 Task: Financial Form Template: Lined Service Invoice.
Action: Mouse moved to (58, 71)
Screenshot: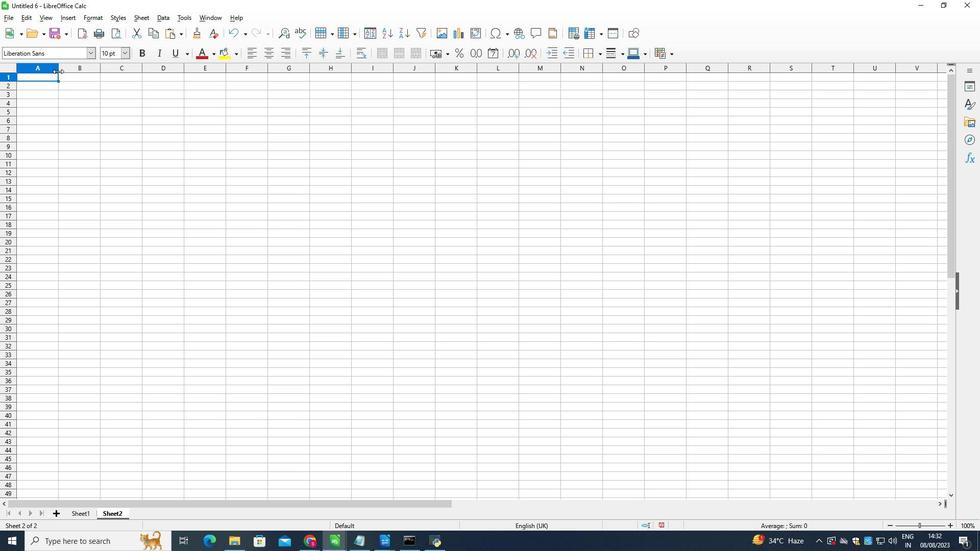 
Action: Mouse pressed left at (58, 71)
Screenshot: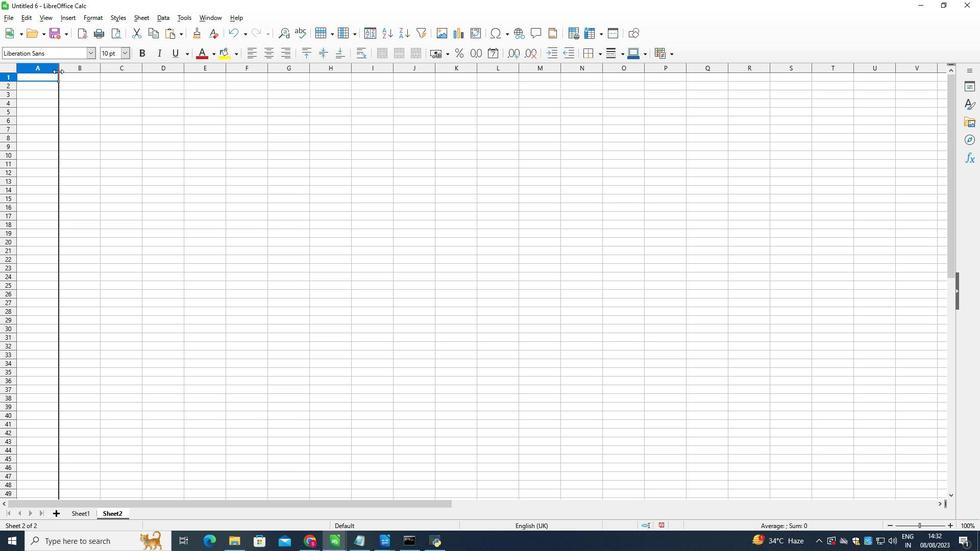 
Action: Mouse moved to (226, 68)
Screenshot: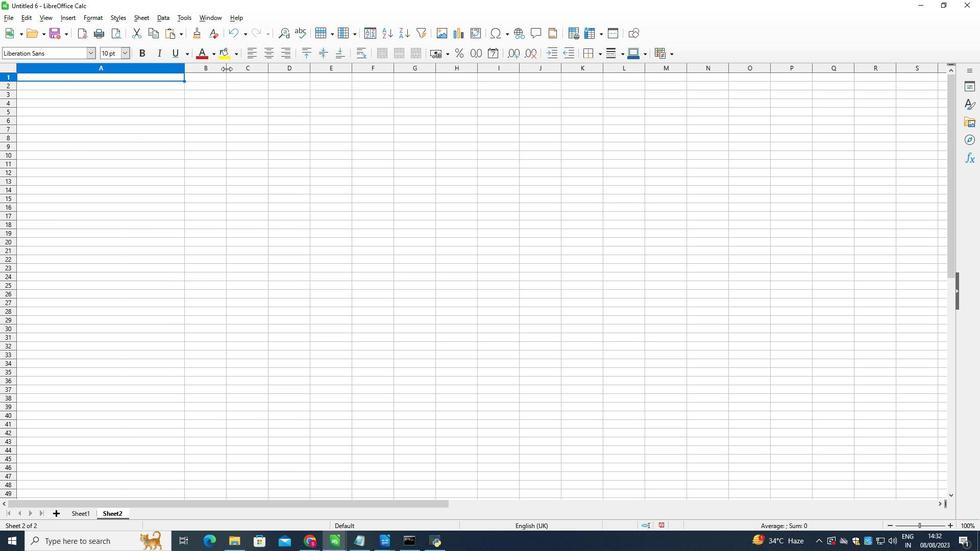 
Action: Mouse pressed left at (226, 68)
Screenshot: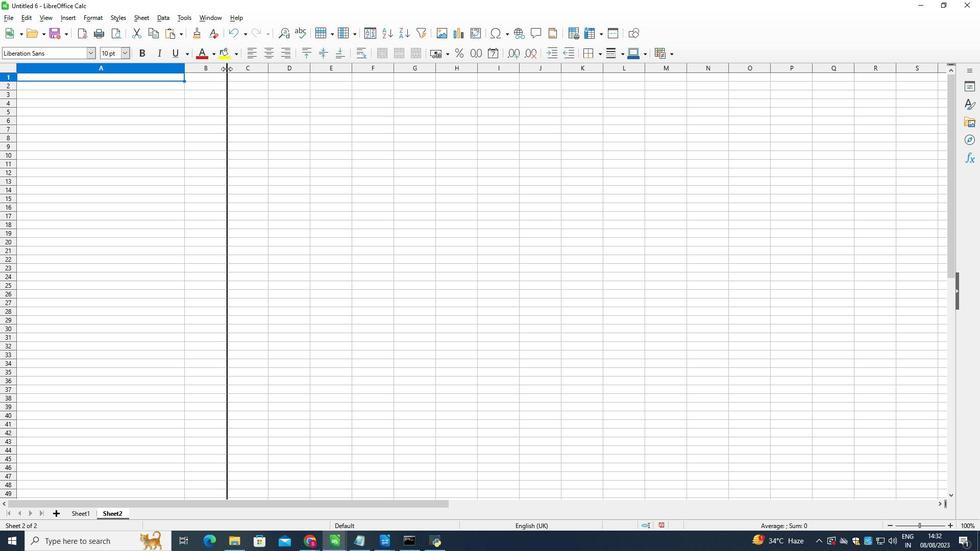
Action: Mouse moved to (273, 64)
Screenshot: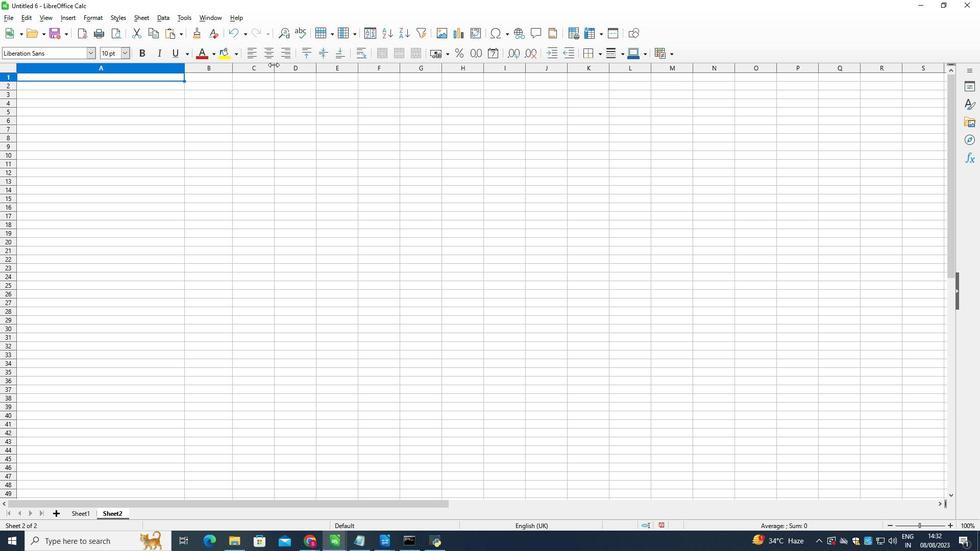 
Action: Mouse pressed left at (273, 64)
Screenshot: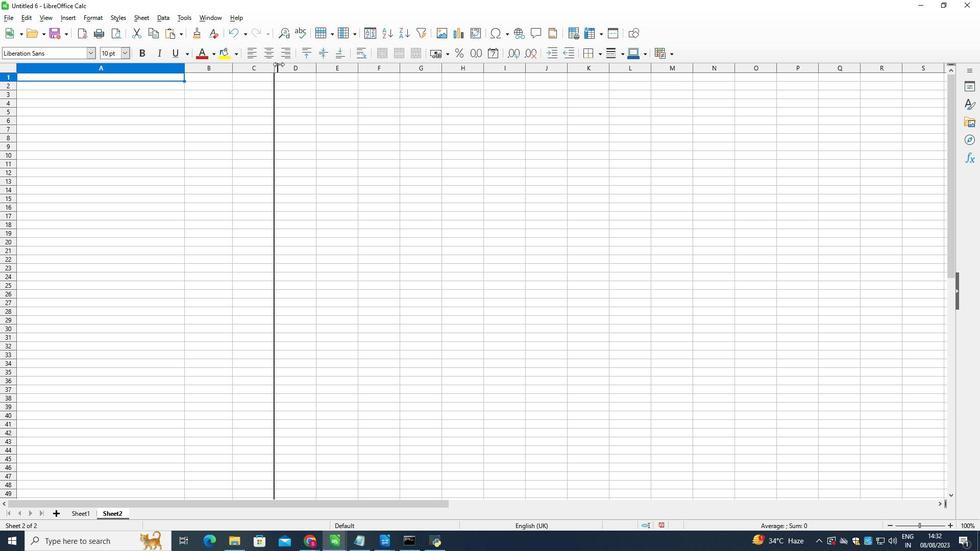 
Action: Mouse moved to (323, 67)
Screenshot: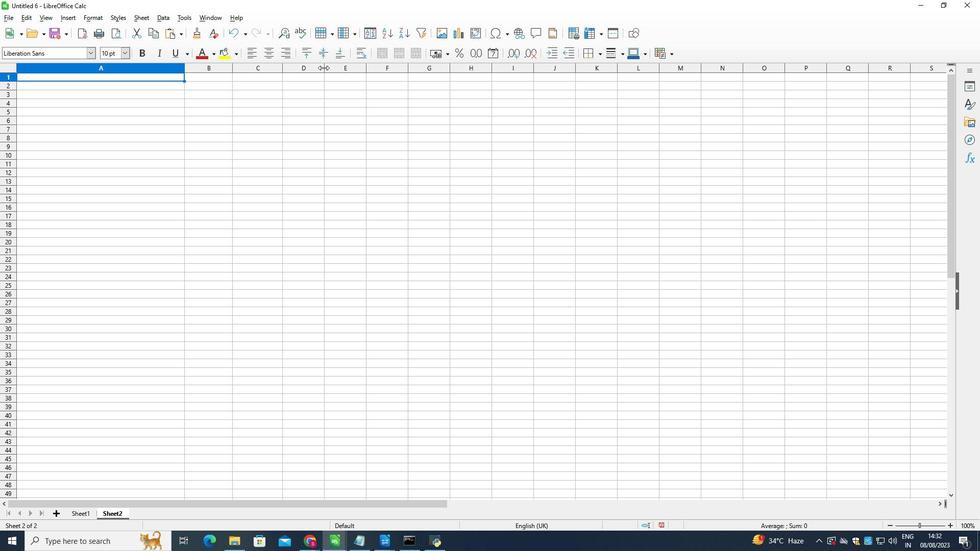 
Action: Mouse pressed left at (323, 67)
Screenshot: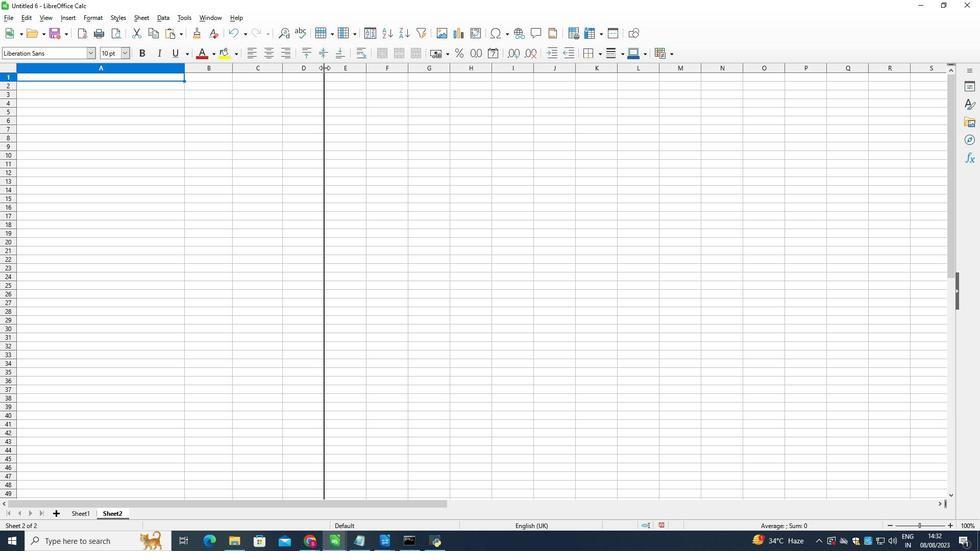 
Action: Mouse moved to (91, 124)
Screenshot: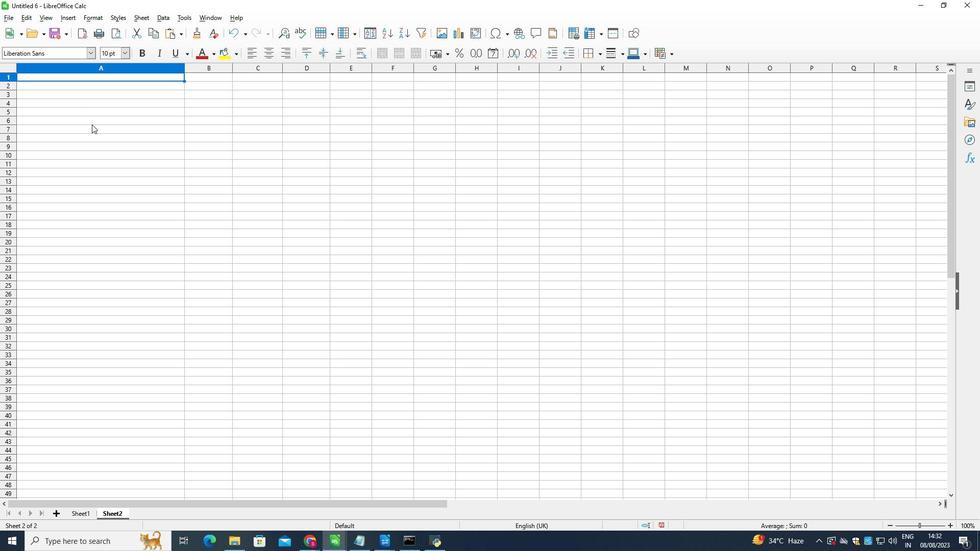 
Action: Mouse pressed left at (91, 124)
Screenshot: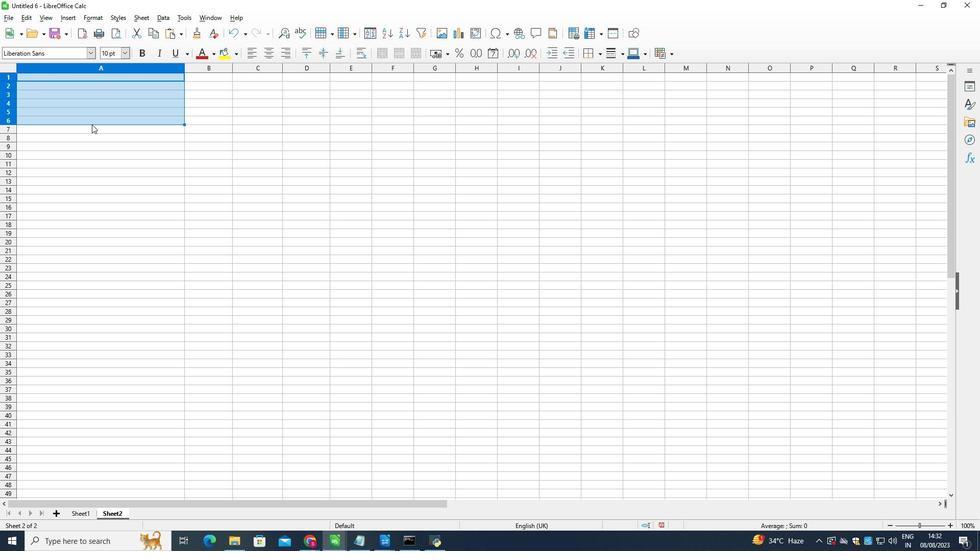 
Action: Mouse moved to (198, 150)
Screenshot: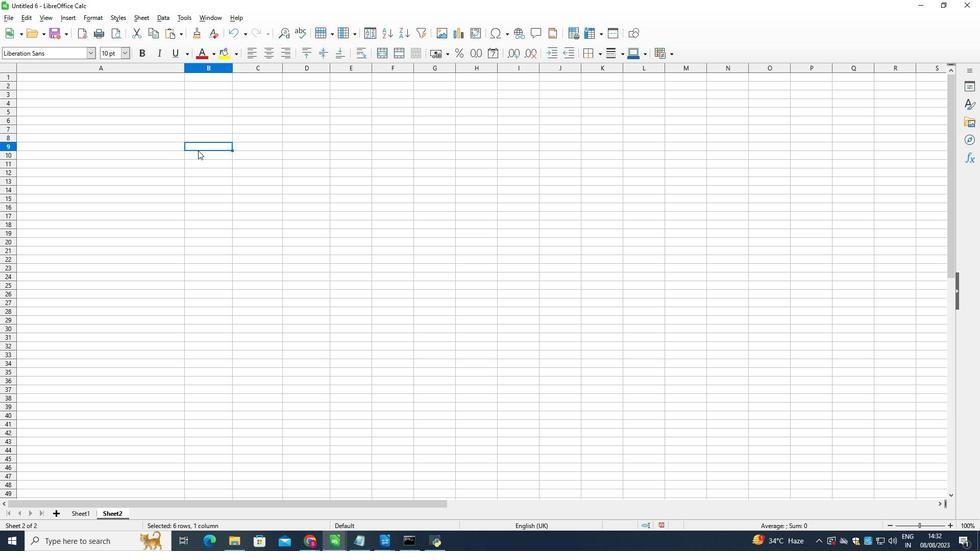 
Action: Mouse pressed right at (198, 150)
Screenshot: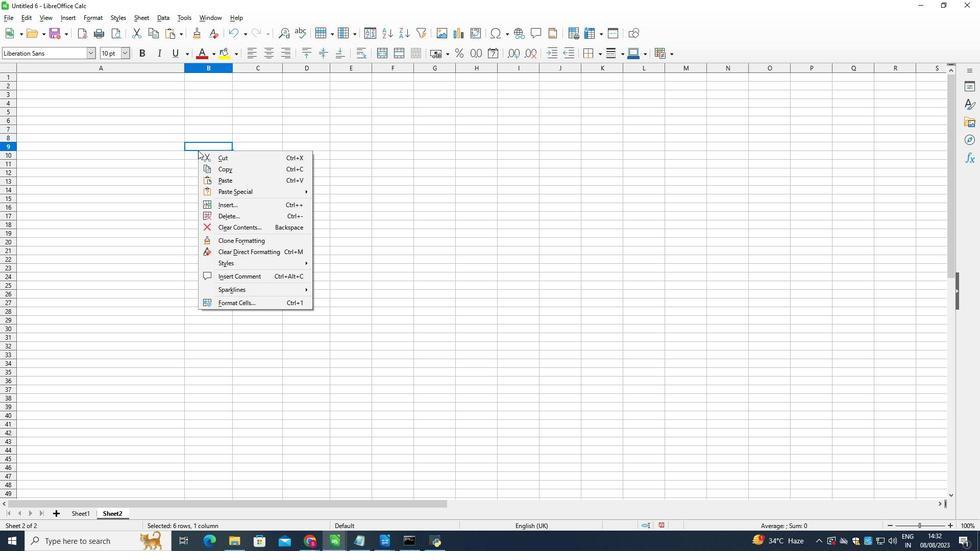 
Action: Mouse moved to (123, 116)
Screenshot: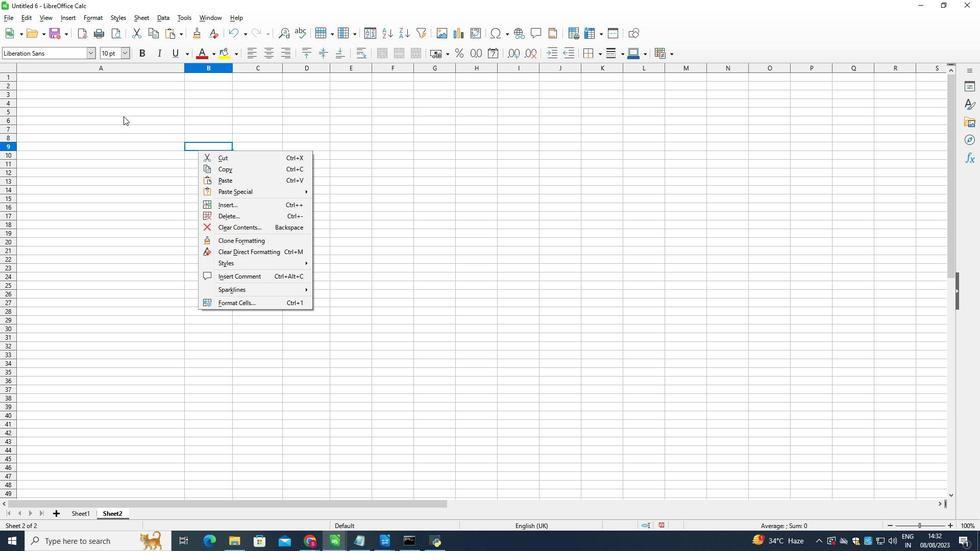
Action: Mouse pressed left at (123, 116)
Screenshot: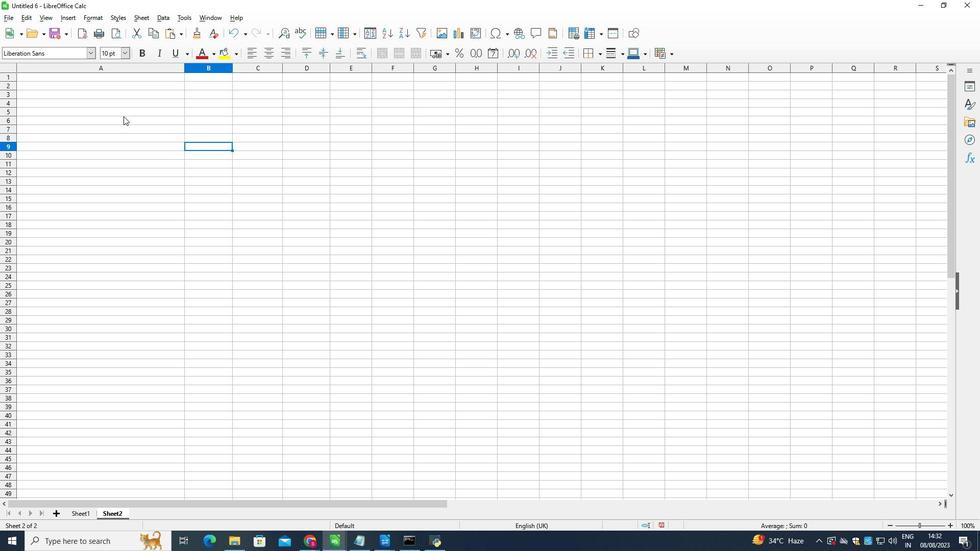 
Action: Mouse moved to (146, 76)
Screenshot: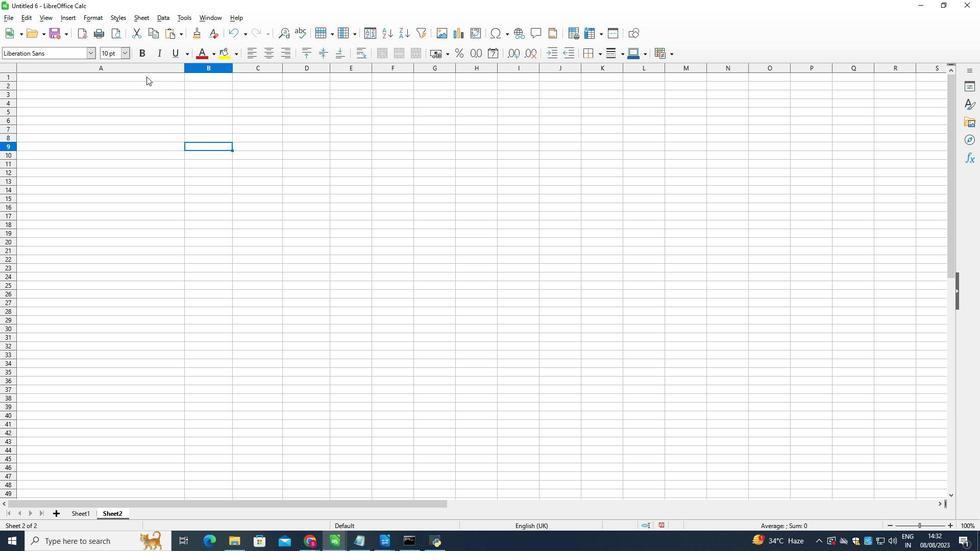 
Action: Mouse pressed left at (146, 76)
Screenshot: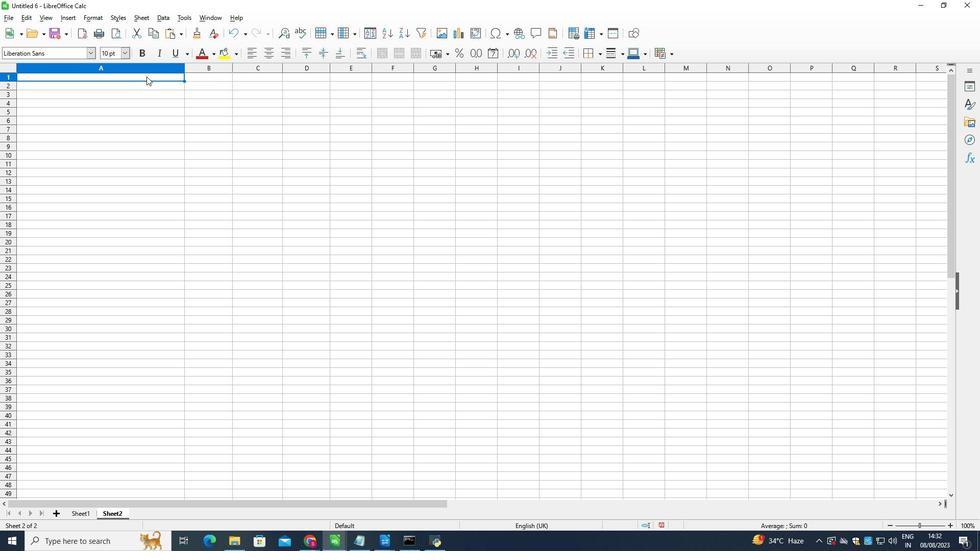 
Action: Mouse moved to (400, 53)
Screenshot: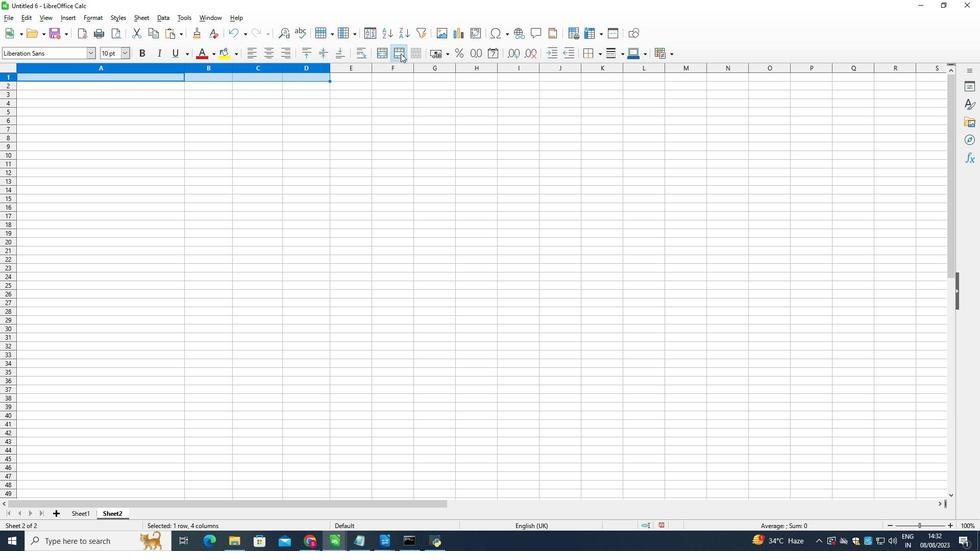 
Action: Mouse pressed left at (400, 53)
Screenshot: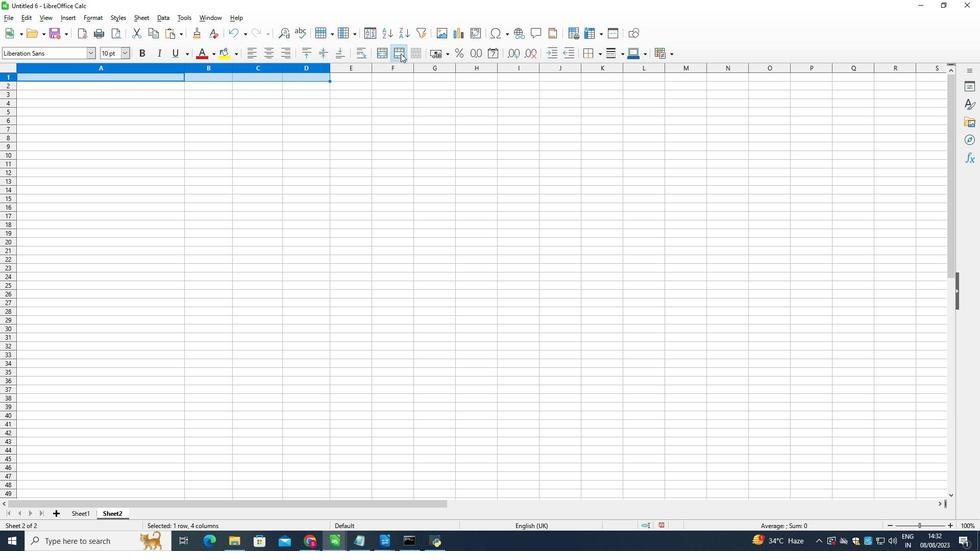 
Action: Mouse moved to (11, 81)
Screenshot: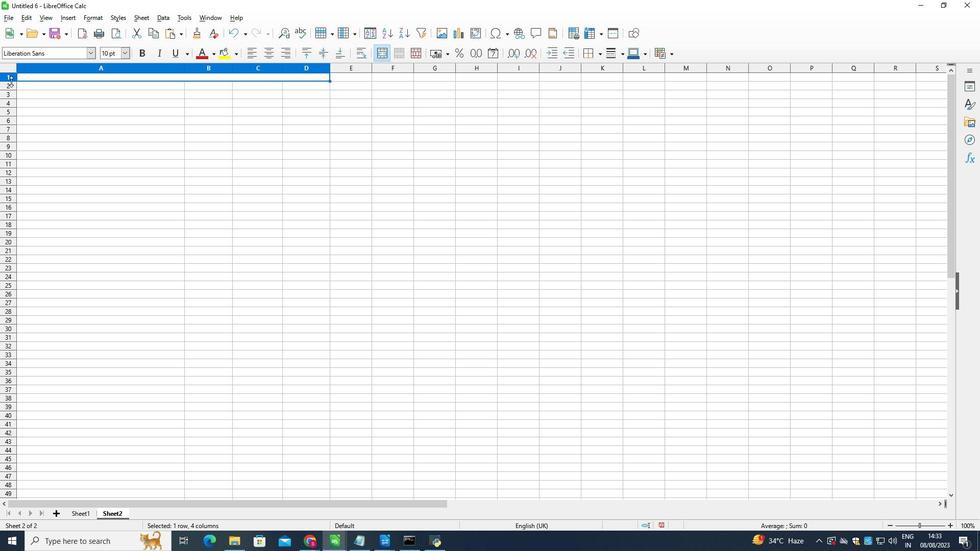 
Action: Mouse pressed left at (11, 81)
Screenshot: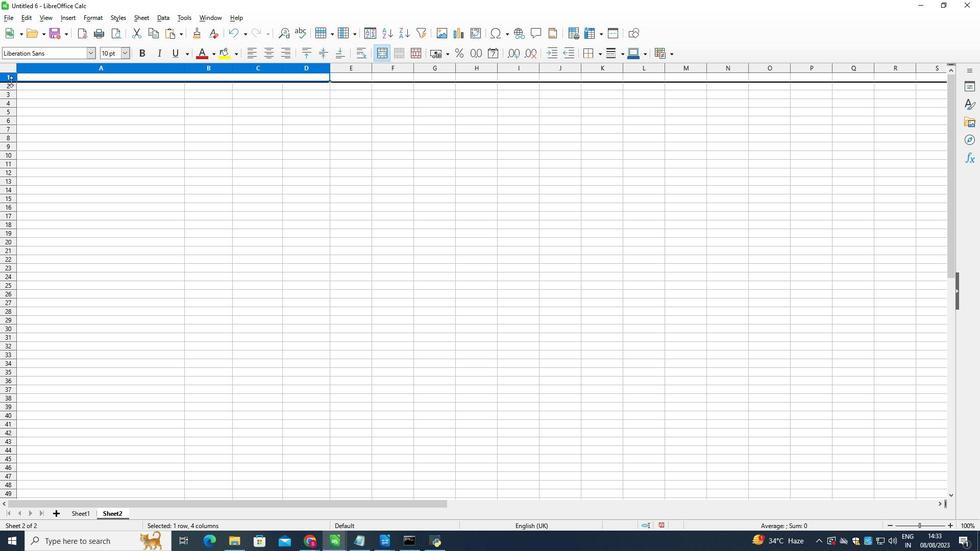
Action: Mouse moved to (187, 89)
Screenshot: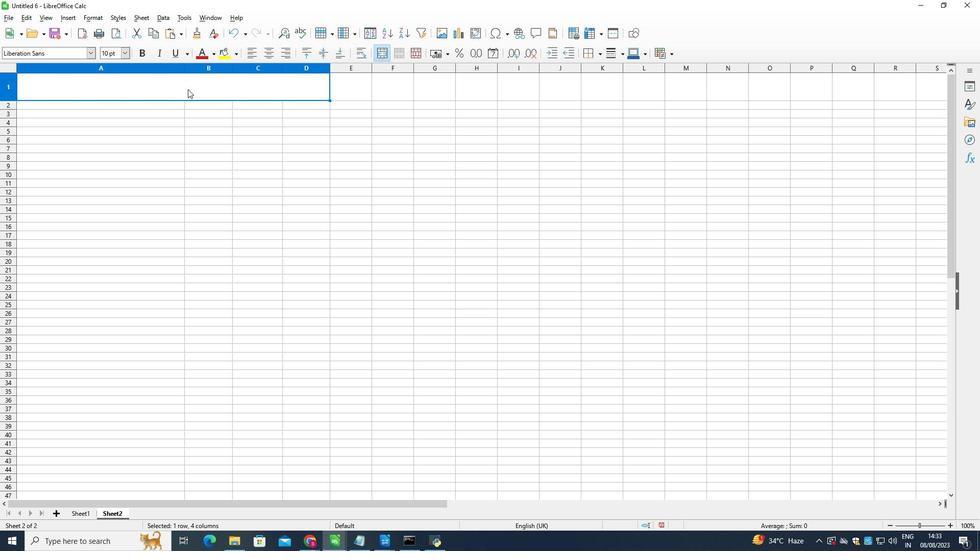 
Action: Mouse pressed left at (187, 89)
Screenshot: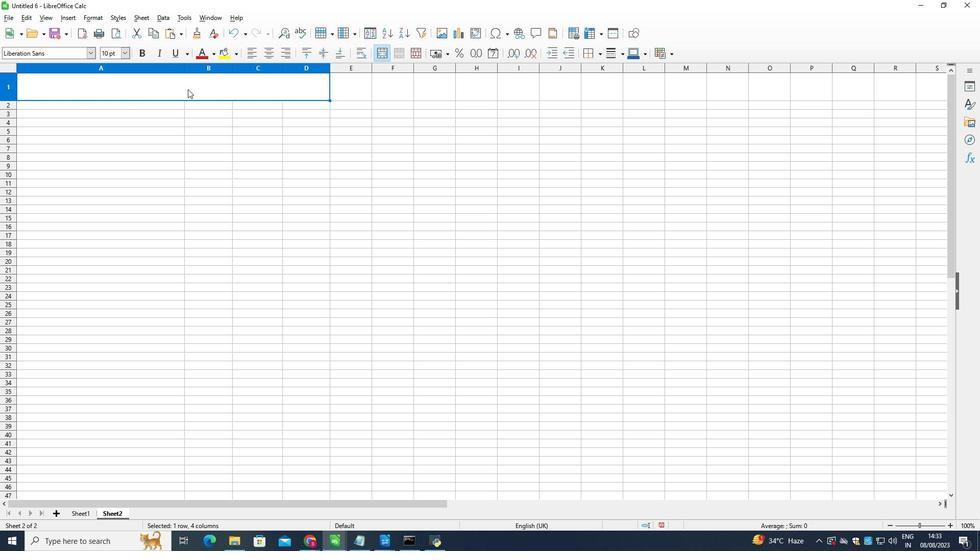 
Action: Mouse moved to (126, 53)
Screenshot: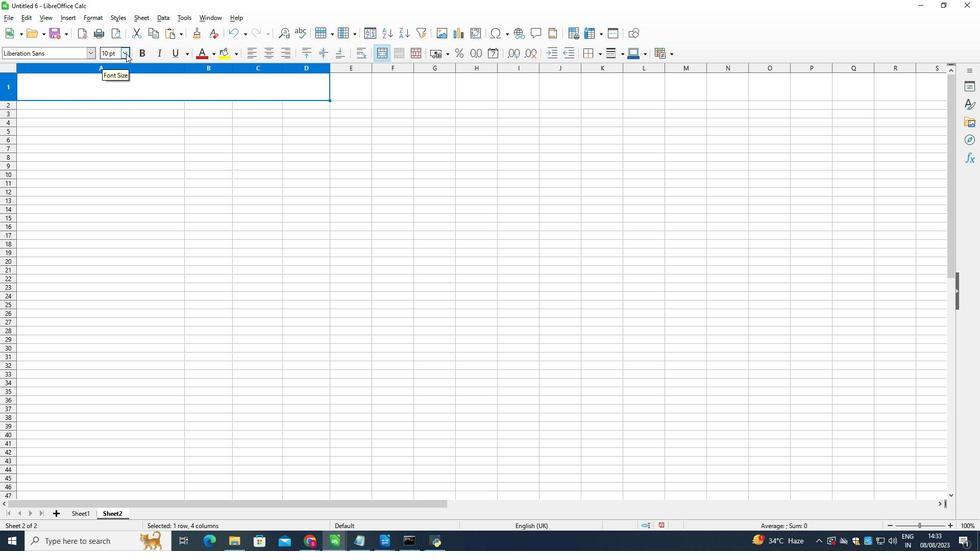 
Action: Mouse pressed left at (126, 53)
Screenshot: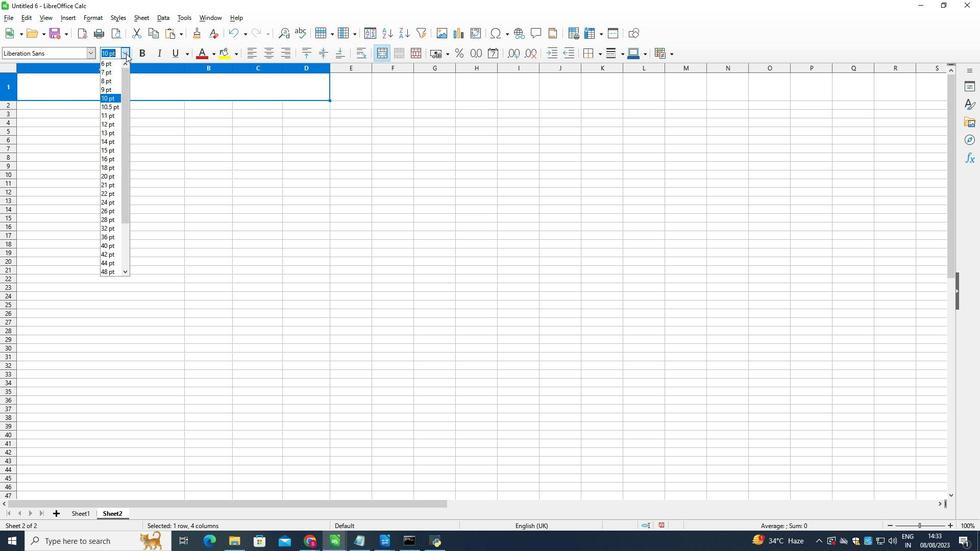 
Action: Mouse moved to (113, 161)
Screenshot: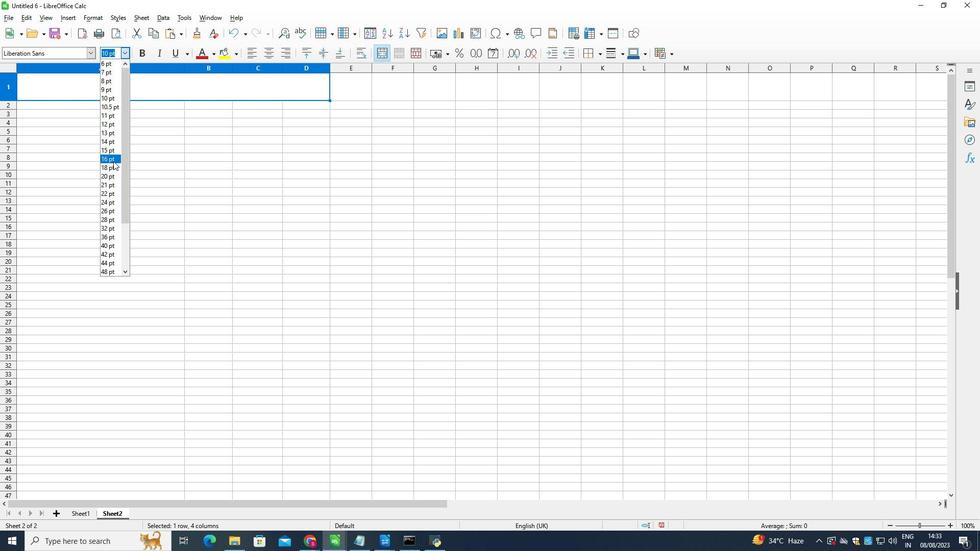 
Action: Mouse pressed left at (113, 161)
Screenshot: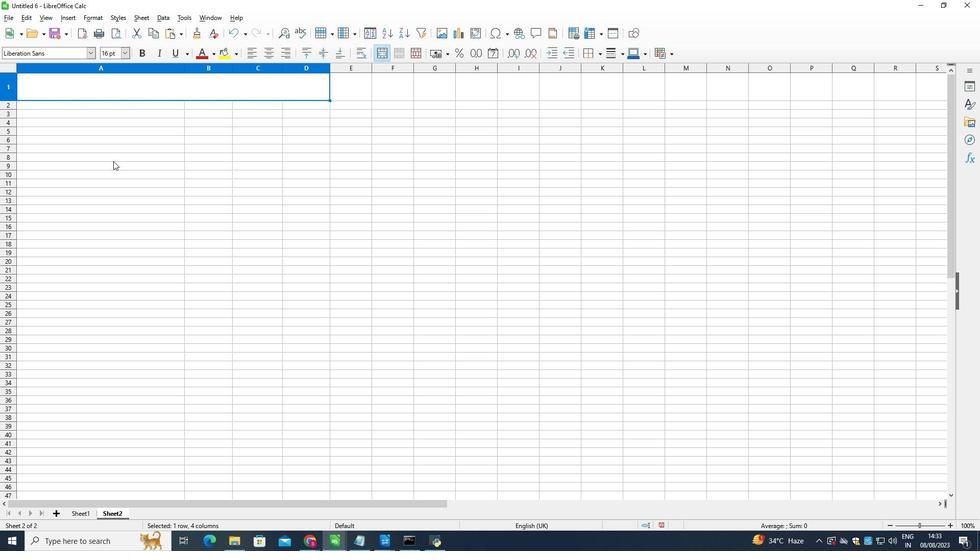 
Action: Key pressed <Key.shift>I<Key.shift>NVOICE
Screenshot: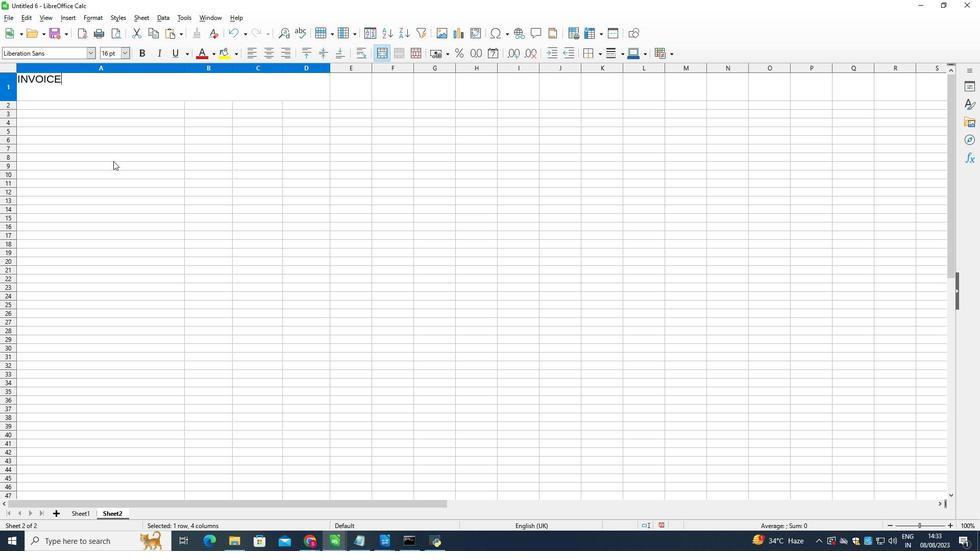 
Action: Mouse moved to (117, 156)
Screenshot: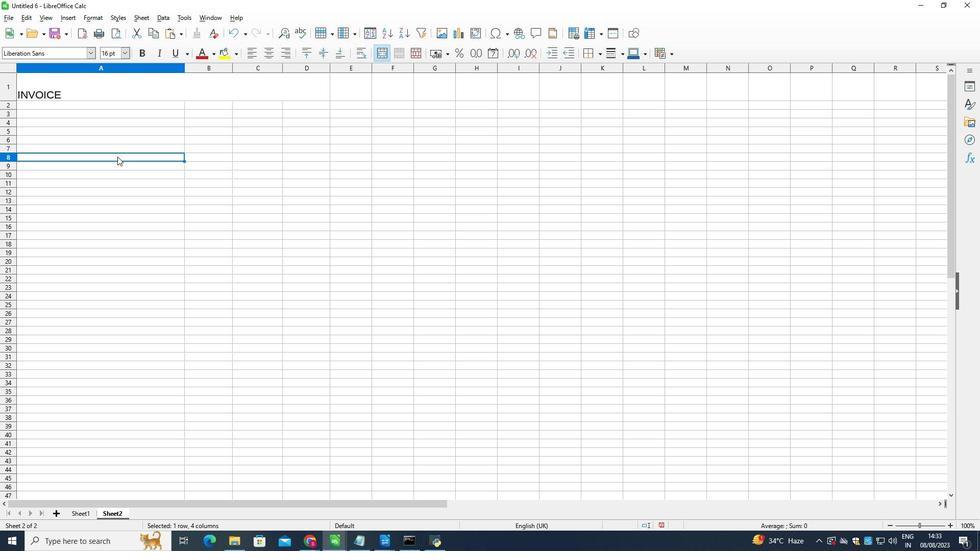 
Action: Mouse pressed left at (117, 156)
Screenshot: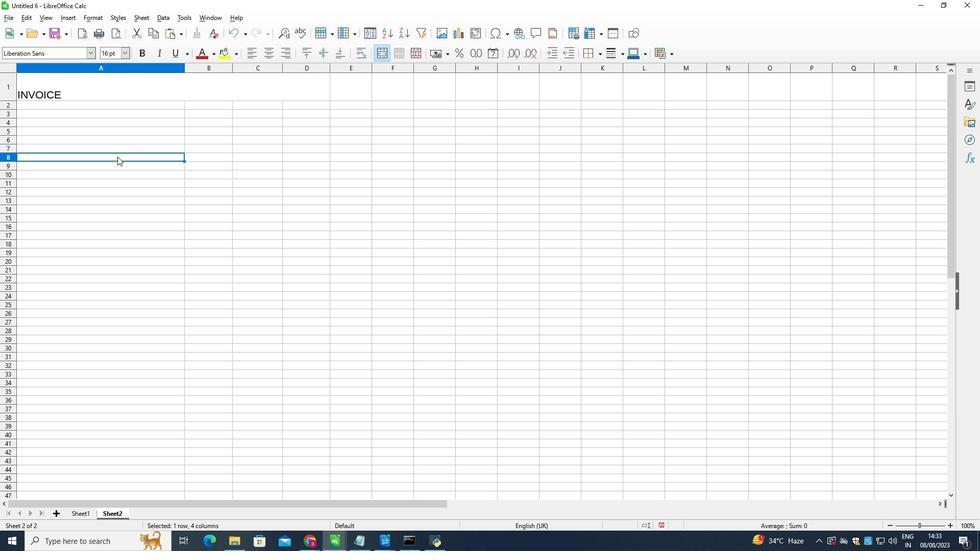 
Action: Mouse moved to (111, 83)
Screenshot: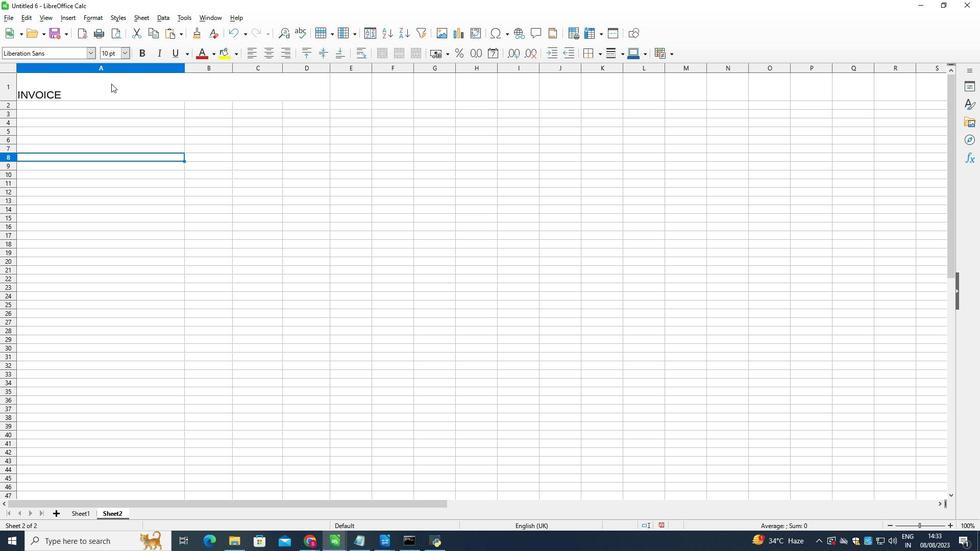 
Action: Mouse pressed left at (111, 83)
Screenshot: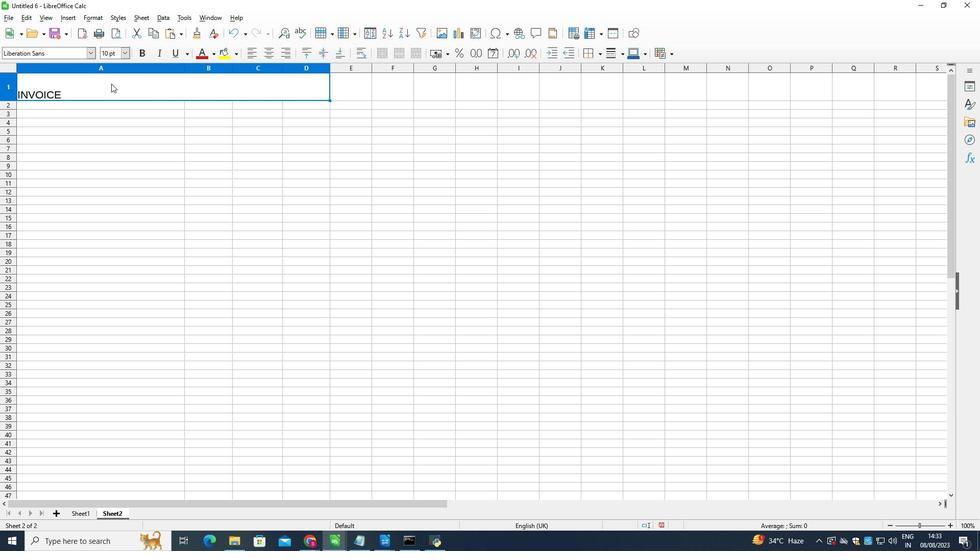 
Action: Mouse moved to (264, 48)
Screenshot: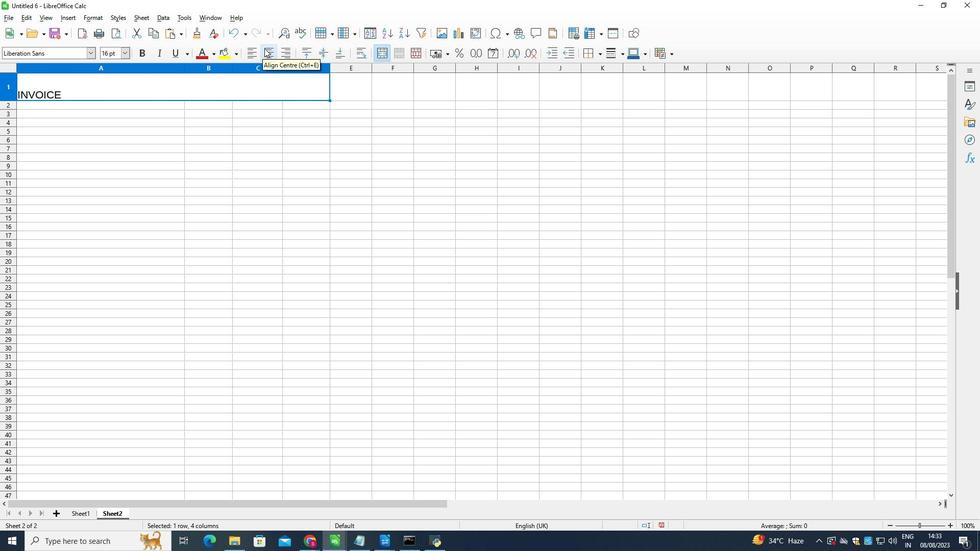 
Action: Mouse pressed left at (264, 48)
Screenshot: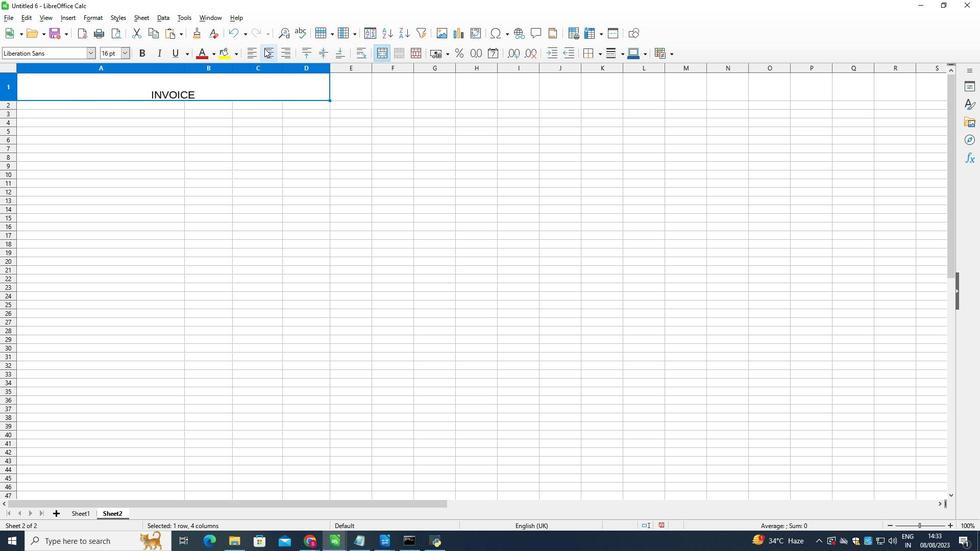 
Action: Mouse moved to (325, 52)
Screenshot: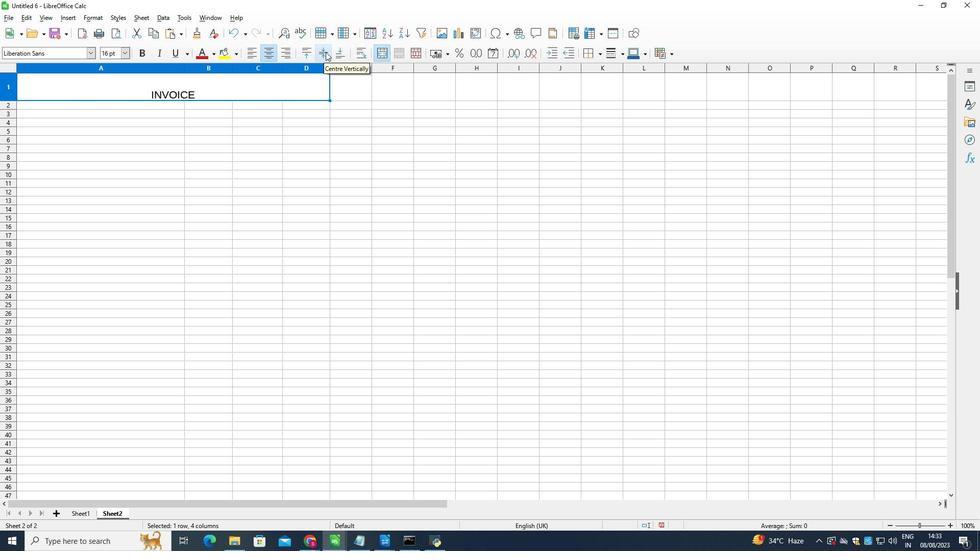 
Action: Mouse pressed left at (325, 52)
Screenshot: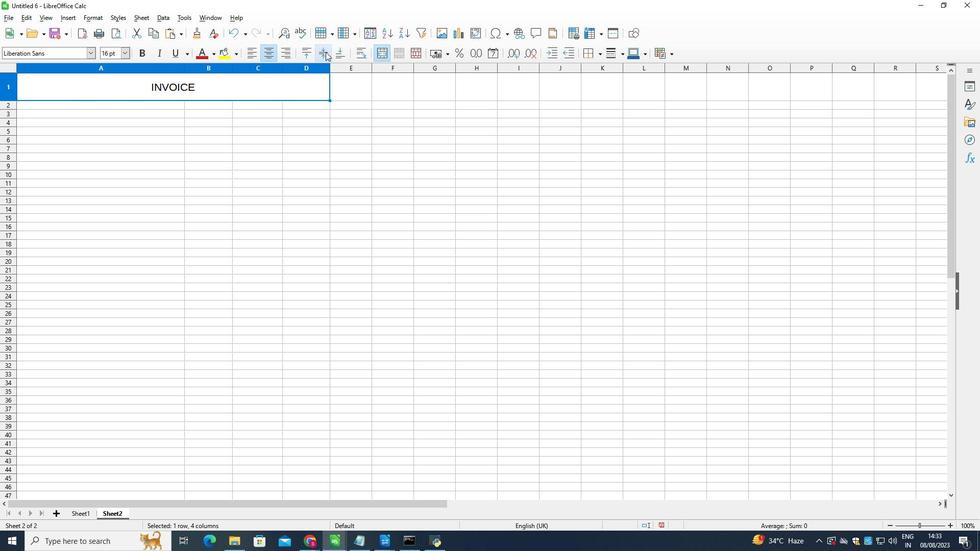 
Action: Mouse moved to (147, 85)
Screenshot: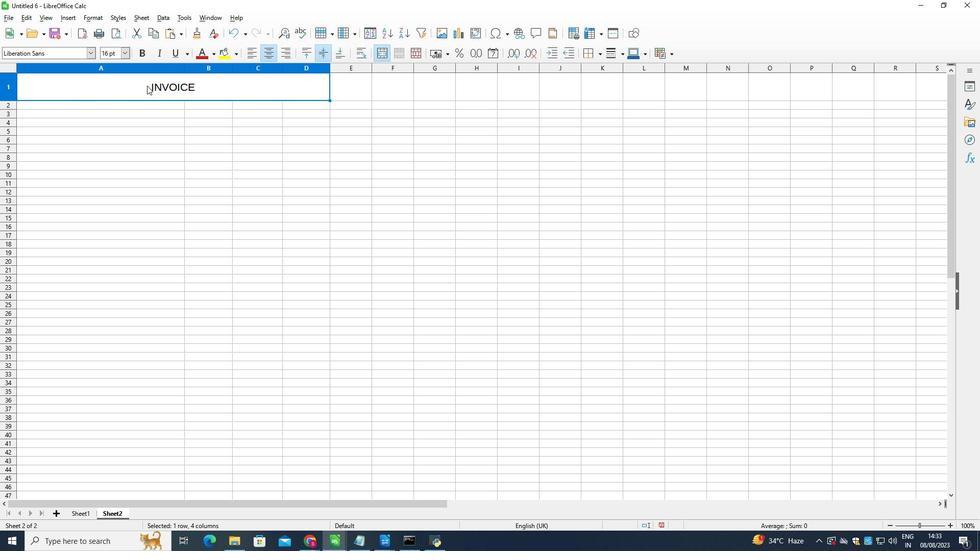 
Action: Mouse pressed left at (147, 85)
Screenshot: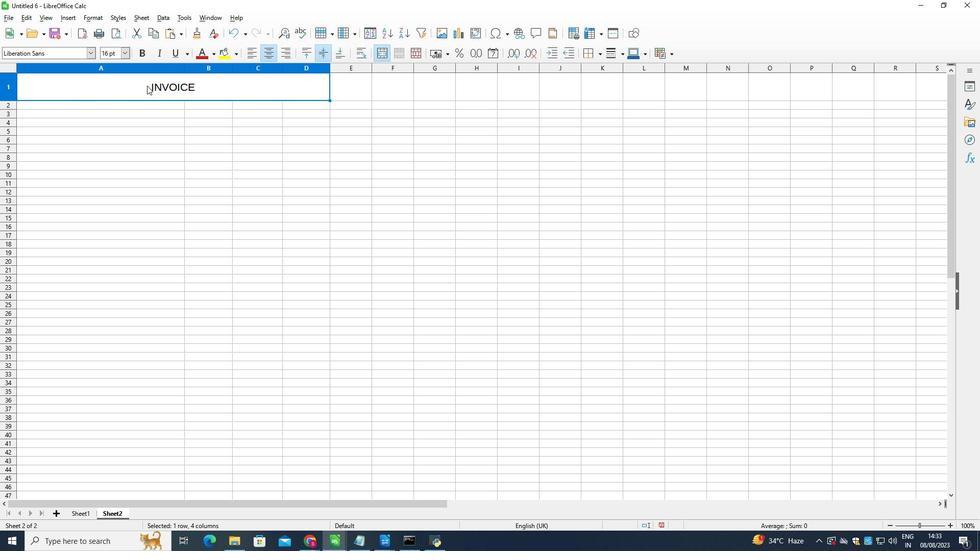 
Action: Mouse pressed left at (147, 85)
Screenshot: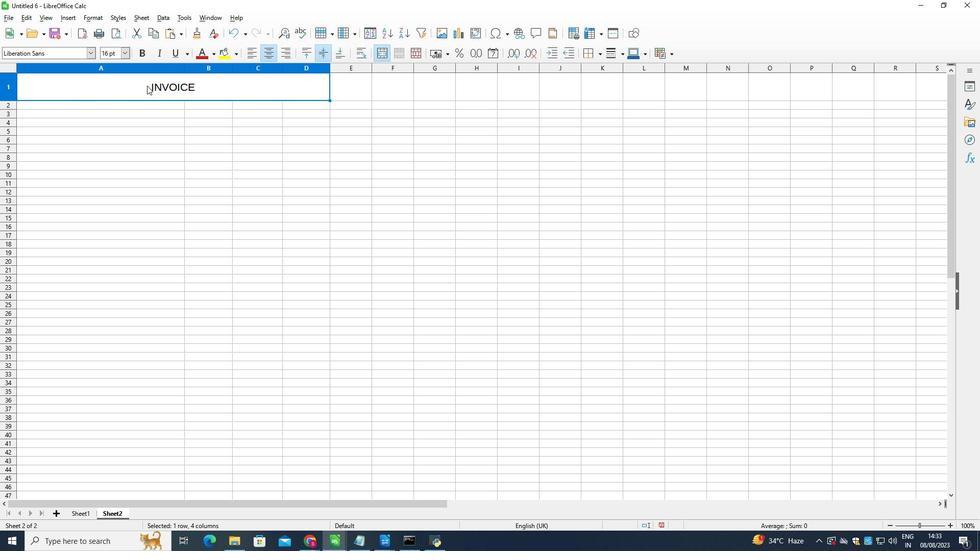 
Action: Mouse moved to (147, 82)
Screenshot: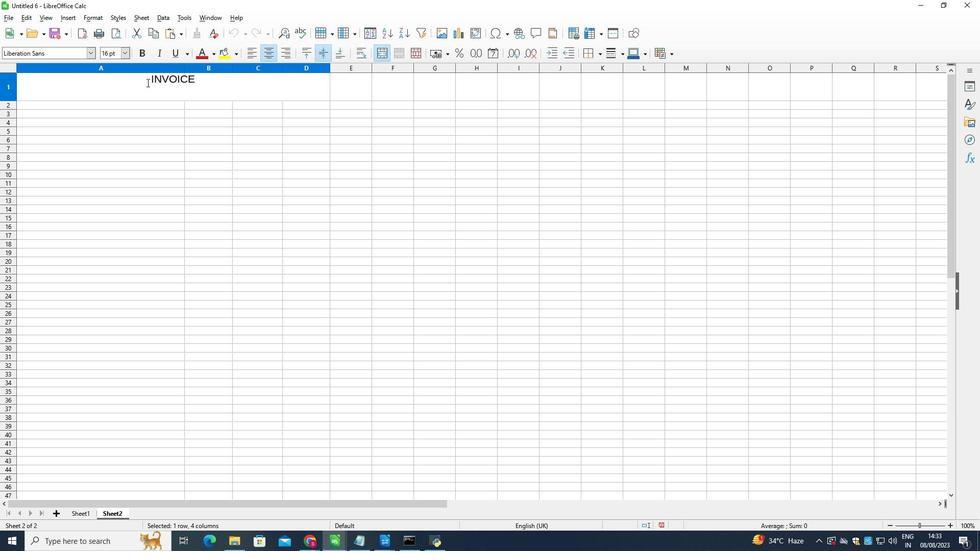 
Action: Mouse pressed left at (147, 82)
Screenshot: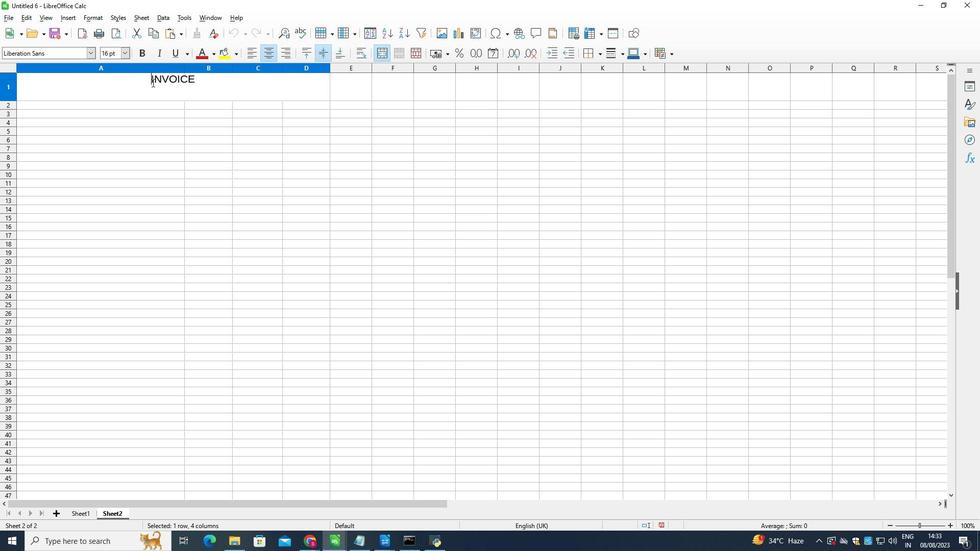 
Action: Mouse moved to (125, 52)
Screenshot: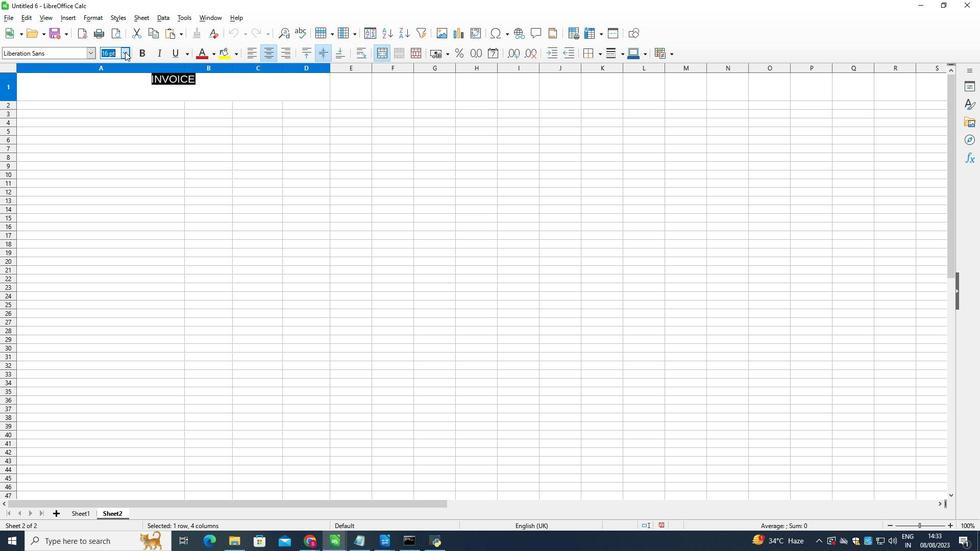 
Action: Mouse pressed left at (125, 52)
Screenshot: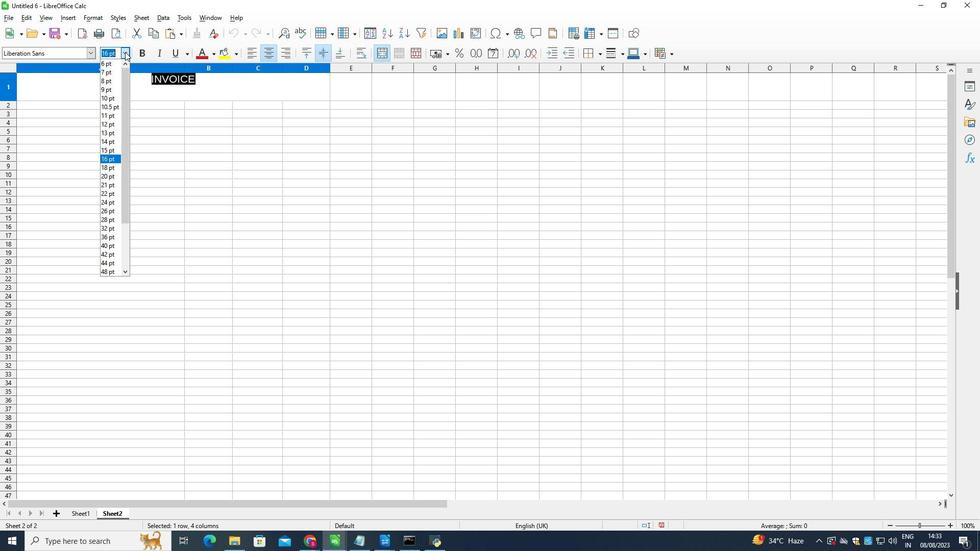 
Action: Mouse moved to (105, 176)
Screenshot: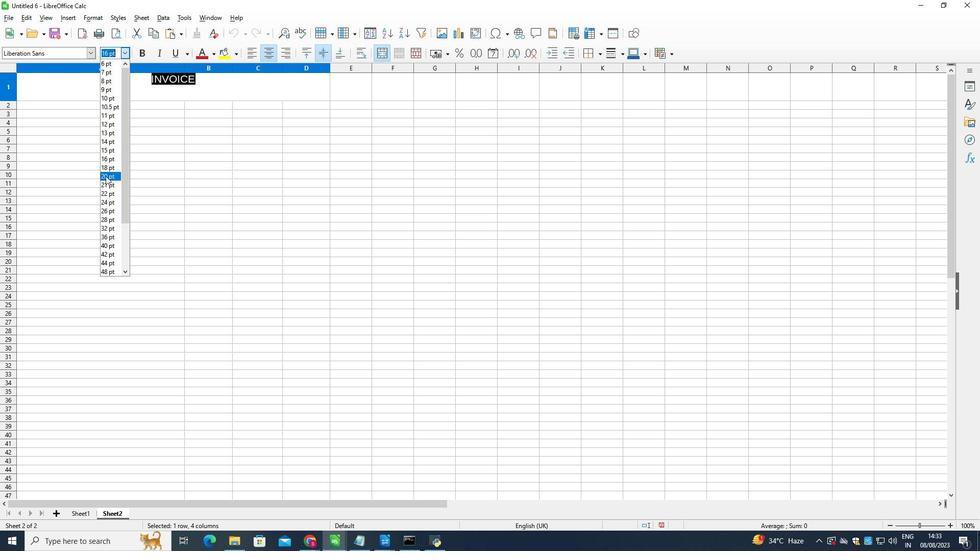 
Action: Mouse pressed left at (105, 176)
Screenshot: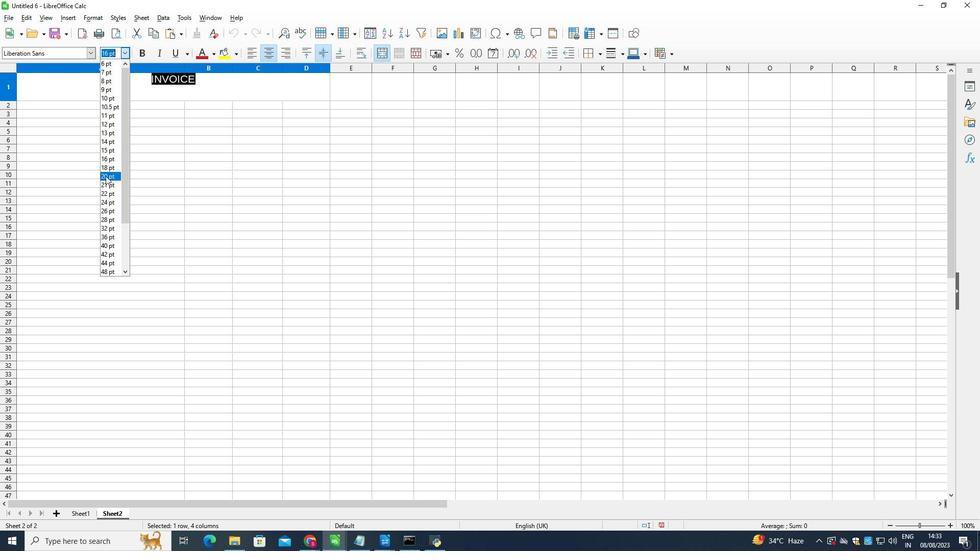 
Action: Mouse moved to (159, 159)
Screenshot: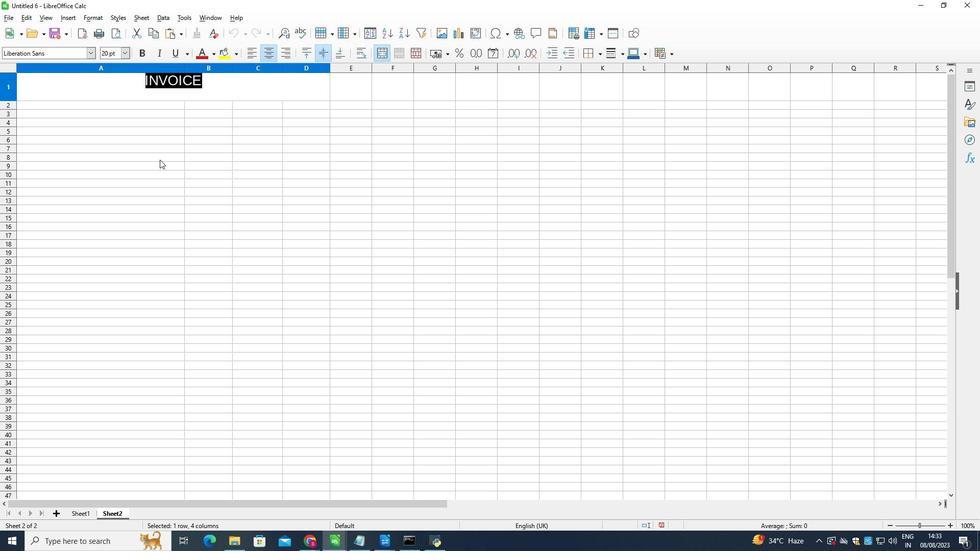 
Action: Mouse pressed left at (159, 159)
Screenshot: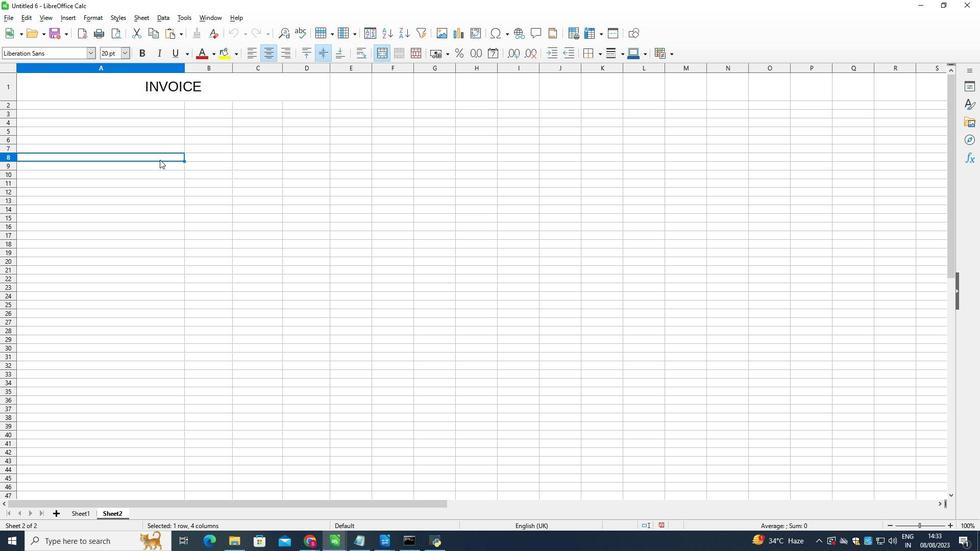 
Action: Mouse moved to (63, 104)
Screenshot: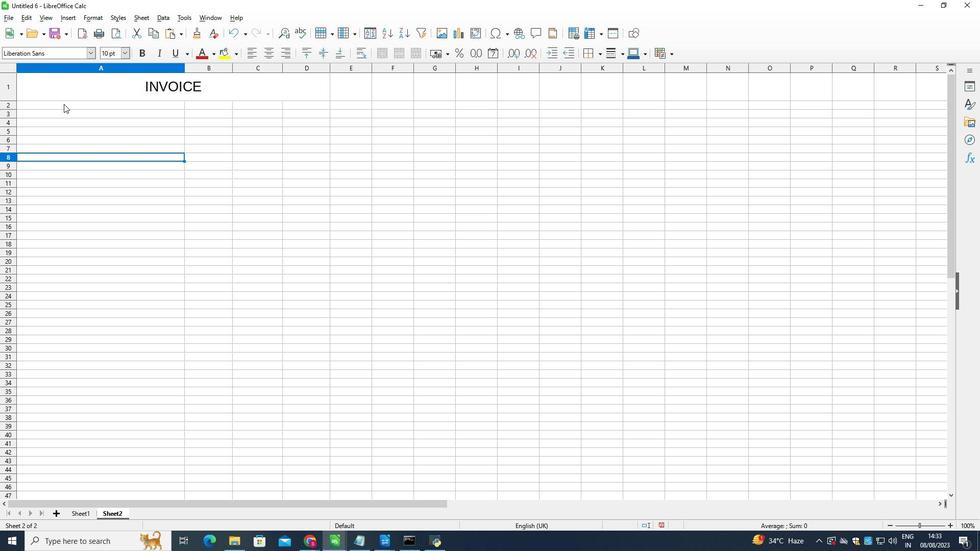
Action: Mouse pressed left at (63, 104)
Screenshot: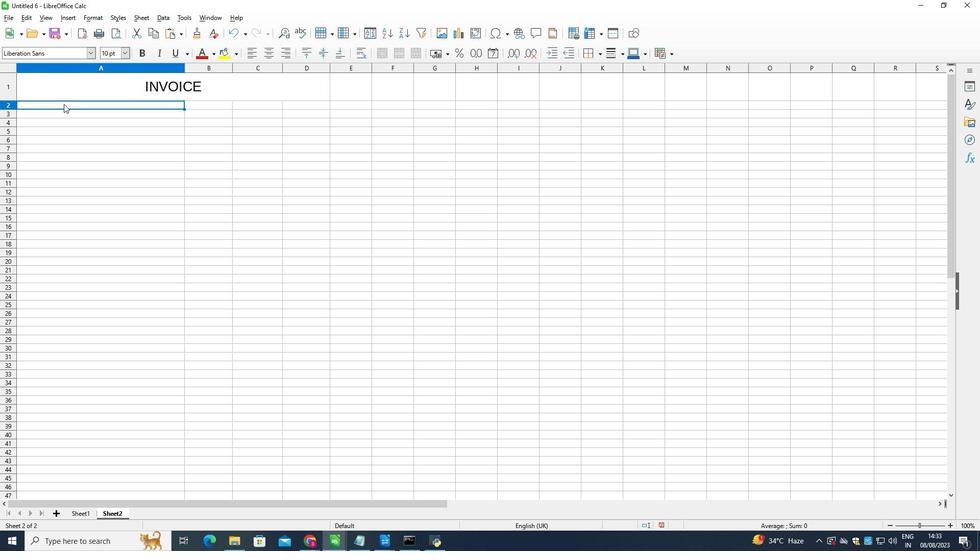 
Action: Mouse moved to (123, 51)
Screenshot: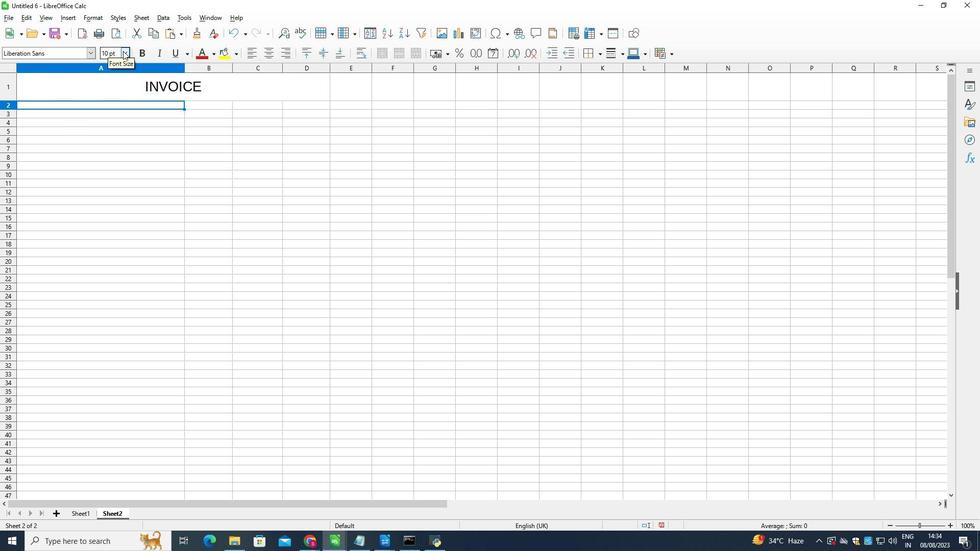 
Action: Mouse pressed left at (123, 51)
Screenshot: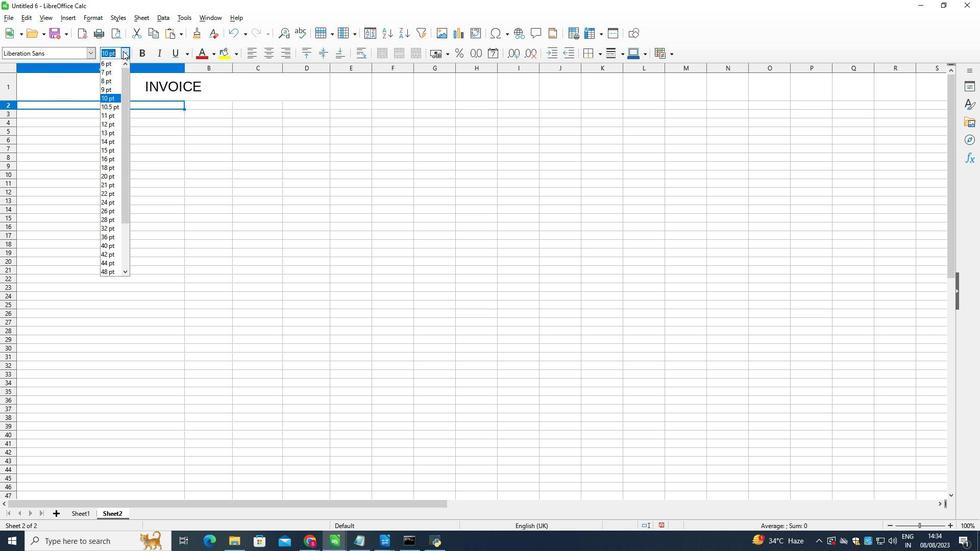 
Action: Mouse moved to (108, 123)
Screenshot: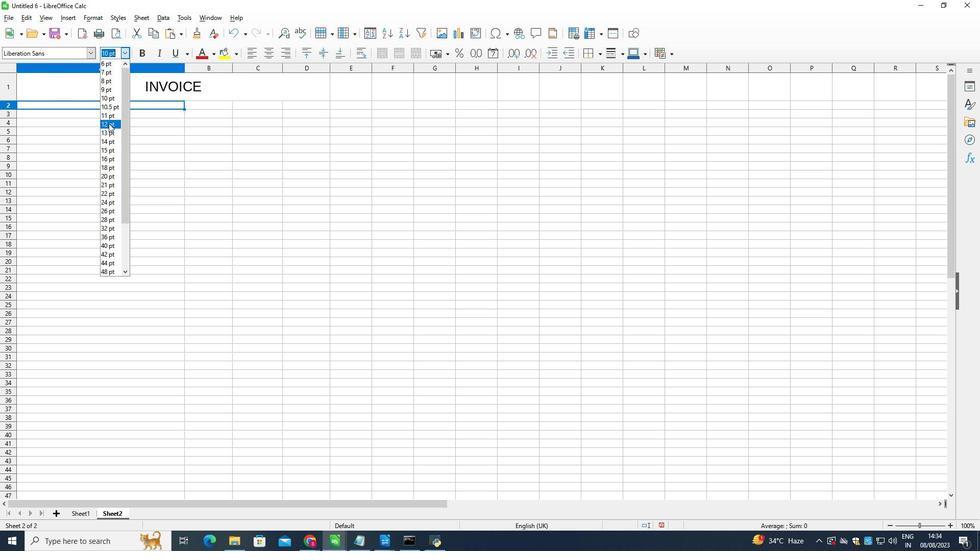 
Action: Mouse pressed left at (108, 123)
Screenshot: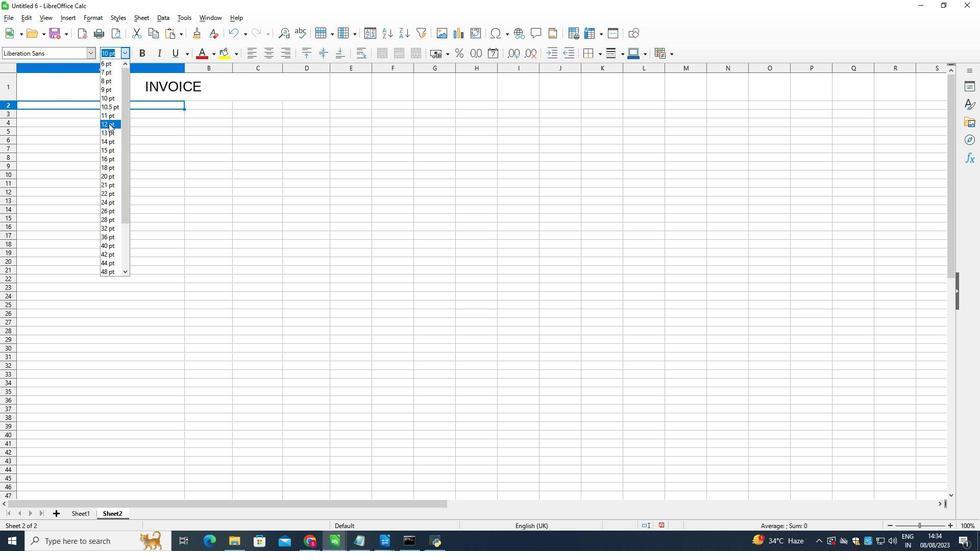 
Action: Mouse moved to (109, 122)
Screenshot: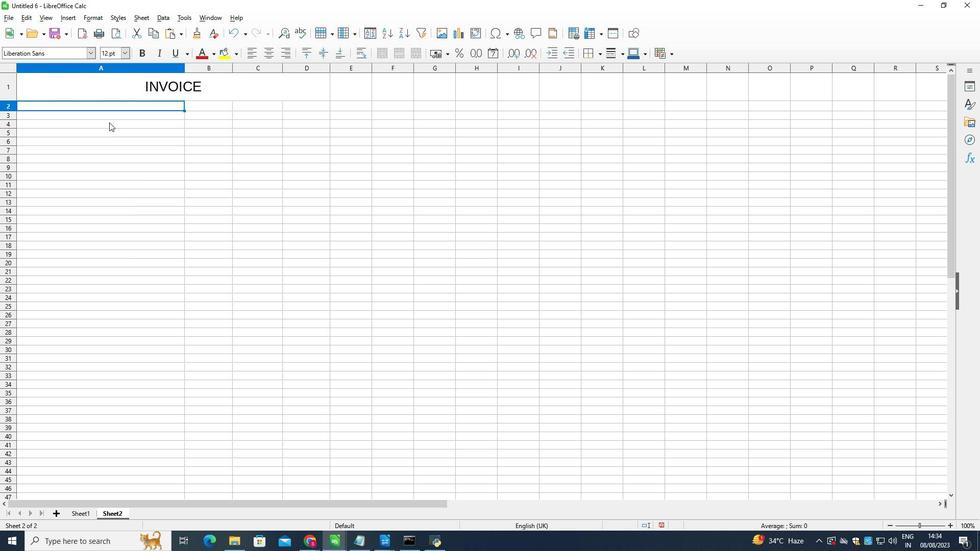 
Action: Key pressed <Key.shift_r><Key.shift_r><Key.shift_r><Key.shift_r><Key.shift_r><Key.shift_r><Key.shift_r><Key.shift_r><Key.shift_r><Key.shift_r><Key.shift_r><Key.shift_r><Key.shift_r>(<Key.backspace>[<Key.shift>Company<Key.space><Key.shift>Name]
Screenshot: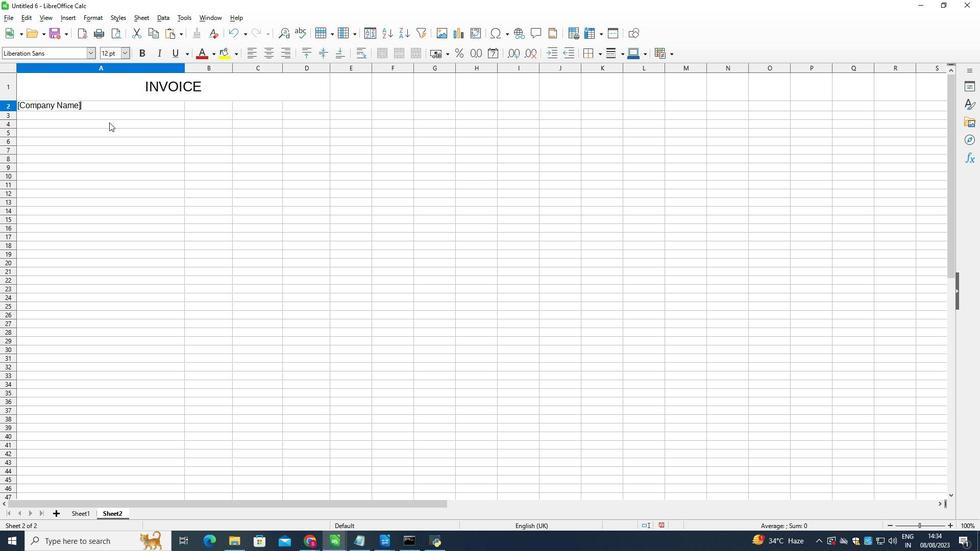 
Action: Mouse moved to (51, 116)
Screenshot: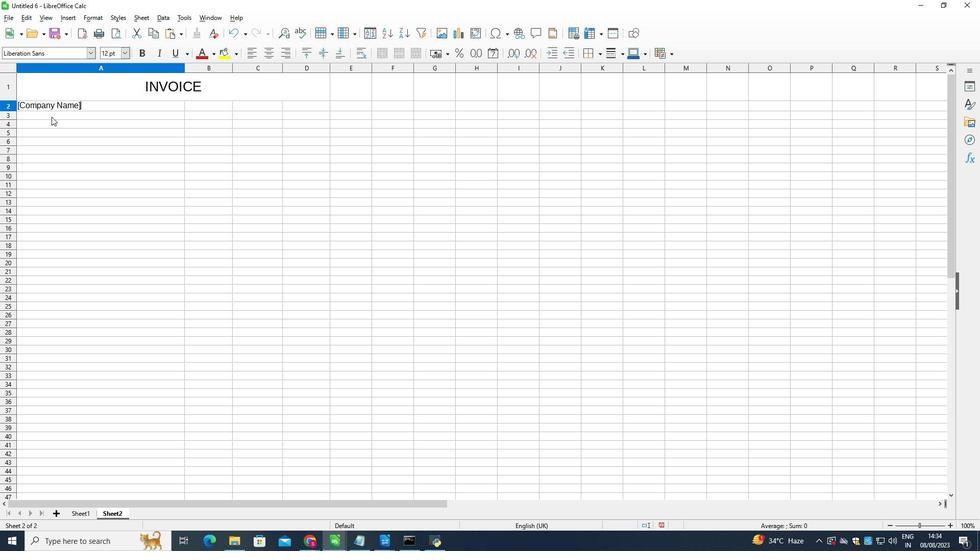 
Action: Mouse pressed left at (51, 116)
Screenshot: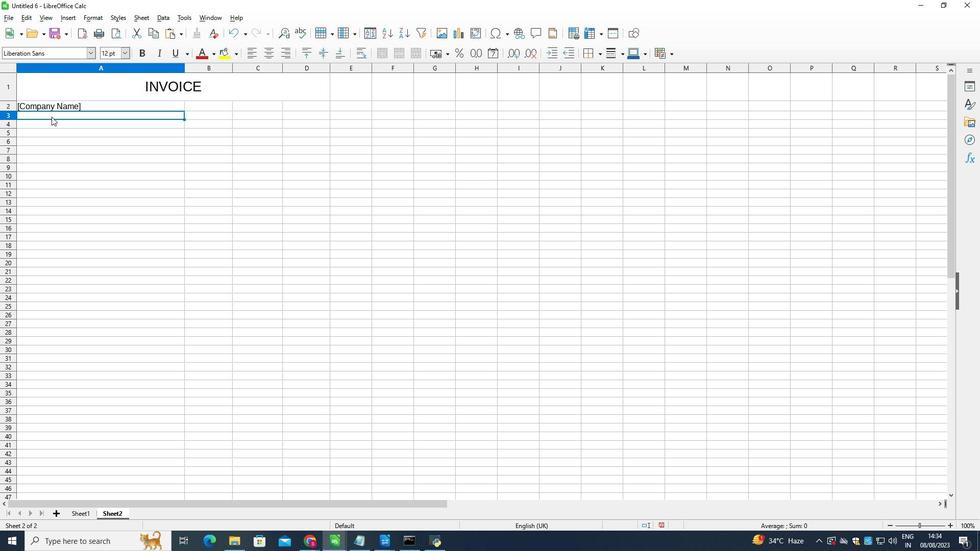 
Action: Mouse moved to (125, 52)
Screenshot: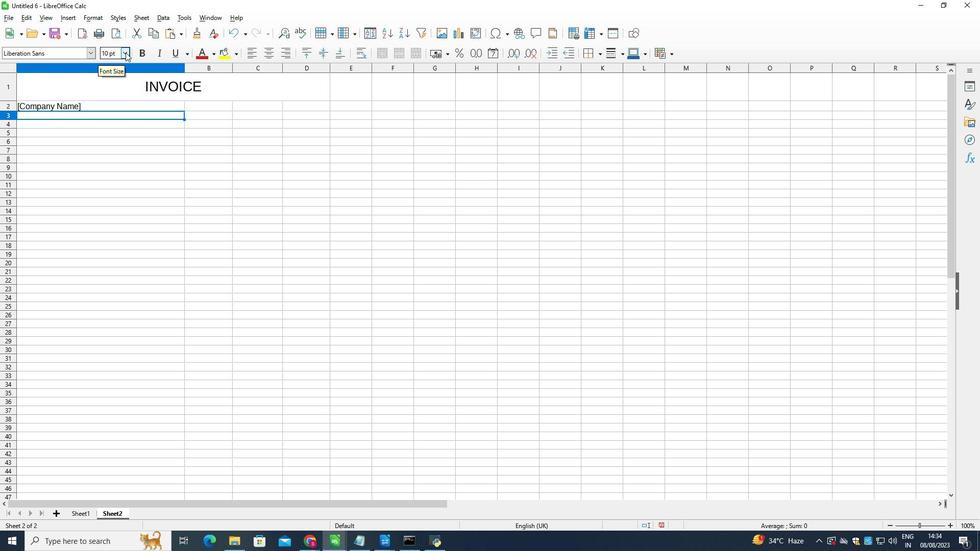 
Action: Mouse pressed left at (125, 52)
Screenshot: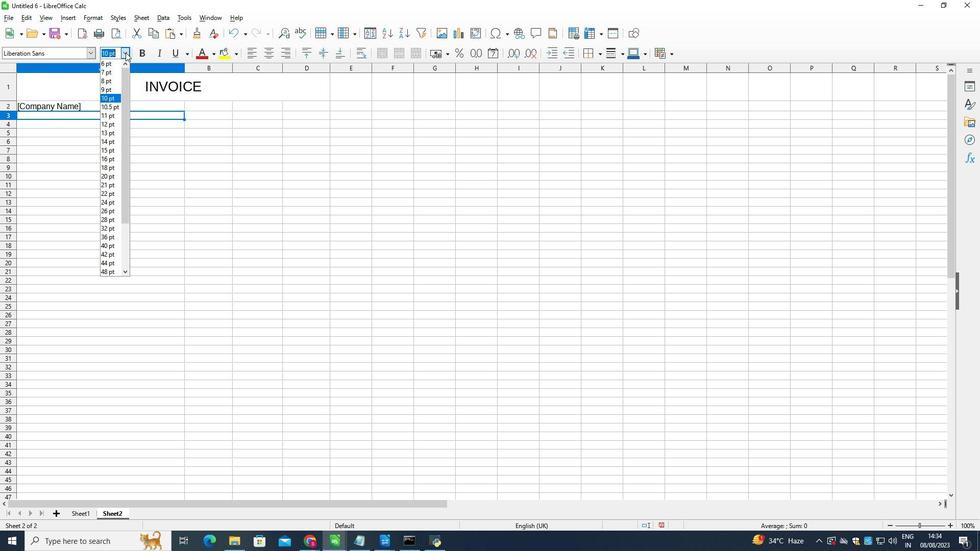 
Action: Mouse moved to (112, 123)
Screenshot: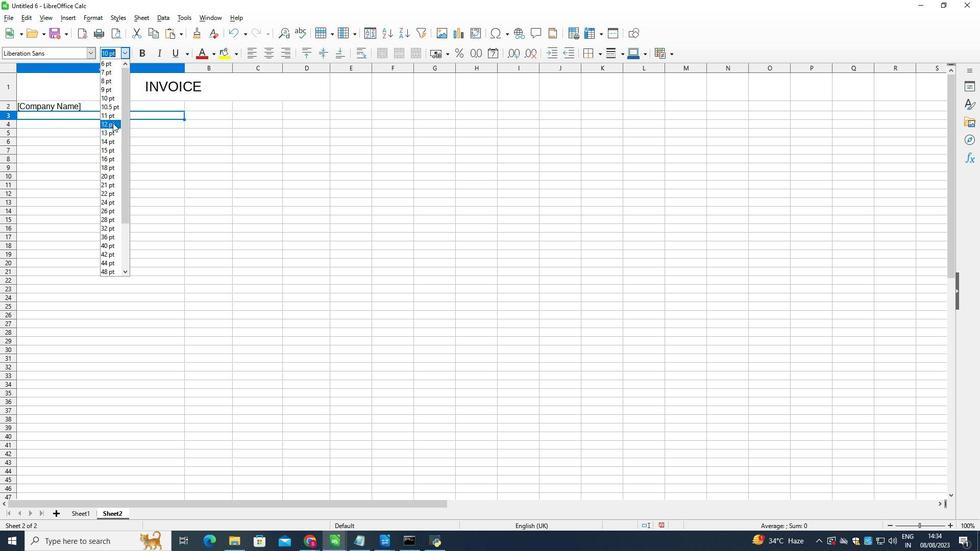 
Action: Mouse pressed left at (112, 123)
Screenshot: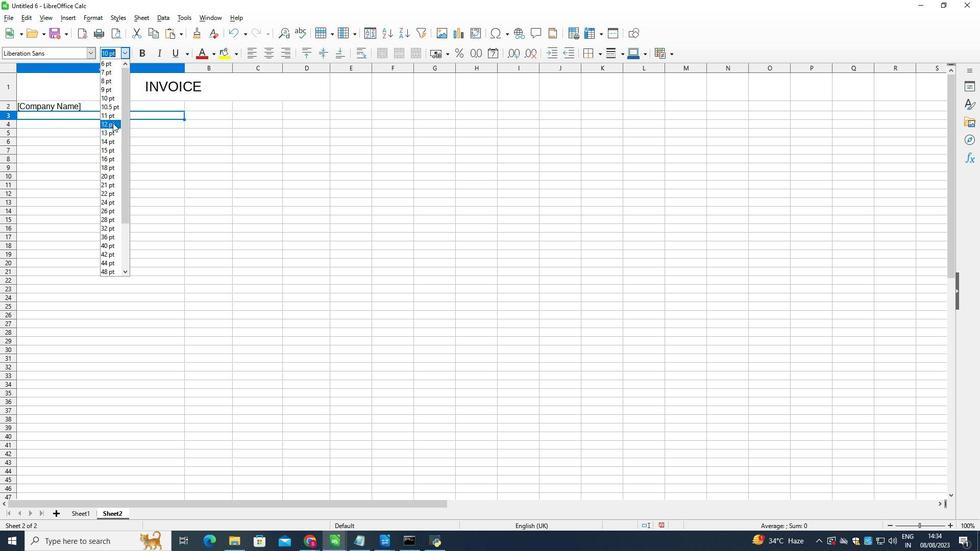 
Action: Key pressed [<Key.shift>Address]<Key.enter>
Screenshot: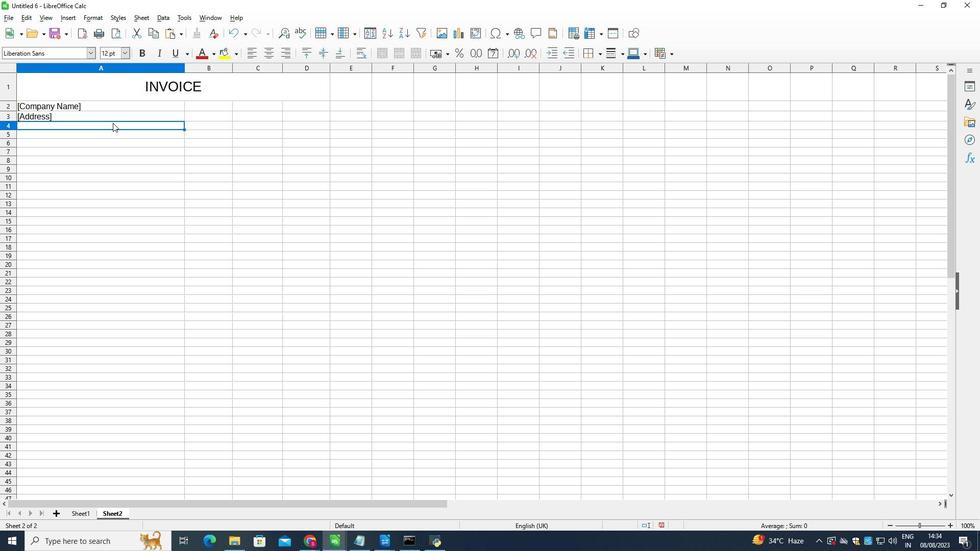 
Action: Mouse moved to (121, 46)
Screenshot: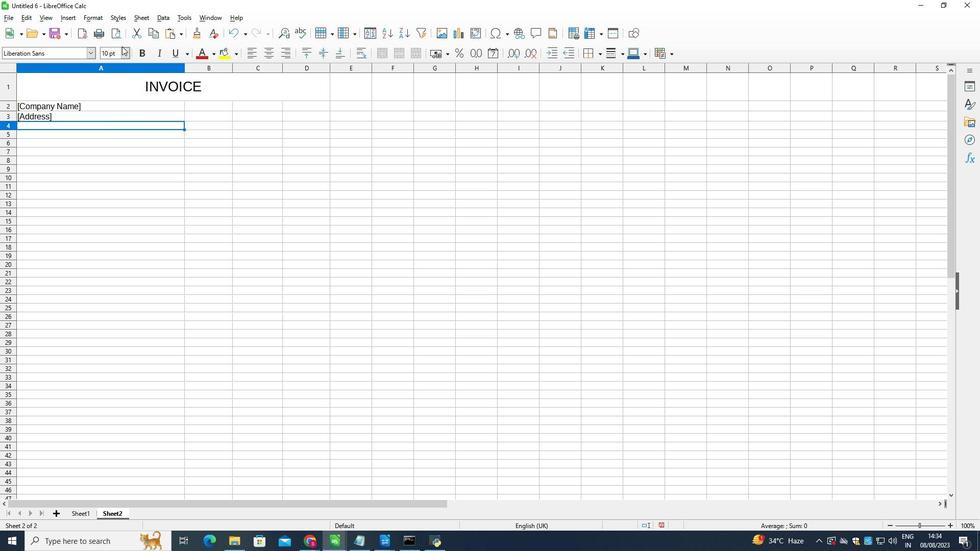
Action: Mouse pressed left at (121, 46)
Screenshot: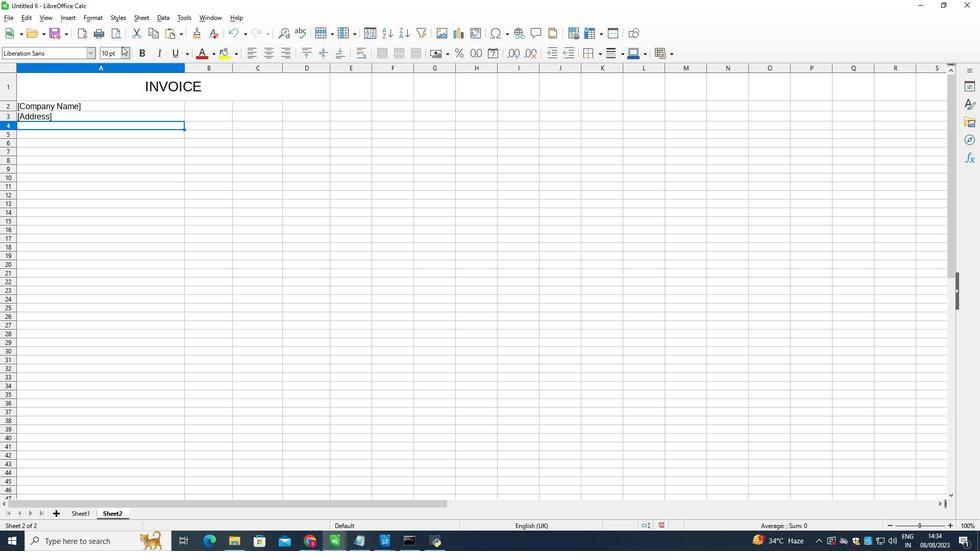 
Action: Mouse moved to (125, 53)
Screenshot: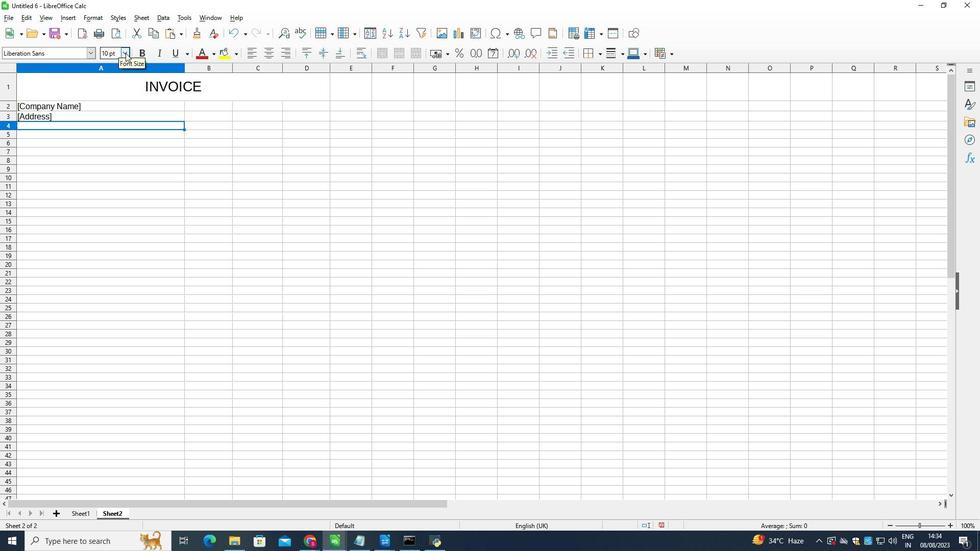 
Action: Mouse pressed left at (125, 53)
Screenshot: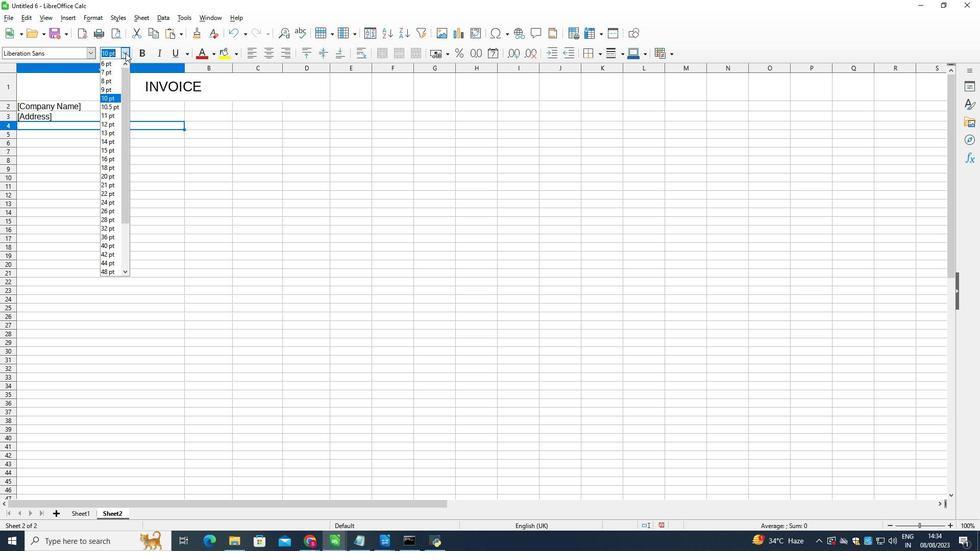 
Action: Mouse moved to (109, 122)
Screenshot: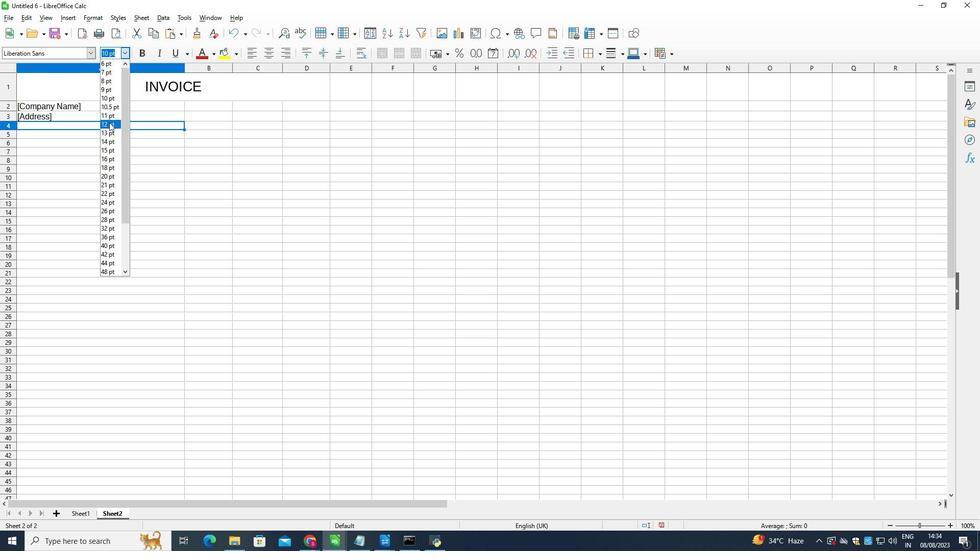 
Action: Mouse pressed left at (109, 122)
Screenshot: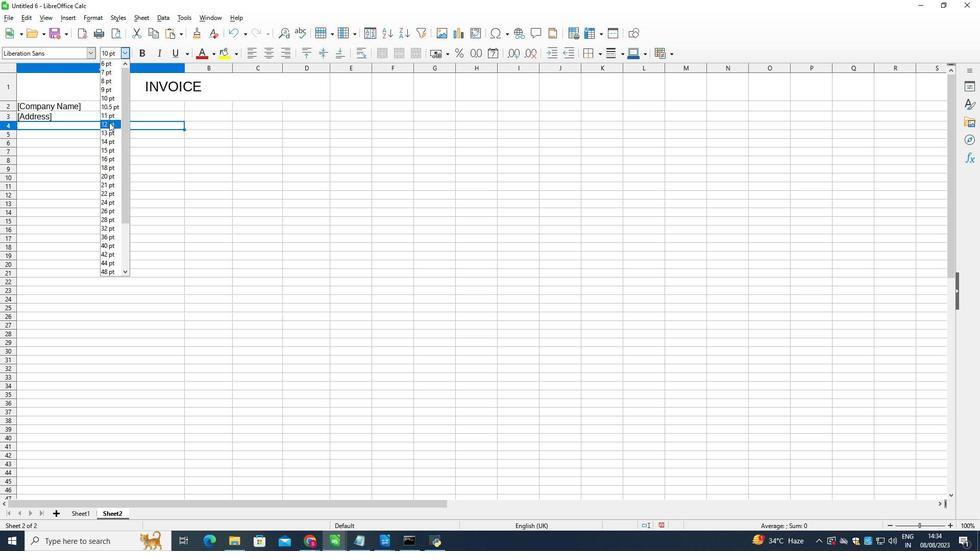 
Action: Key pressed [<Key.shift>Phone]
Screenshot: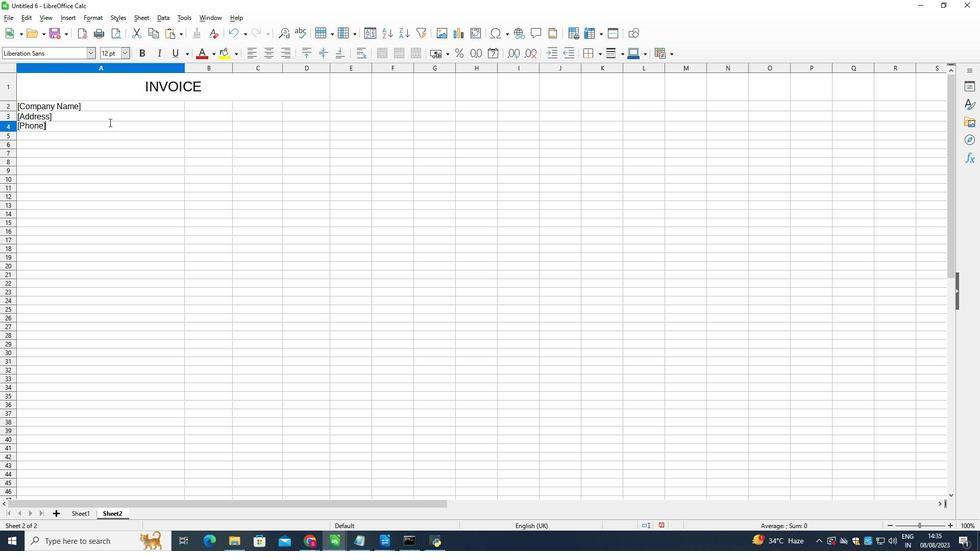 
Action: Mouse moved to (213, 106)
Screenshot: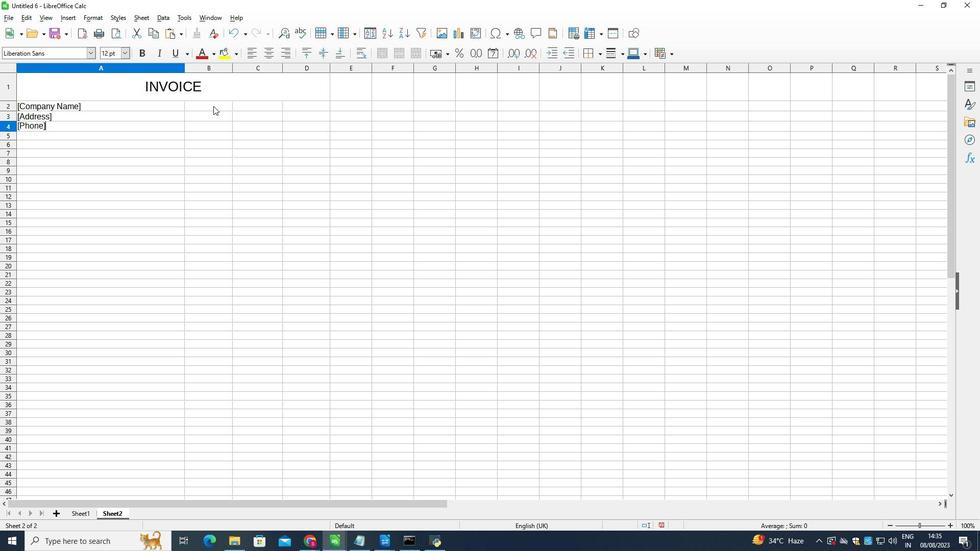 
Action: Mouse pressed left at (213, 106)
Screenshot: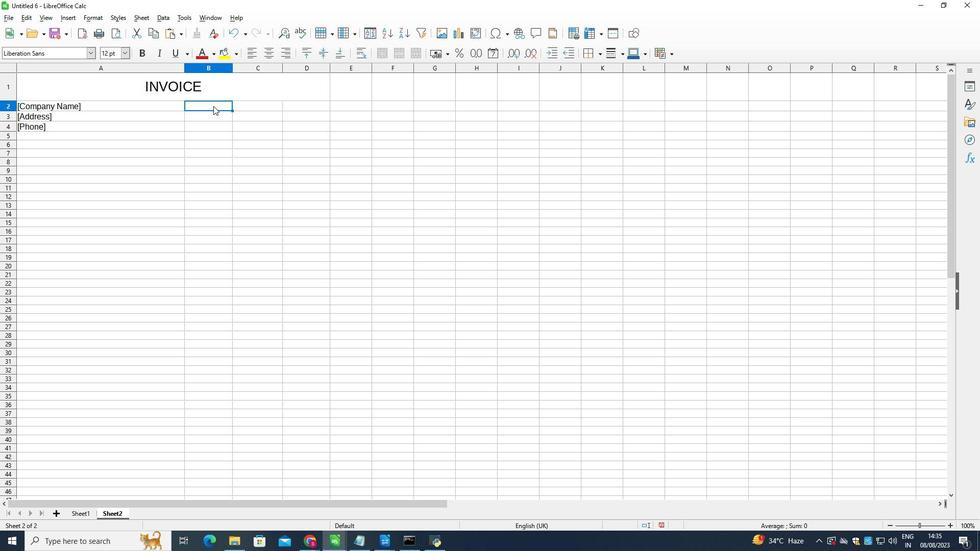 
Action: Mouse moved to (400, 49)
Screenshot: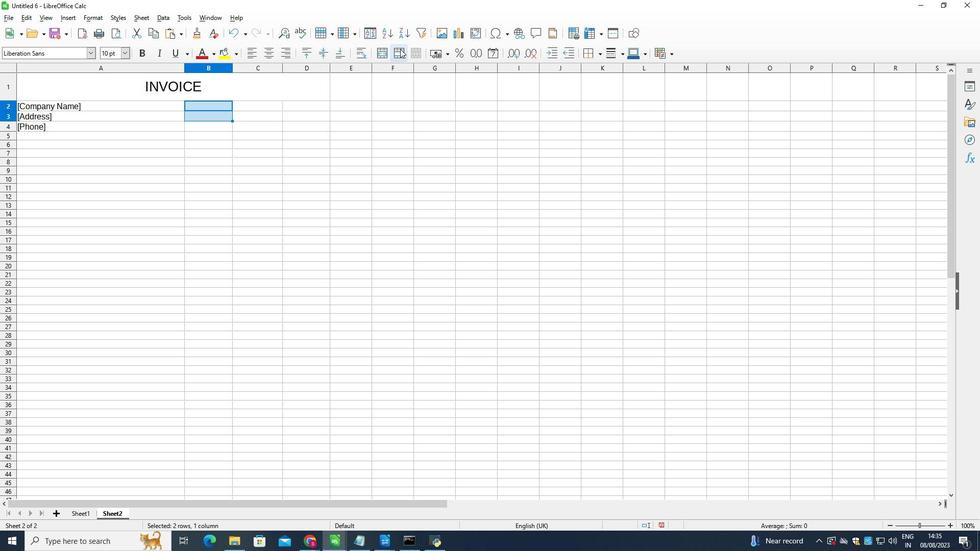 
Action: Mouse pressed left at (400, 49)
Screenshot: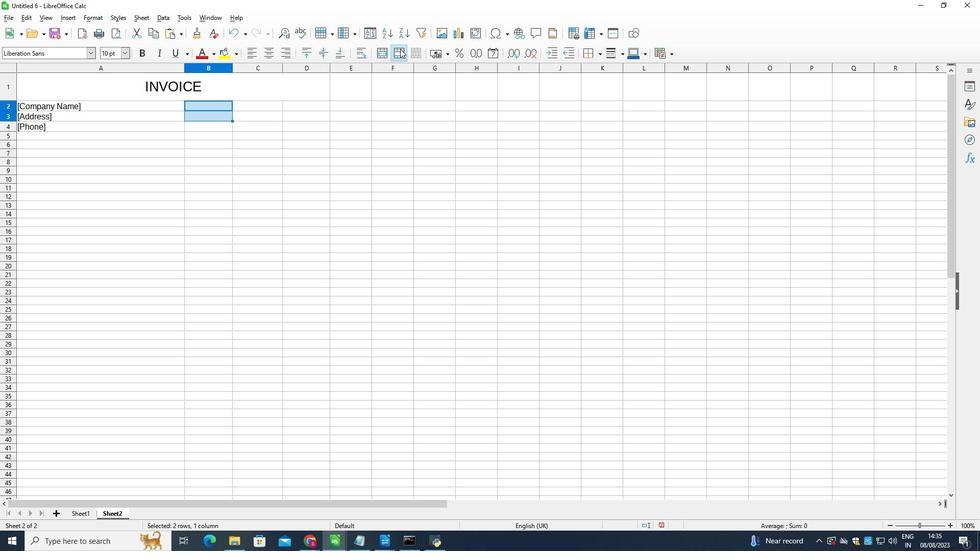 
Action: Mouse moved to (123, 49)
Screenshot: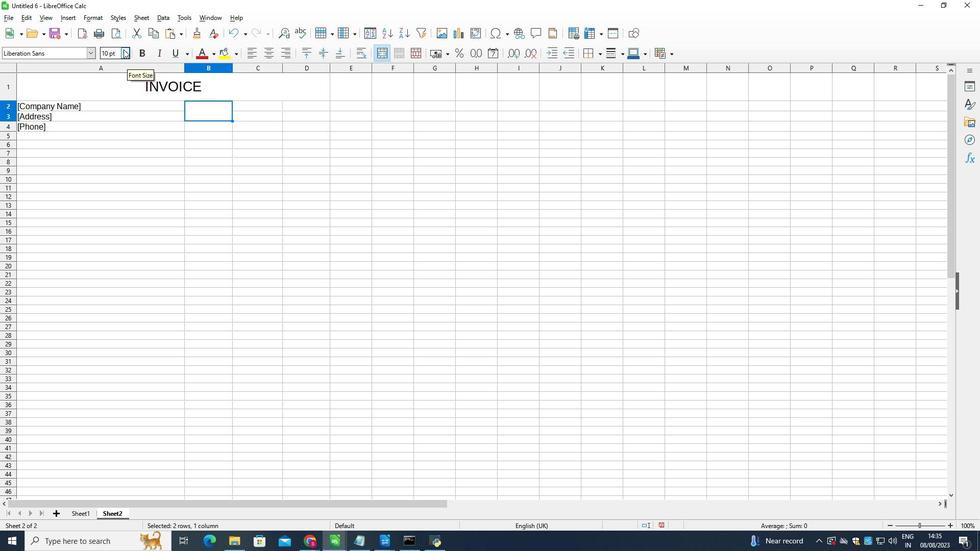 
Action: Mouse pressed left at (123, 49)
Screenshot: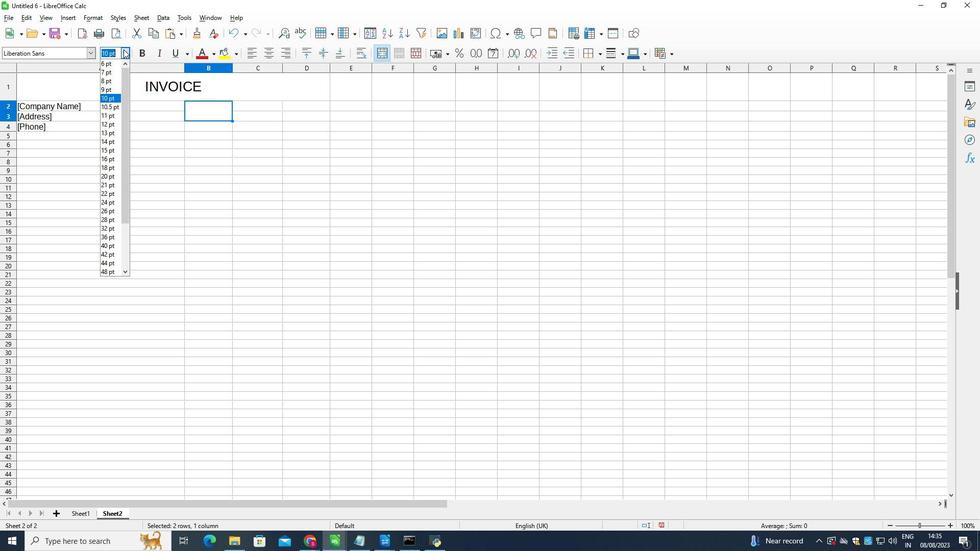 
Action: Mouse moved to (113, 127)
Screenshot: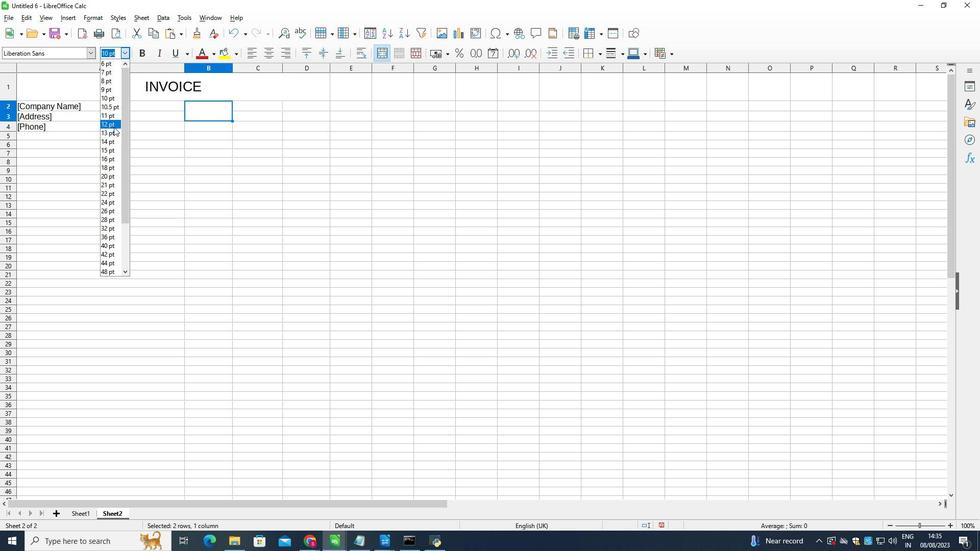 
Action: Mouse pressed left at (113, 127)
Screenshot: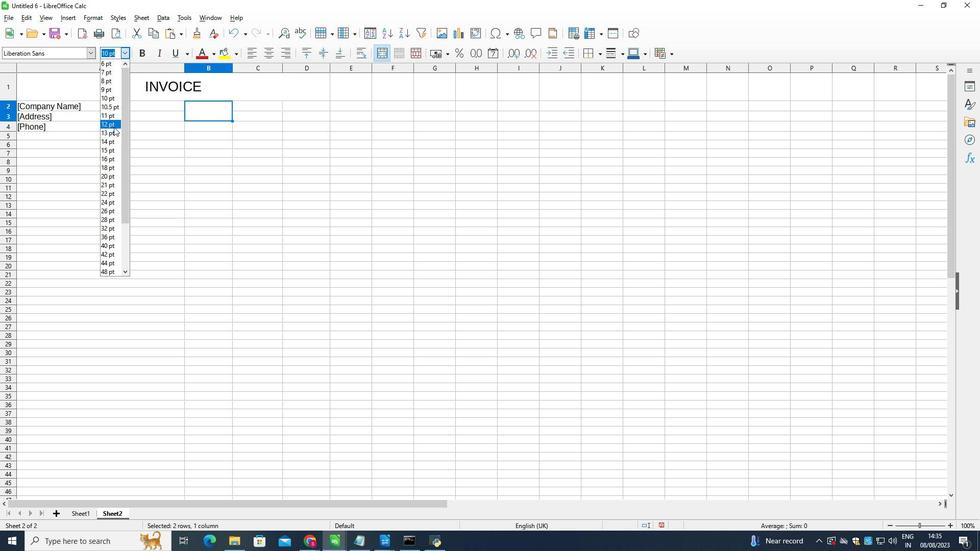 
Action: Key pressed <Key.shift>Invoice<Key.space><Key.shift>No.
Screenshot: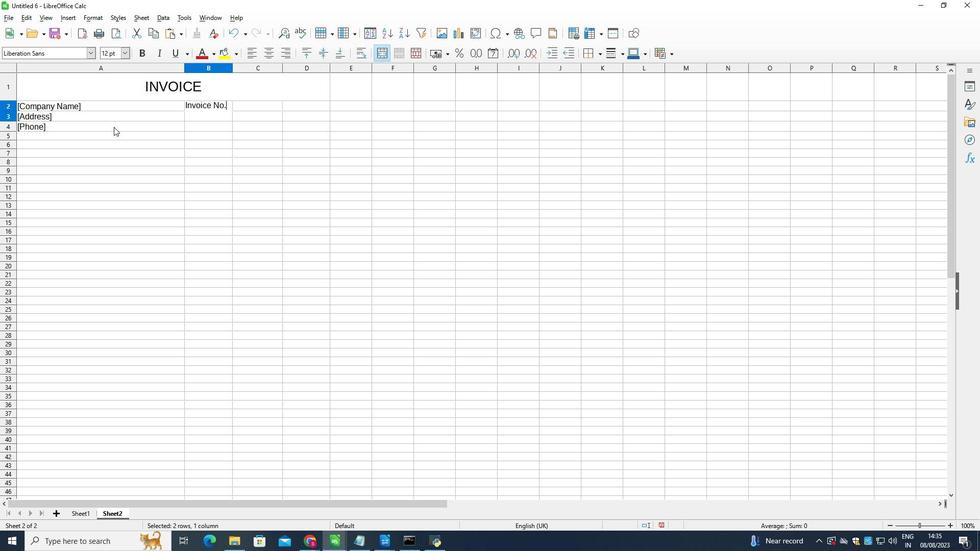 
Action: Mouse moved to (216, 132)
Screenshot: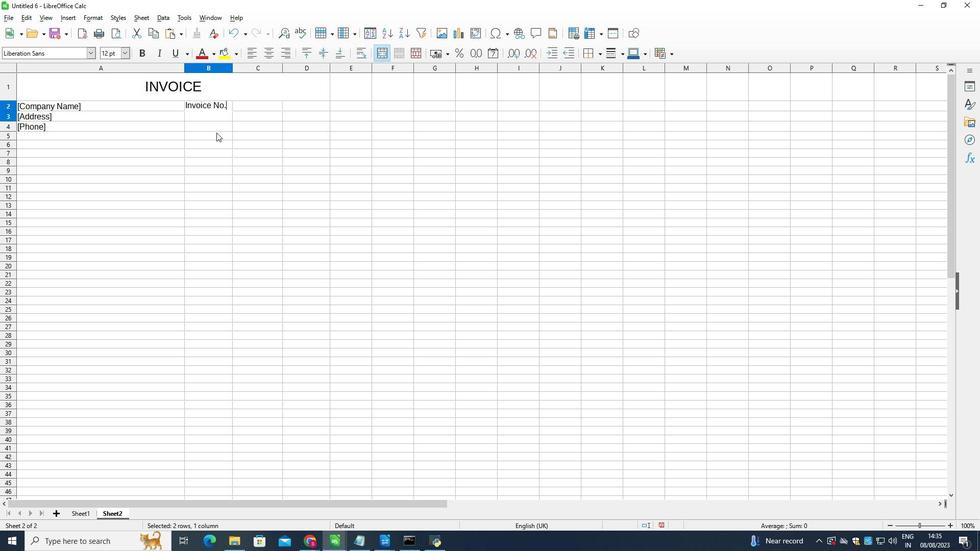 
Action: Mouse pressed left at (216, 132)
Screenshot: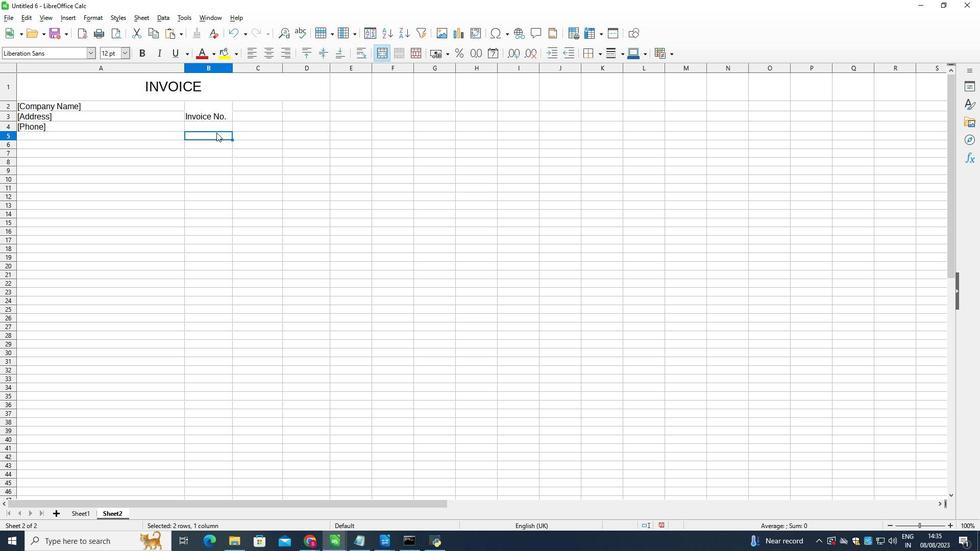 
Action: Mouse moved to (241, 104)
Screenshot: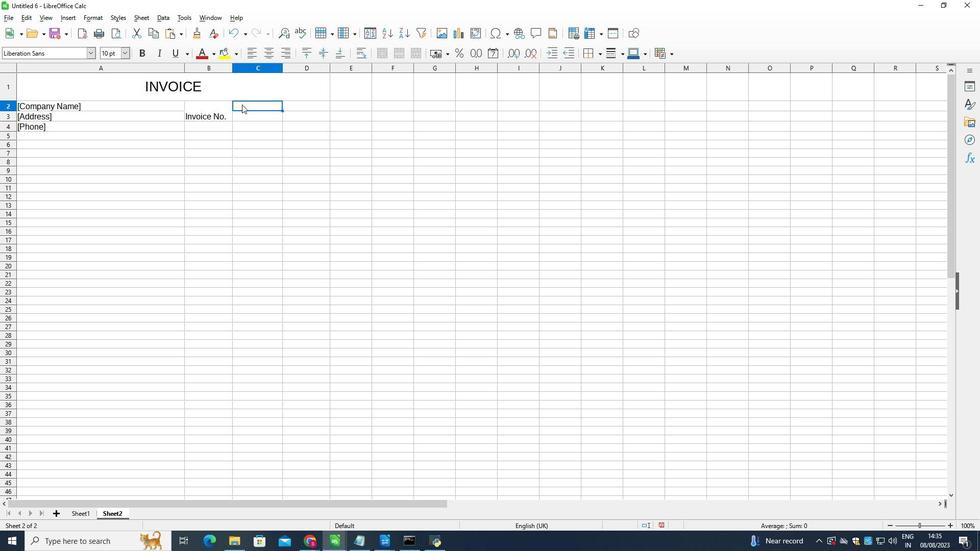 
Action: Mouse pressed left at (241, 104)
Screenshot: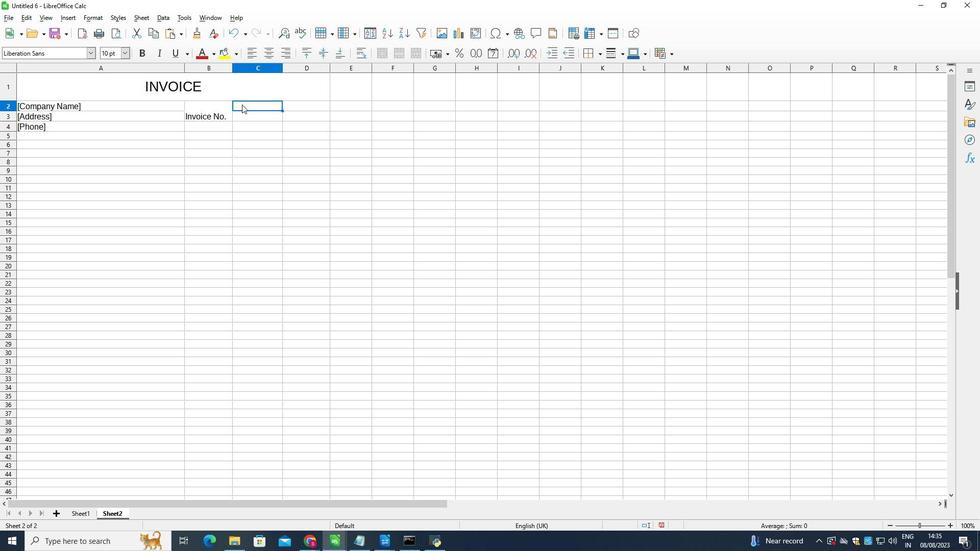 
Action: Mouse moved to (399, 52)
Screenshot: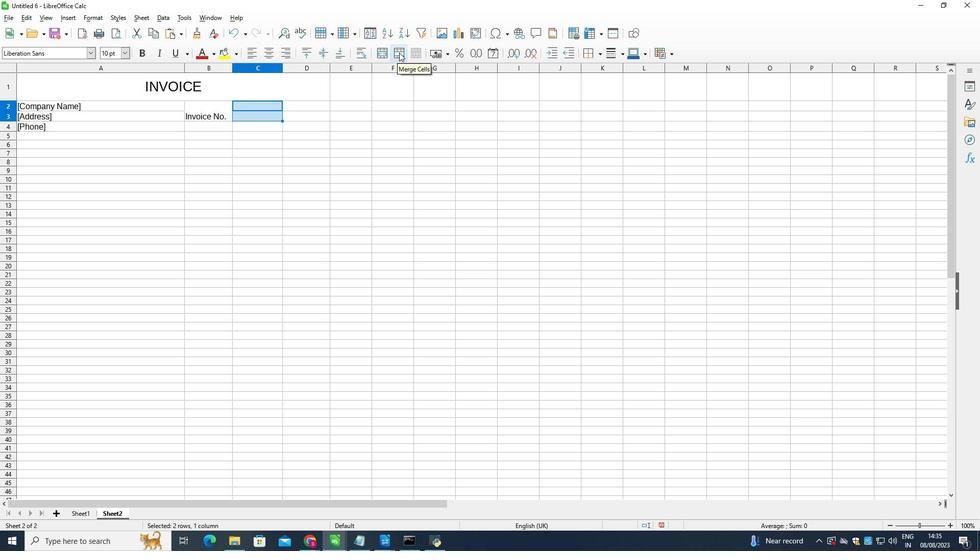 
Action: Mouse pressed left at (399, 52)
Screenshot: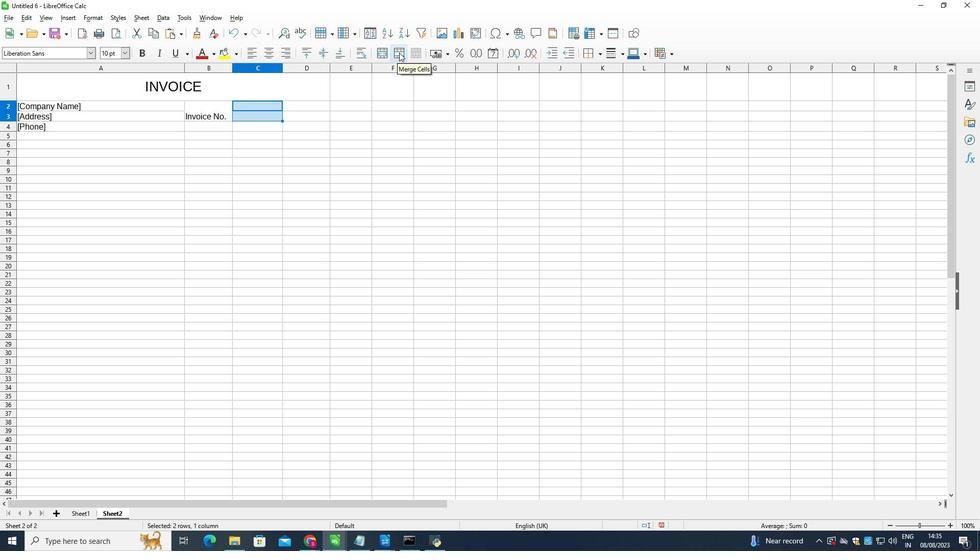 
Action: Mouse moved to (262, 149)
Screenshot: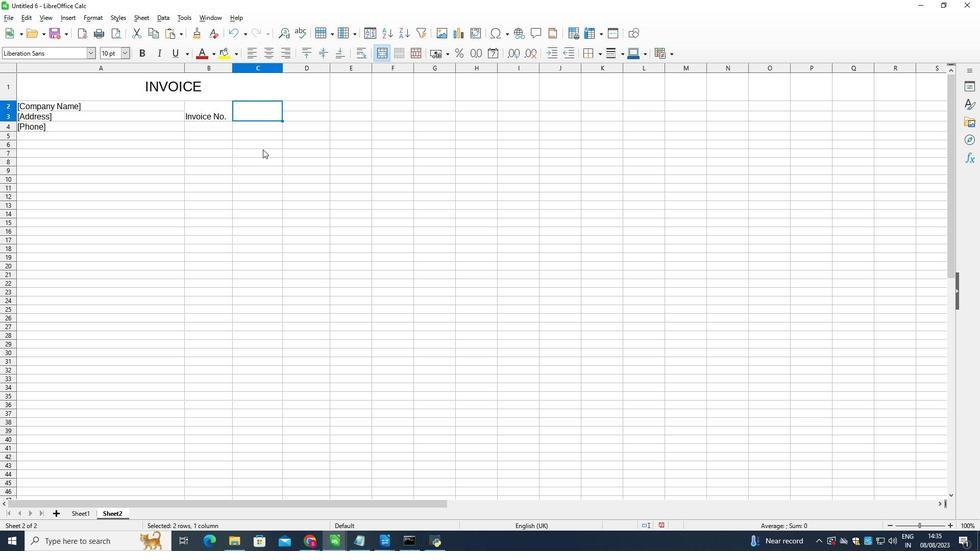 
Action: Mouse pressed left at (262, 149)
Screenshot: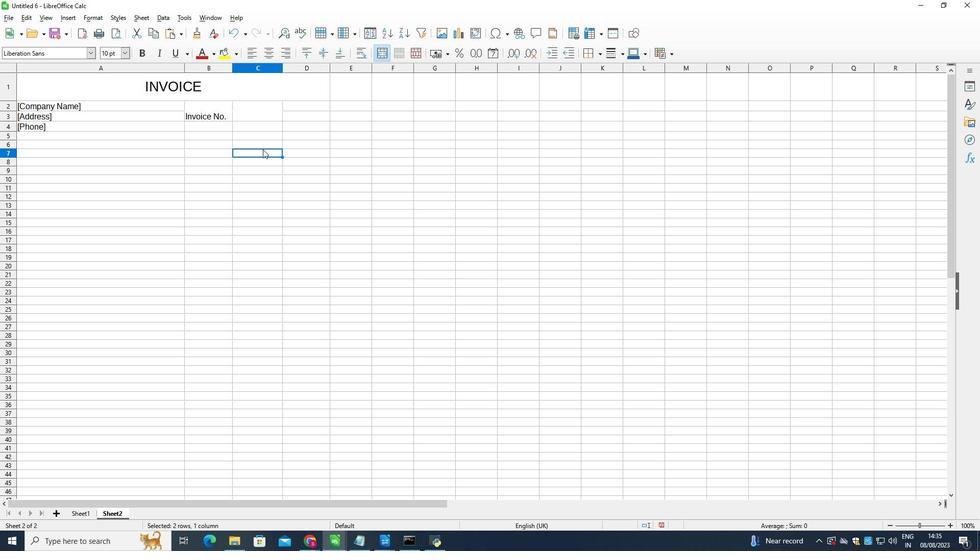 
Action: Mouse moved to (219, 112)
Screenshot: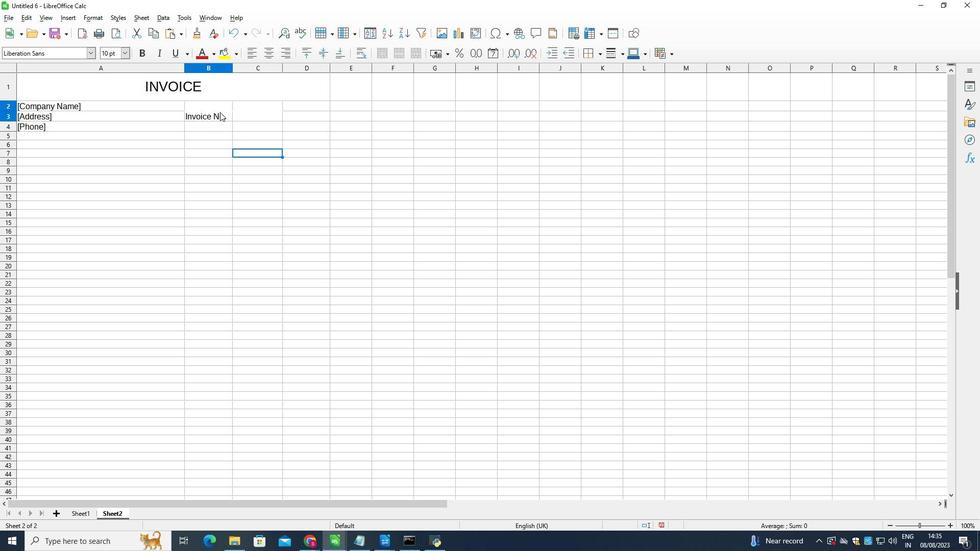 
Action: Mouse pressed left at (219, 112)
Screenshot: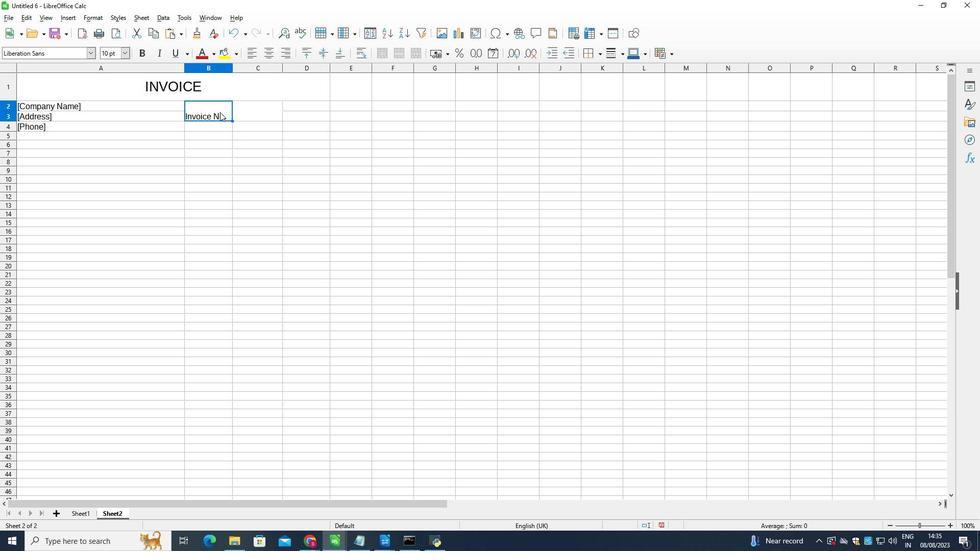 
Action: Mouse moved to (268, 54)
Screenshot: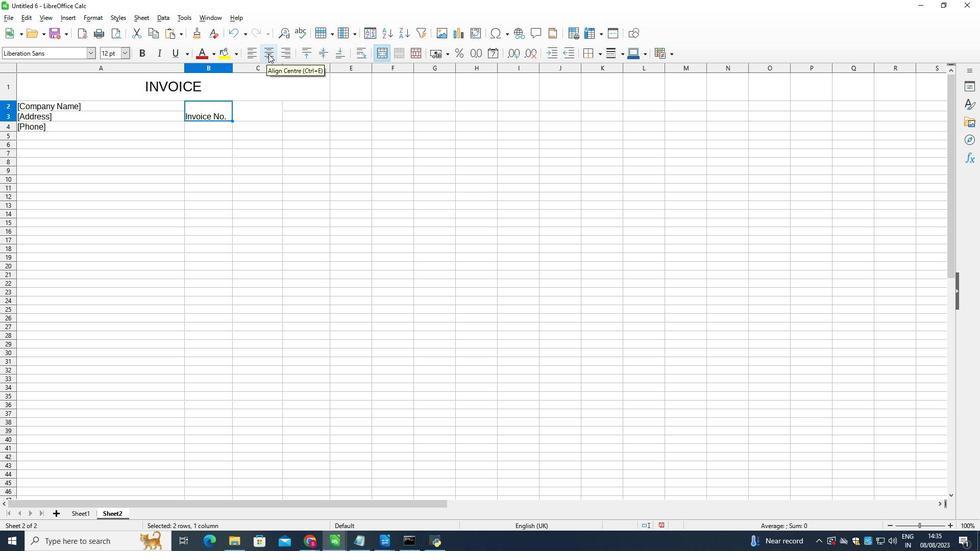 
Action: Mouse pressed left at (268, 54)
Screenshot: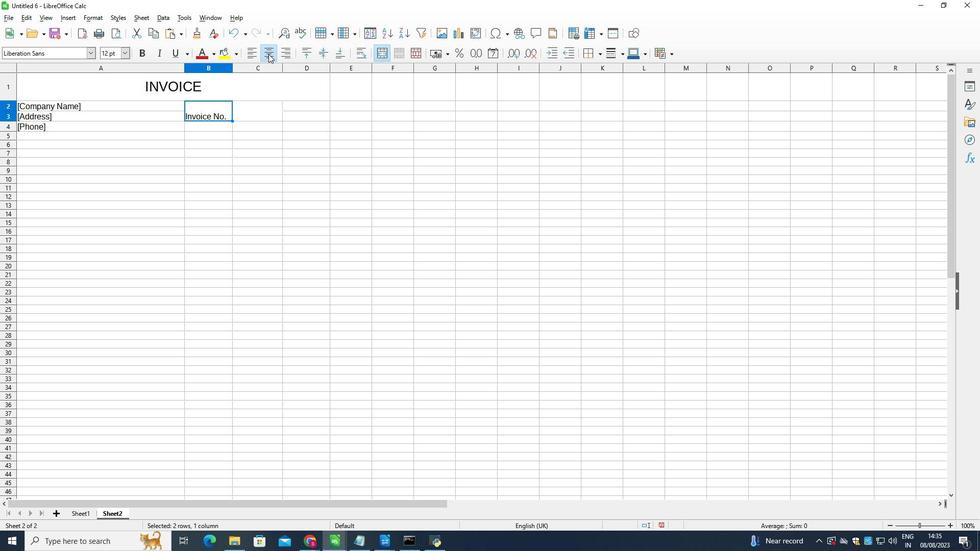 
Action: Mouse pressed left at (268, 54)
Screenshot: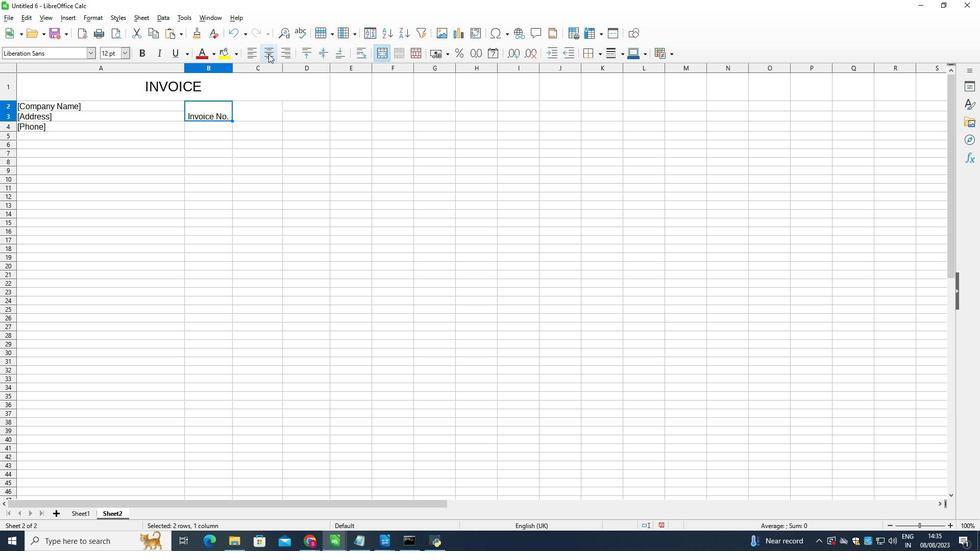 
Action: Mouse moved to (228, 134)
Screenshot: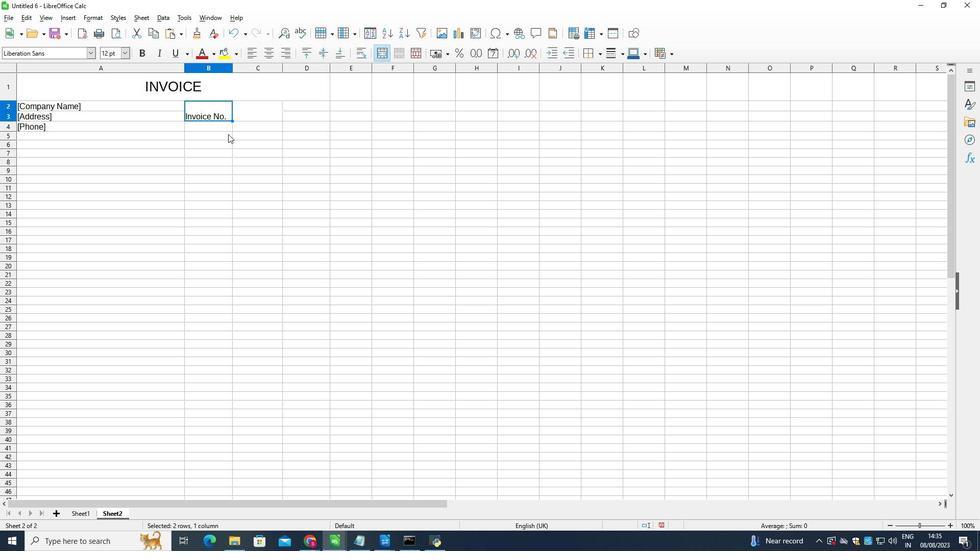 
Action: Mouse pressed left at (228, 134)
Screenshot: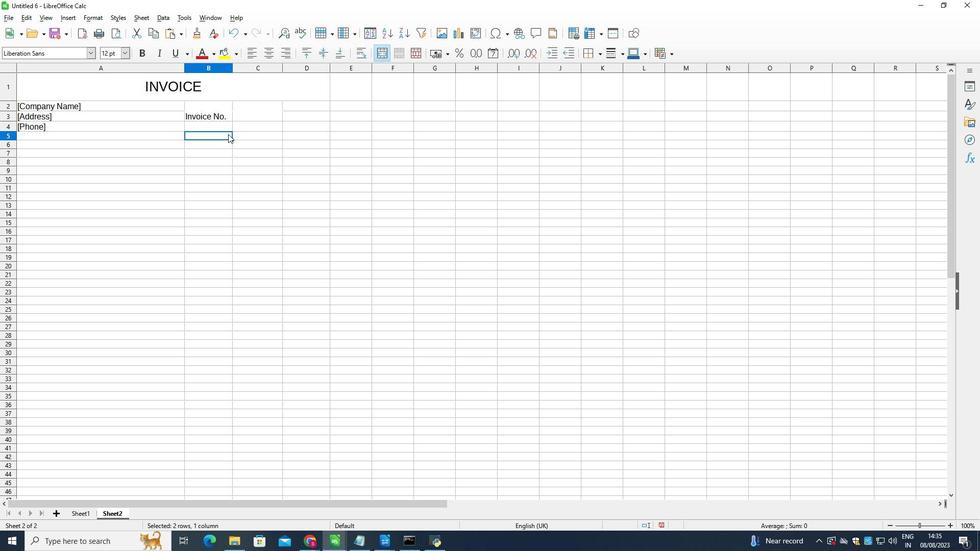 
Action: Mouse moved to (223, 107)
Screenshot: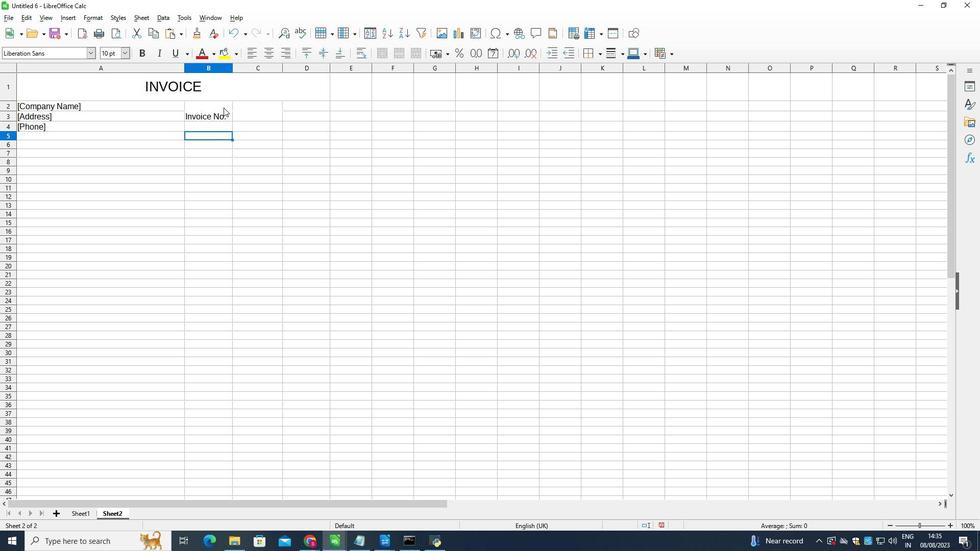 
Action: Mouse pressed left at (223, 107)
Screenshot: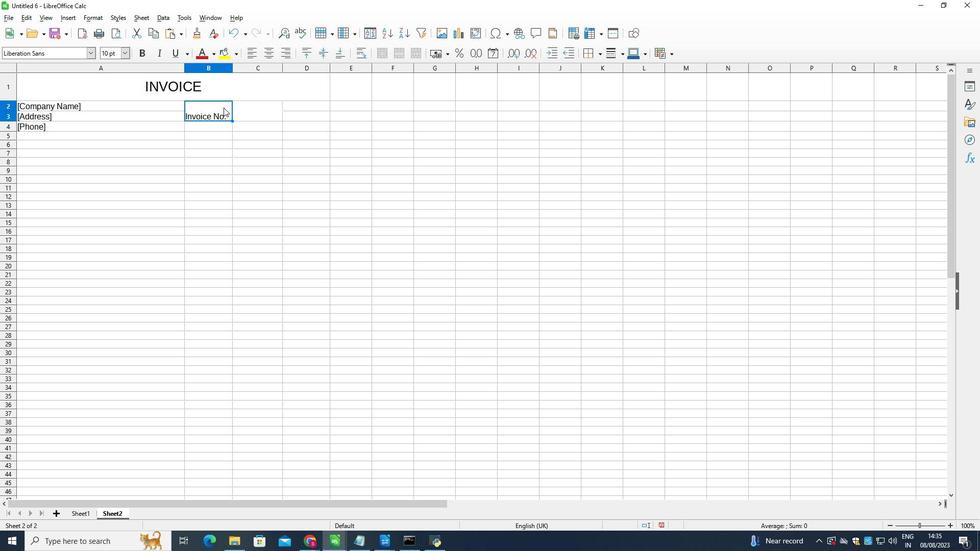 
Action: Mouse moved to (268, 52)
Screenshot: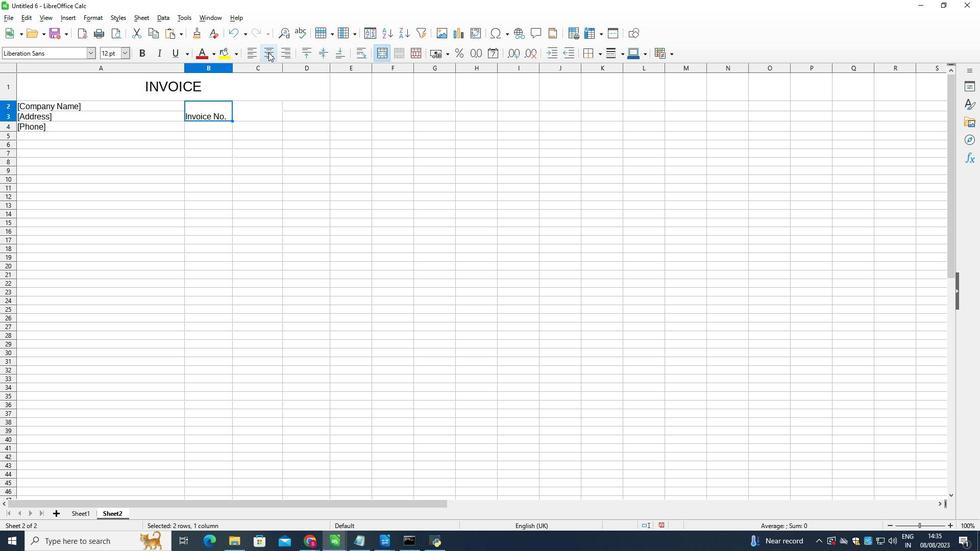 
Action: Mouse pressed left at (268, 52)
Screenshot: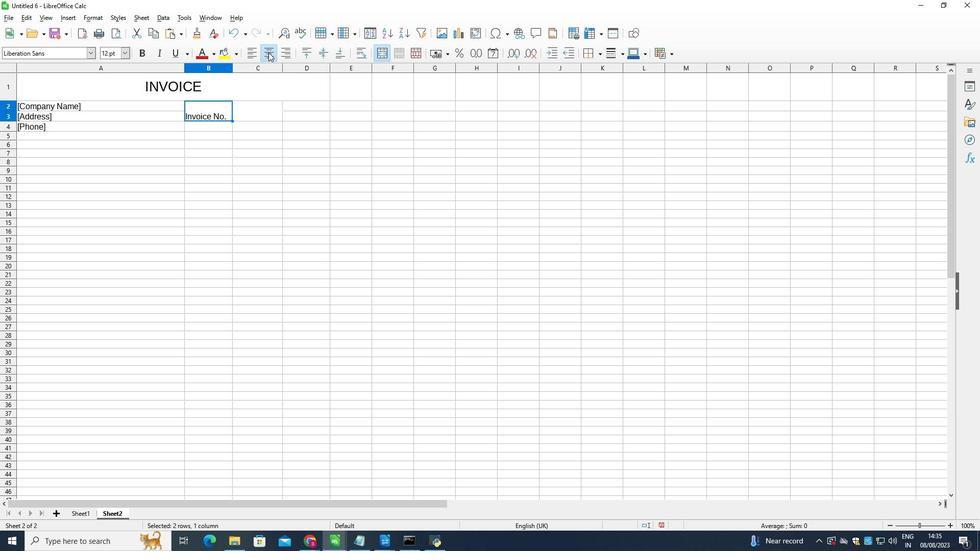 
Action: Mouse moved to (323, 54)
Screenshot: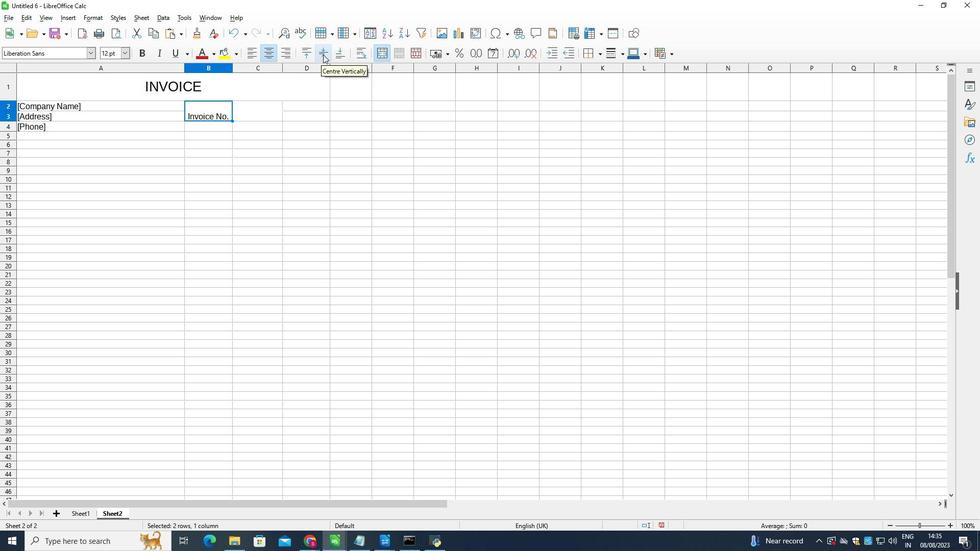 
Action: Mouse pressed left at (323, 54)
Screenshot: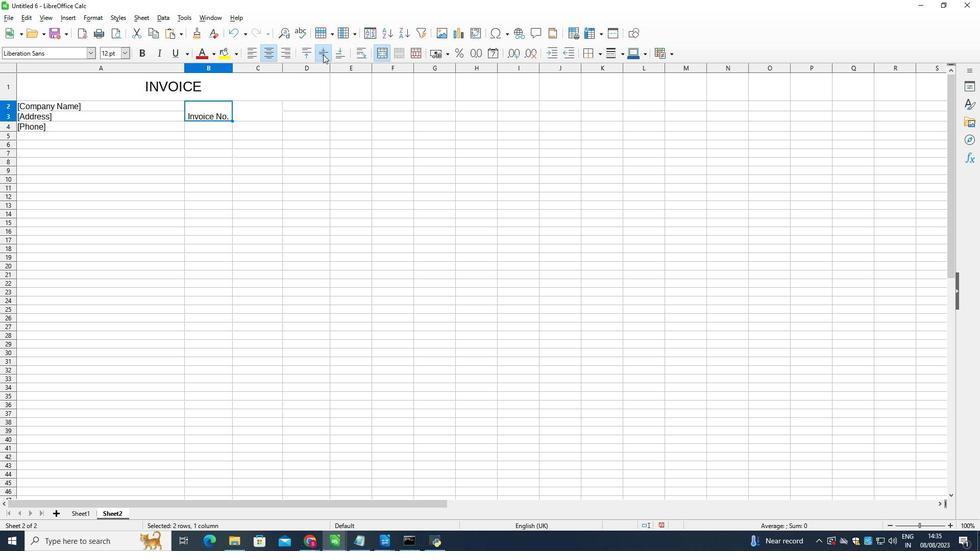 
Action: Mouse moved to (600, 54)
Screenshot: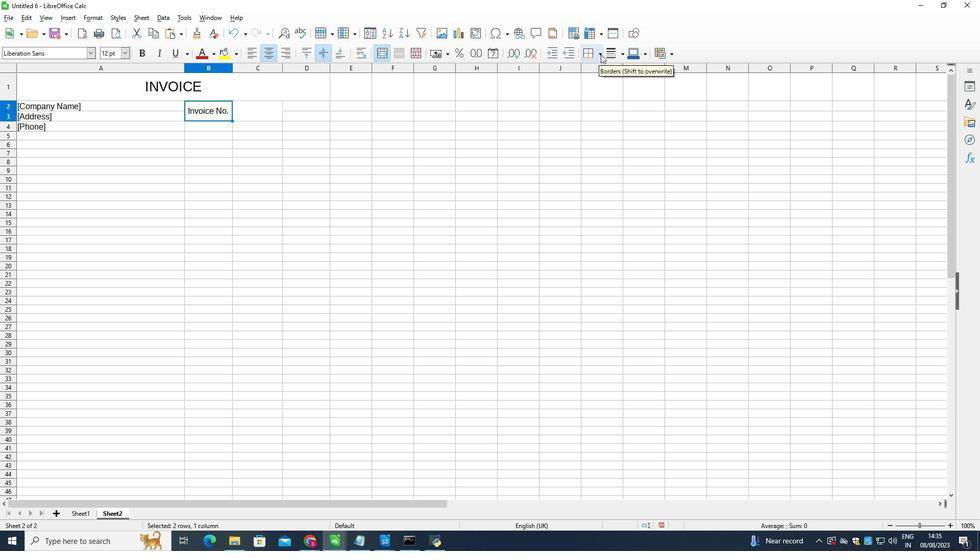 
Action: Mouse pressed left at (600, 54)
Screenshot: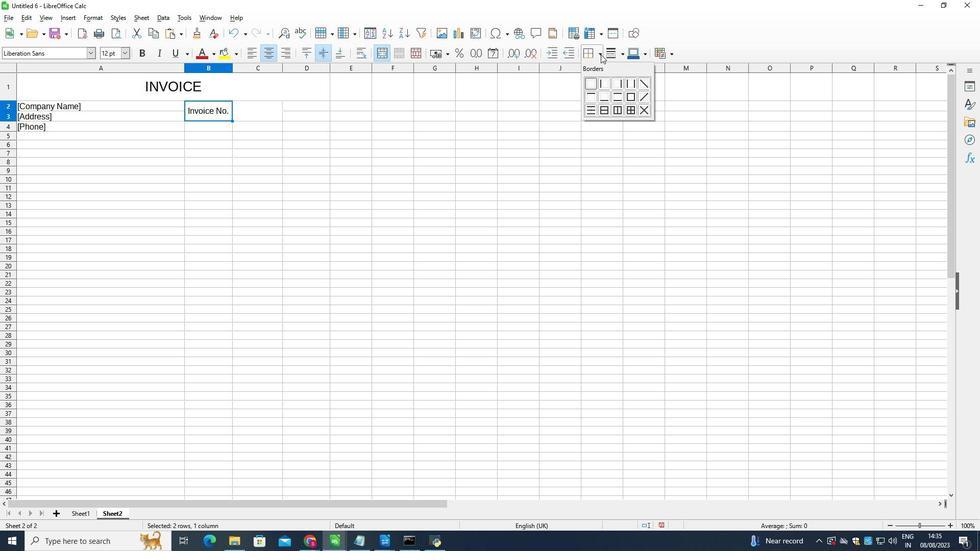 
Action: Mouse moved to (632, 95)
Screenshot: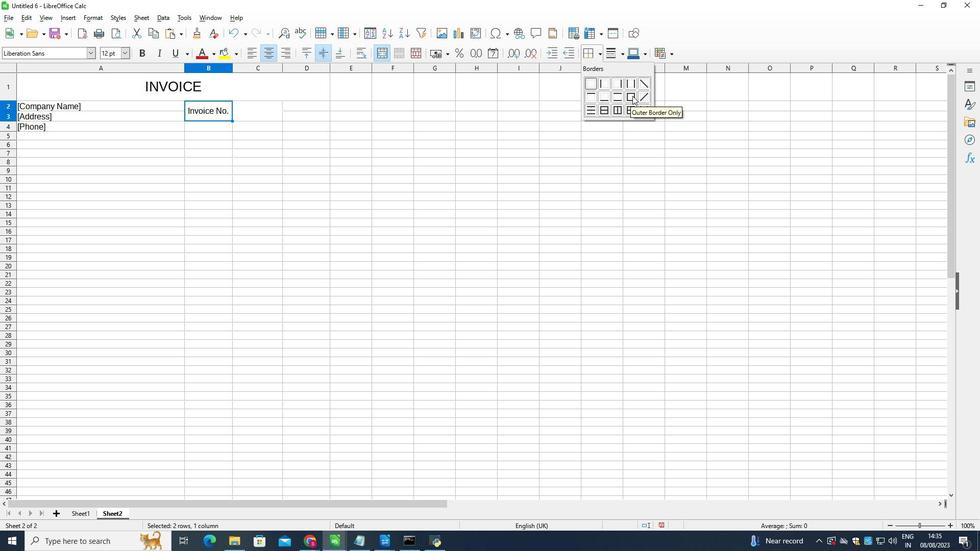 
Action: Mouse pressed left at (632, 95)
Screenshot: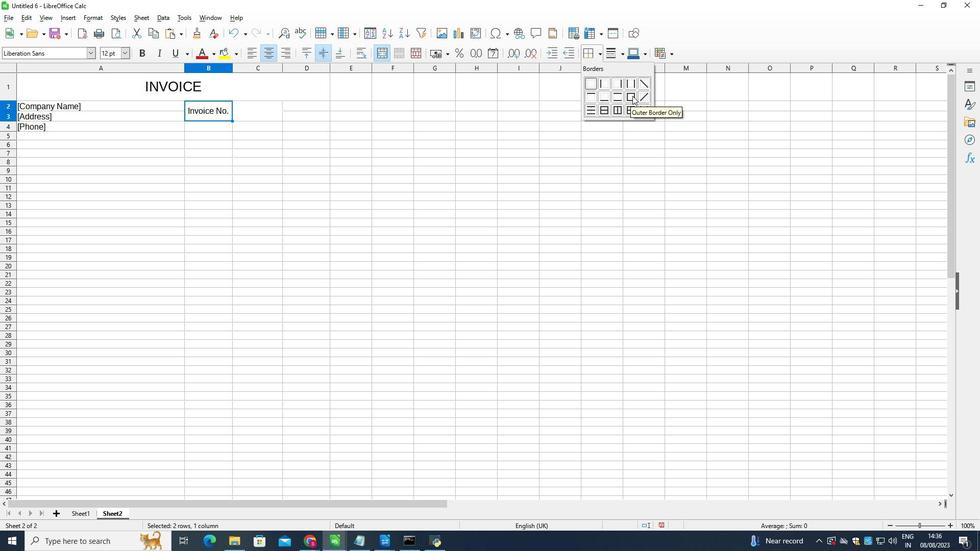 
Action: Mouse moved to (270, 112)
Screenshot: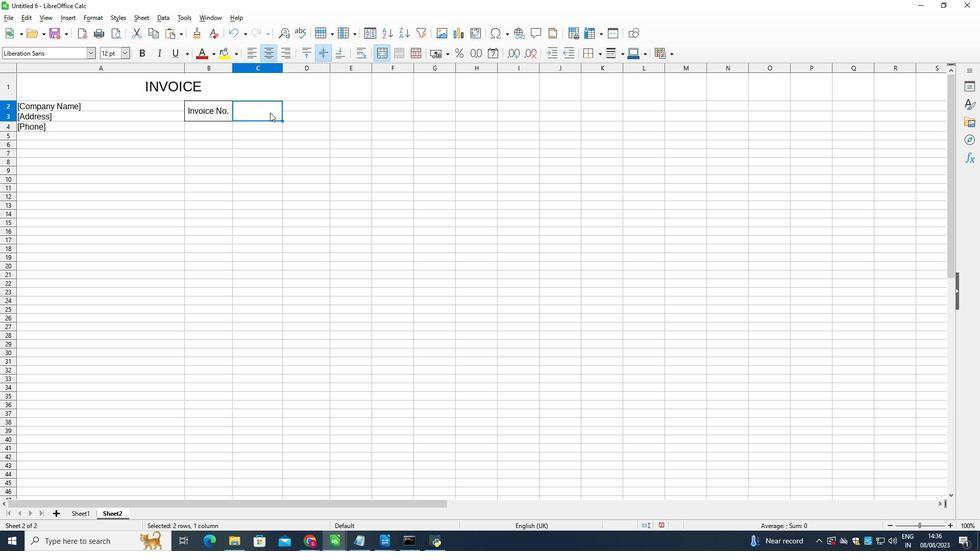 
Action: Mouse pressed left at (270, 112)
Screenshot: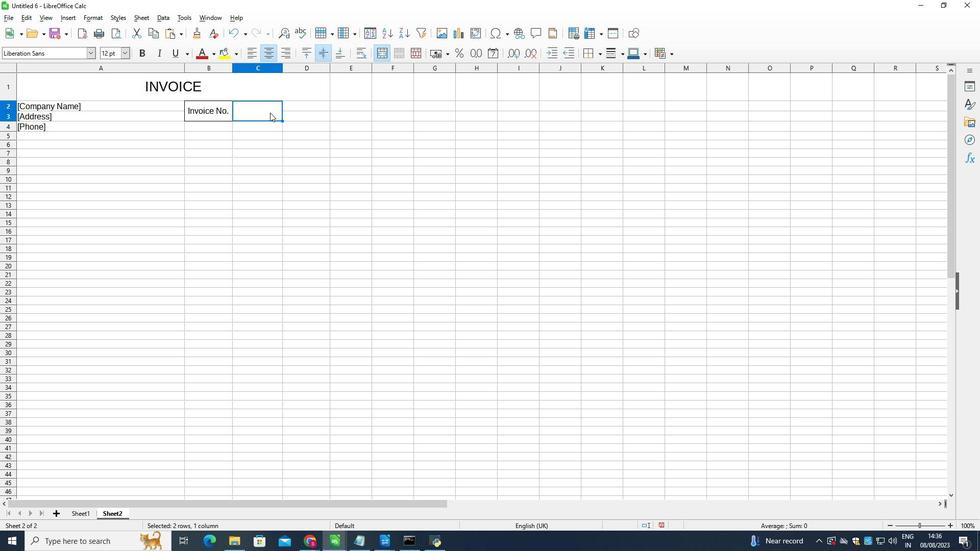 
Action: Mouse moved to (598, 55)
Screenshot: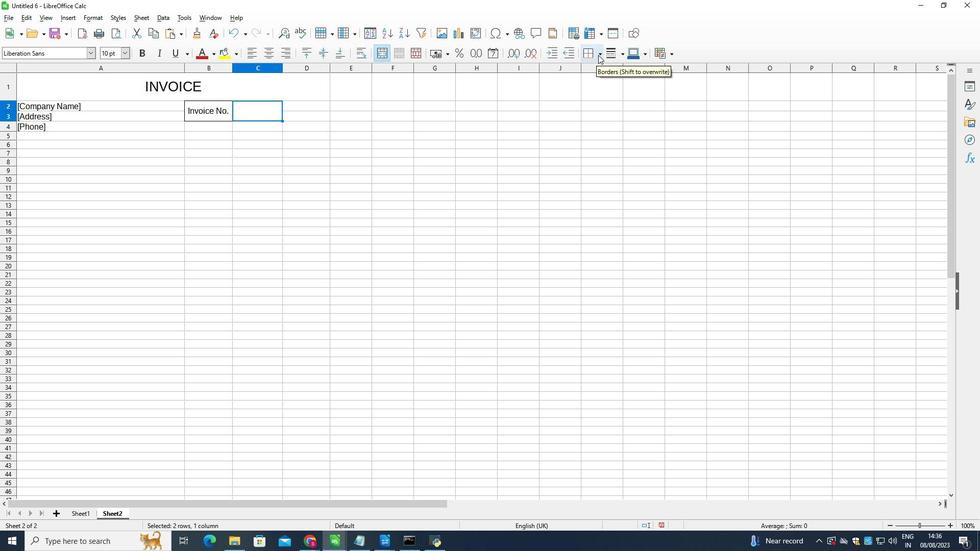 
Action: Mouse pressed left at (598, 55)
Screenshot: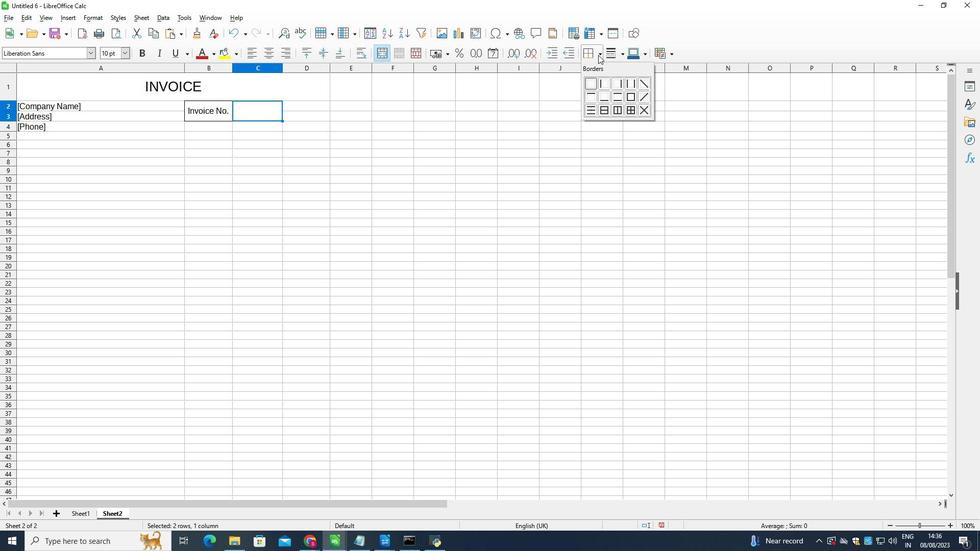 
Action: Mouse moved to (627, 95)
Screenshot: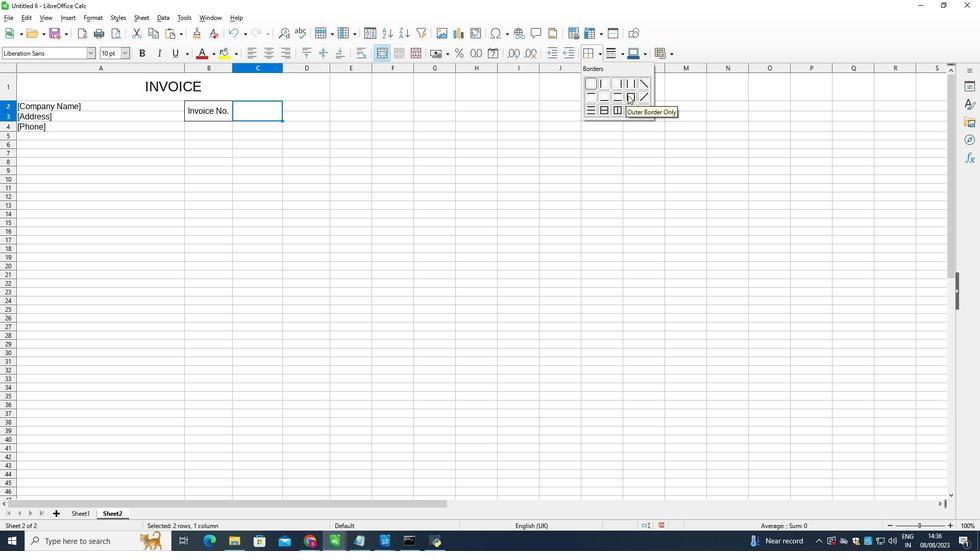 
Action: Mouse pressed left at (627, 95)
Screenshot: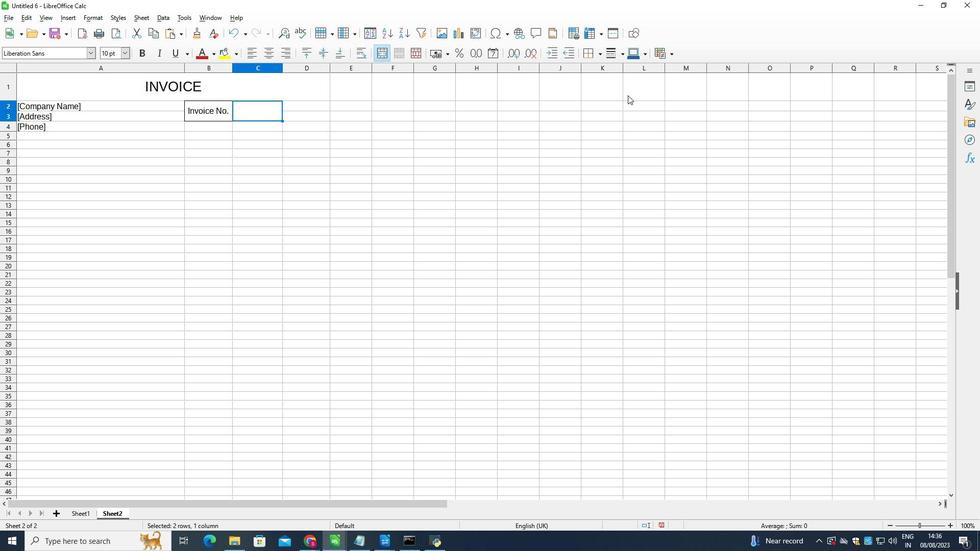 
Action: Mouse moved to (304, 136)
Screenshot: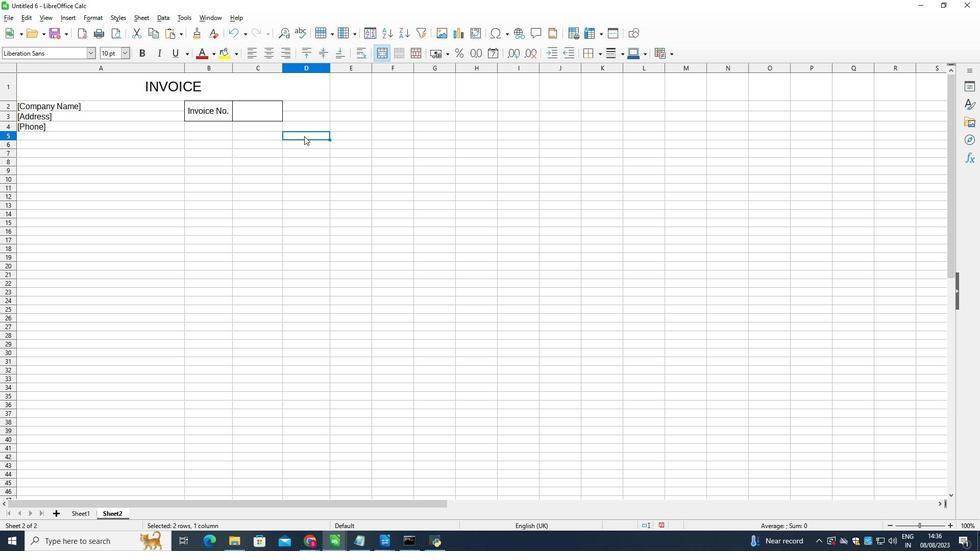 
Action: Mouse pressed left at (304, 136)
Screenshot: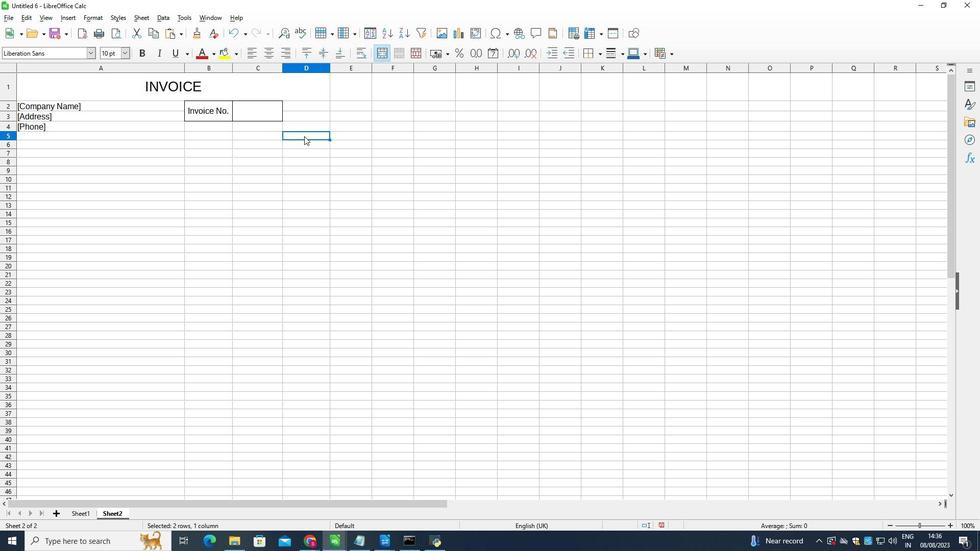 
Action: Mouse moved to (210, 126)
Screenshot: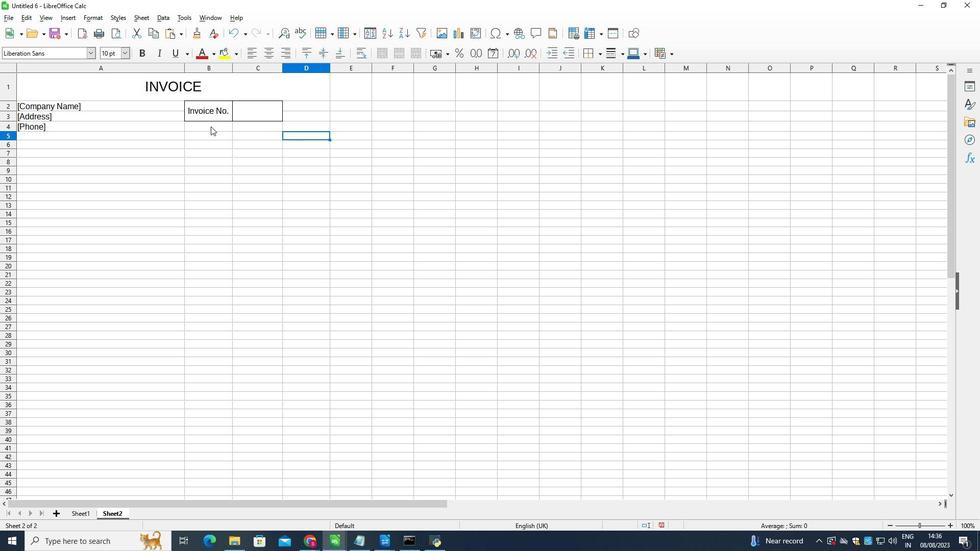 
Action: Mouse pressed left at (210, 126)
Screenshot: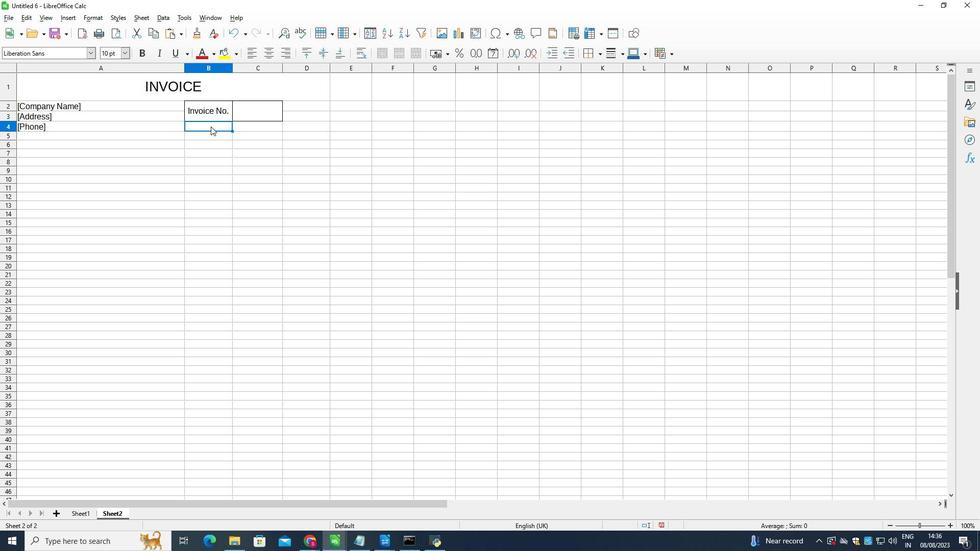 
Action: Mouse moved to (397, 51)
Screenshot: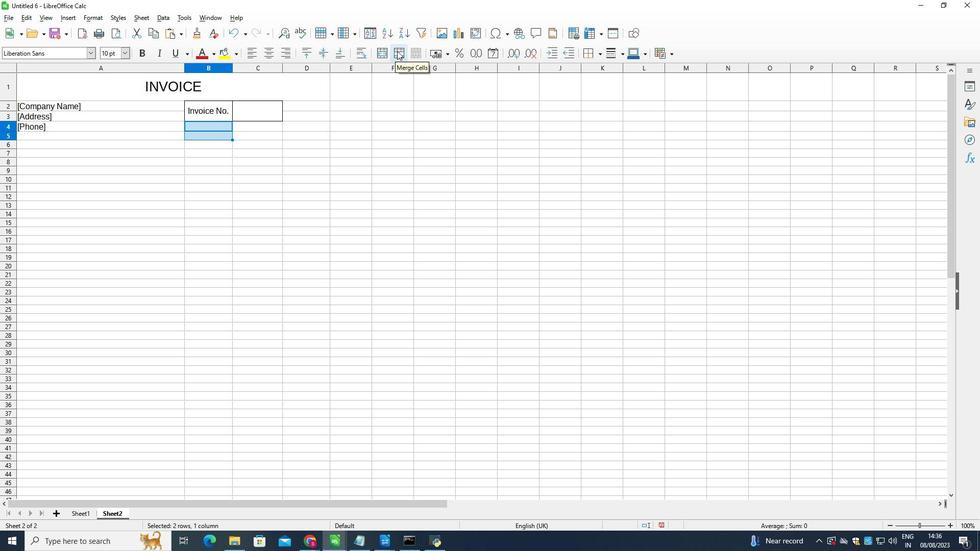 
Action: Mouse pressed left at (397, 51)
Screenshot: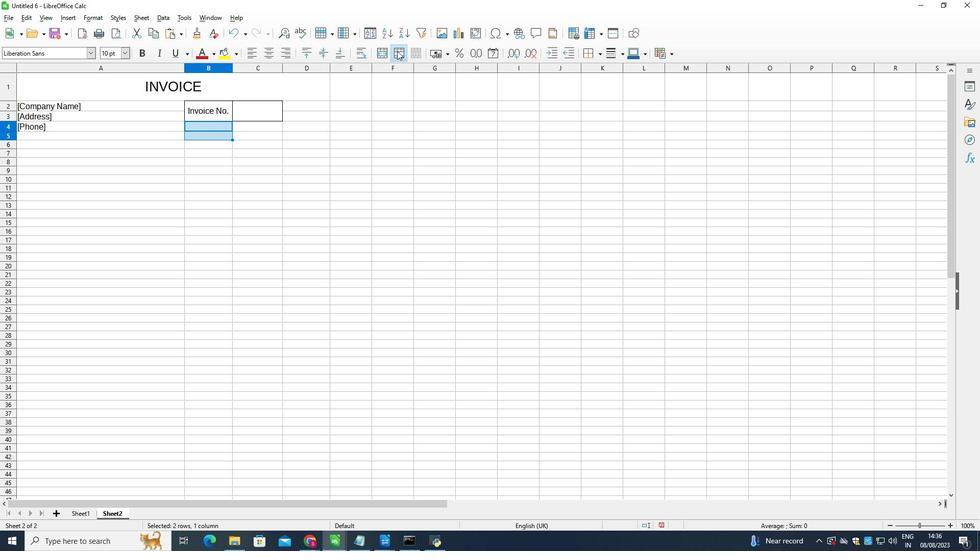 
Action: Mouse moved to (124, 51)
Screenshot: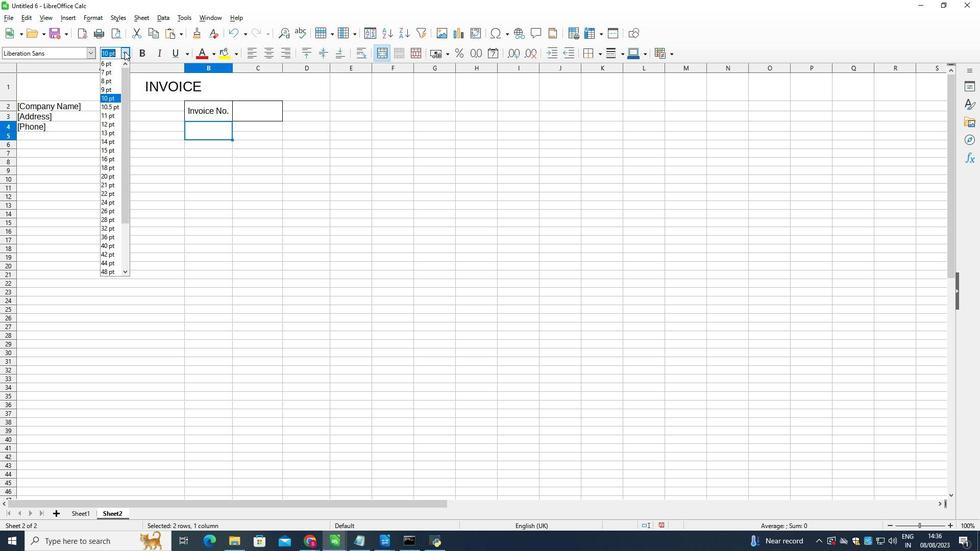 
Action: Mouse pressed left at (124, 51)
Screenshot: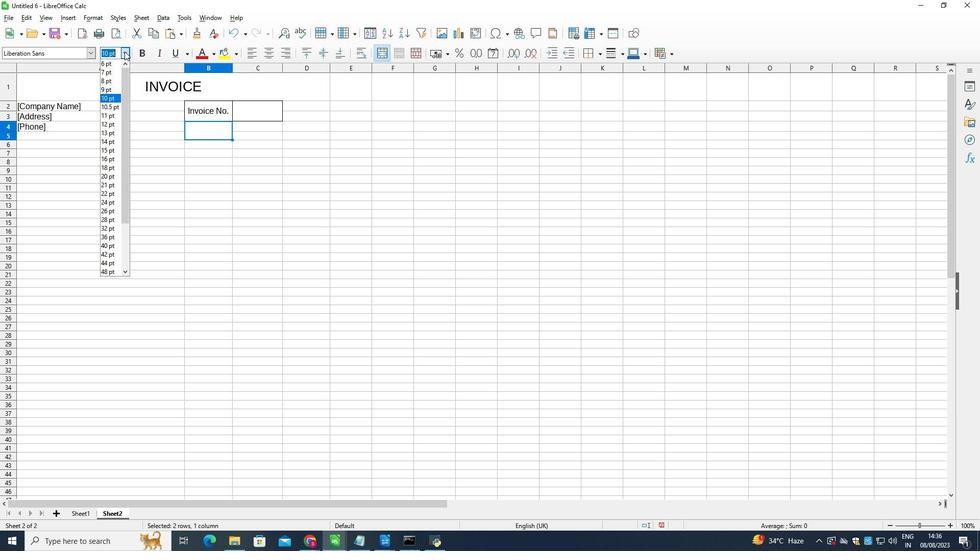 
Action: Mouse moved to (109, 123)
Screenshot: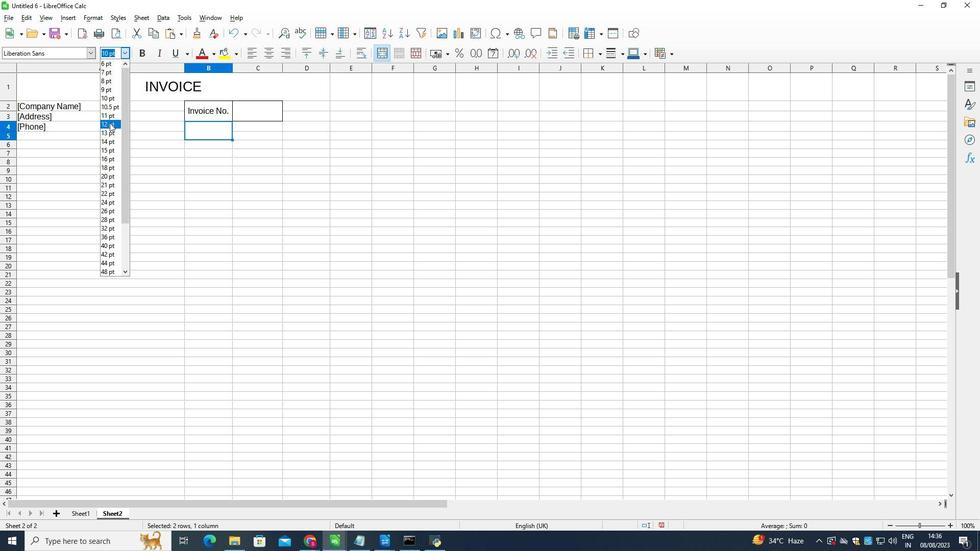 
Action: Mouse pressed left at (109, 123)
Screenshot: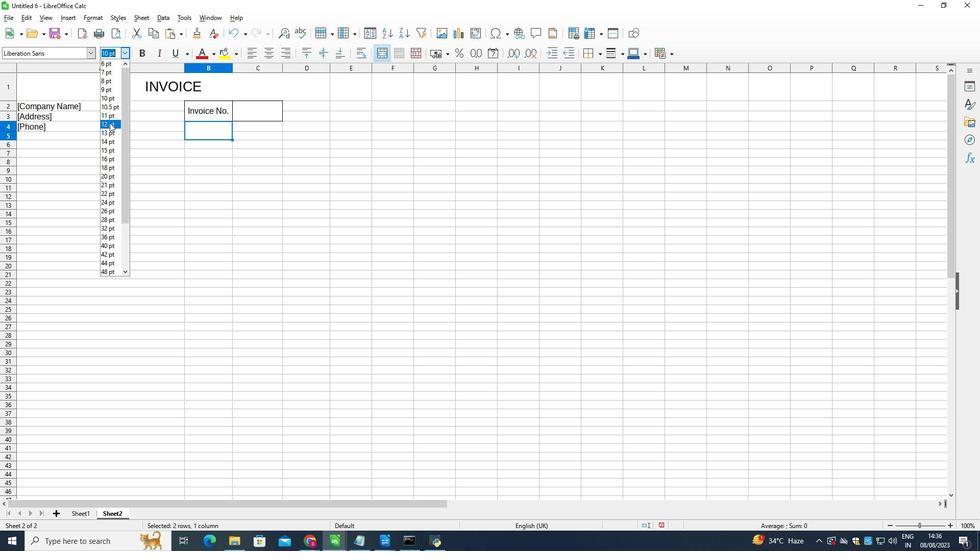 
Action: Key pressed <Key.shift>Date
Screenshot: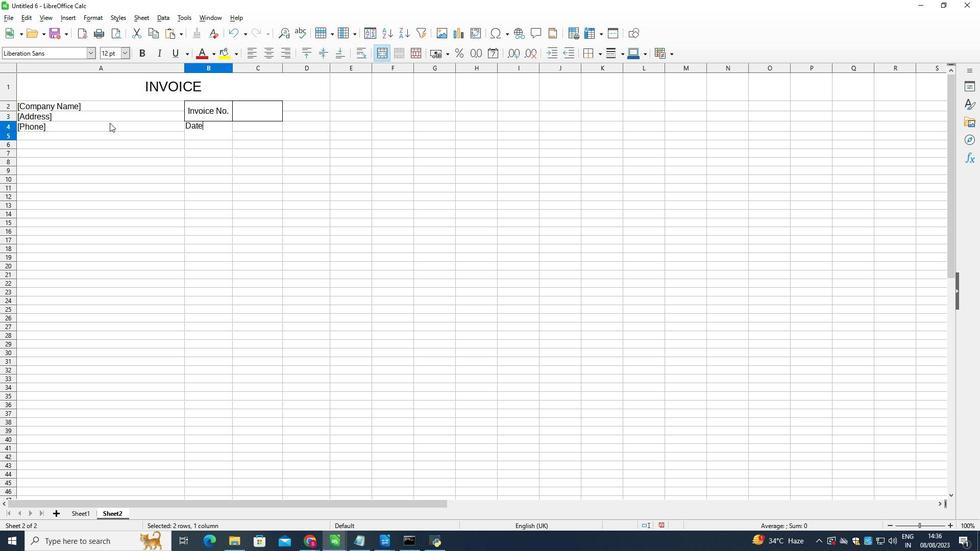
Action: Mouse moved to (244, 129)
Screenshot: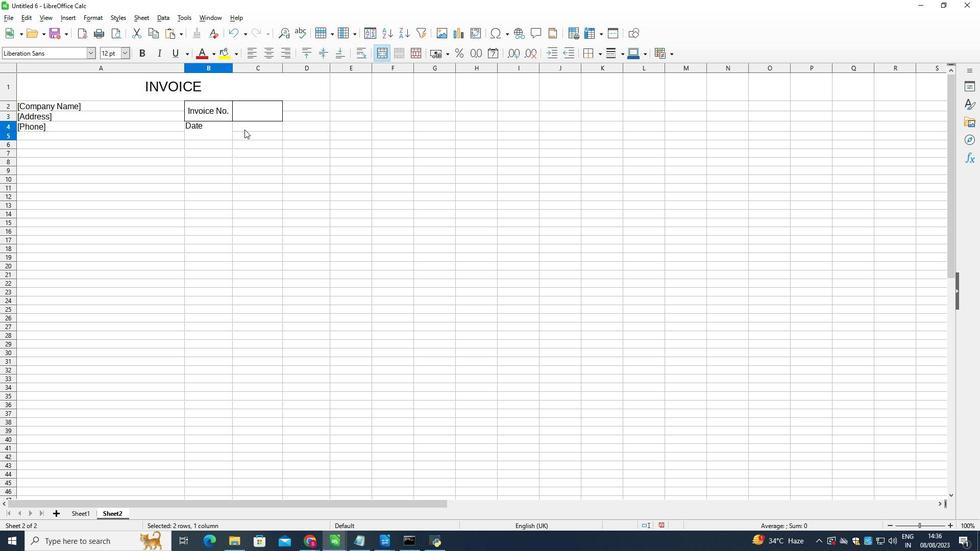 
Action: Mouse pressed left at (244, 129)
Screenshot: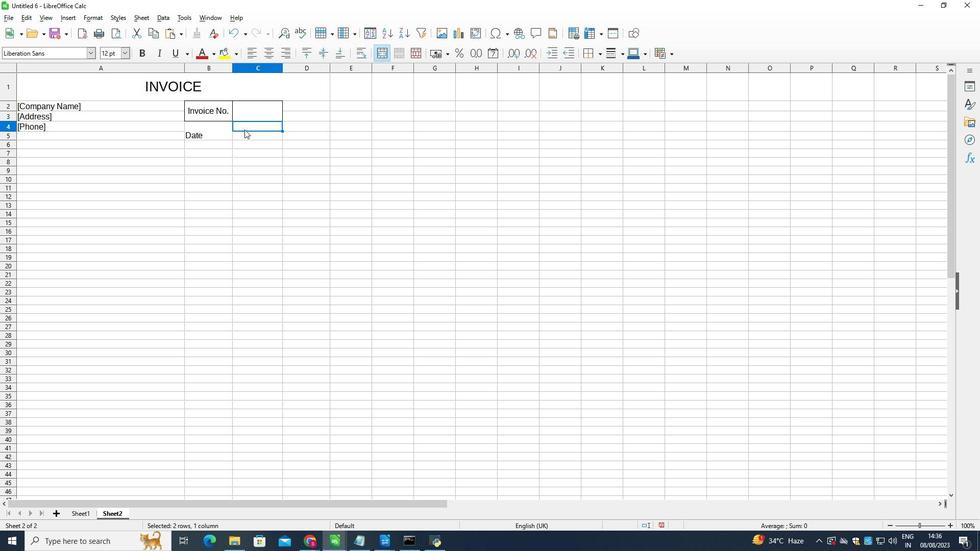 
Action: Mouse moved to (209, 130)
Screenshot: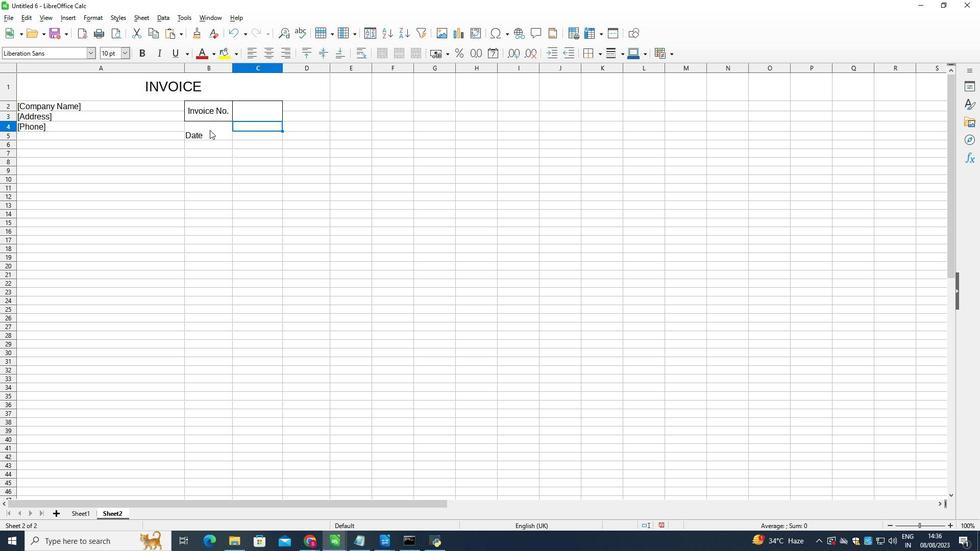 
Action: Mouse pressed left at (209, 130)
Screenshot: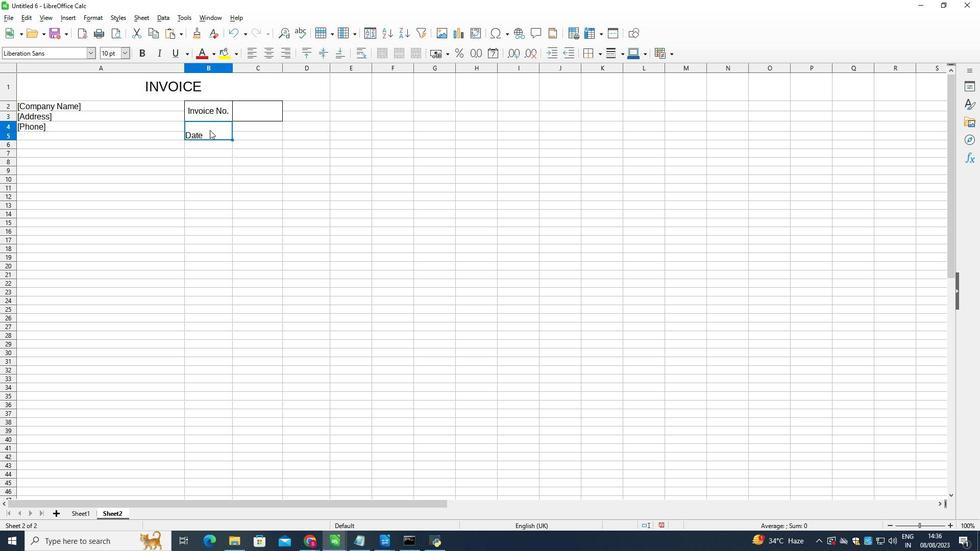 
Action: Mouse moved to (268, 52)
Screenshot: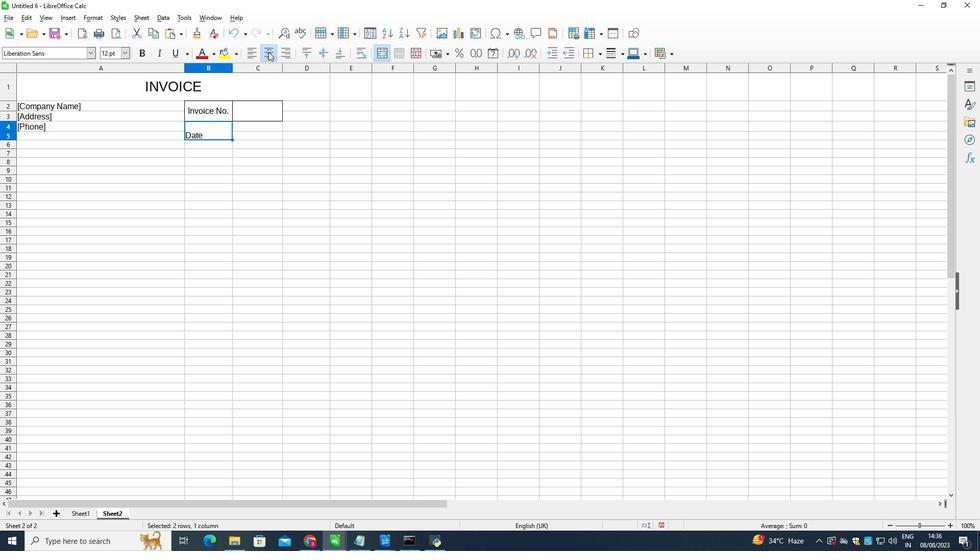 
Action: Mouse pressed left at (268, 52)
Screenshot: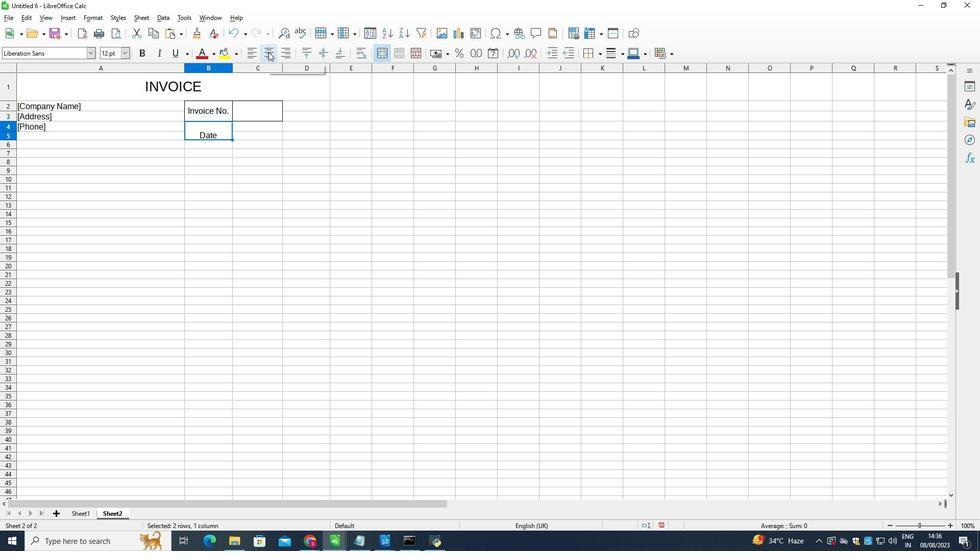 
Action: Mouse moved to (322, 50)
Screenshot: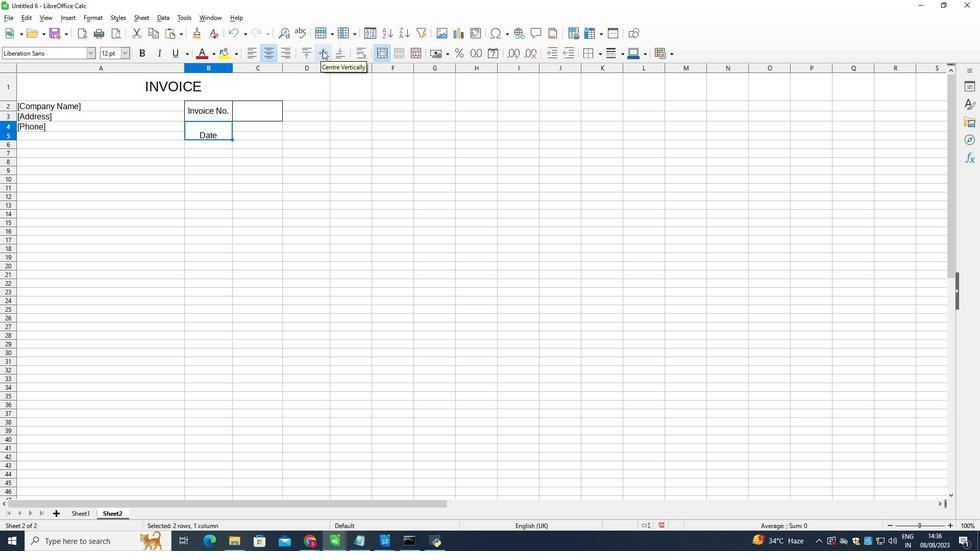 
Action: Mouse pressed left at (322, 50)
Screenshot: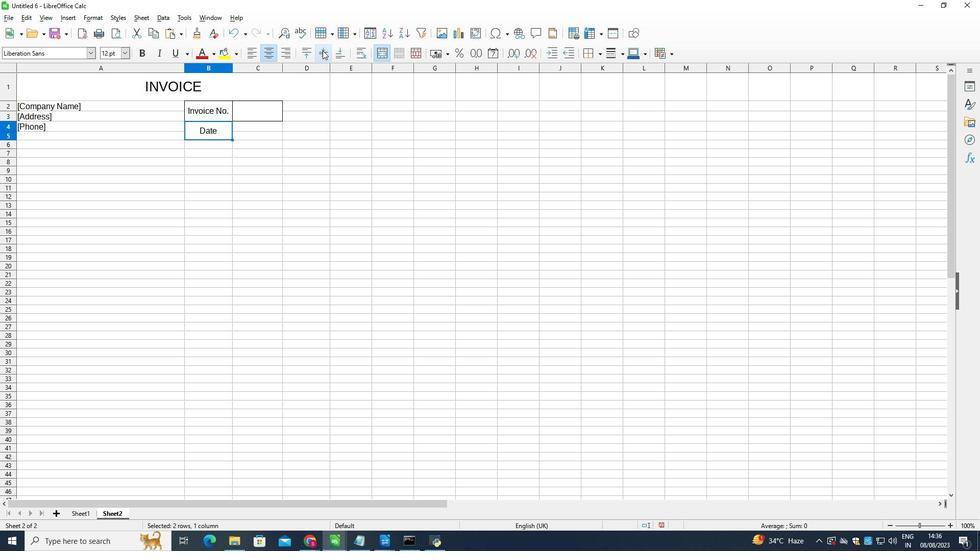 
Action: Mouse moved to (248, 127)
Screenshot: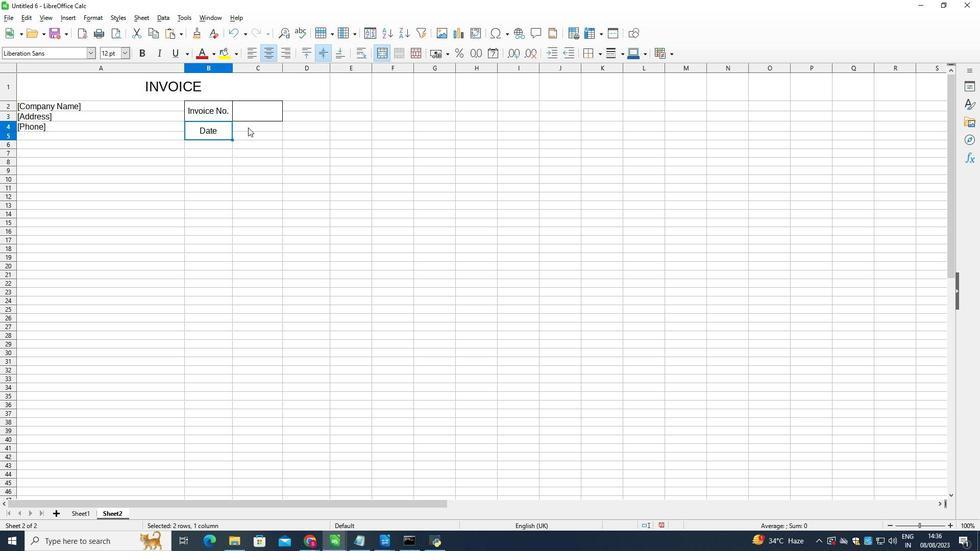 
Action: Mouse pressed left at (248, 127)
Screenshot: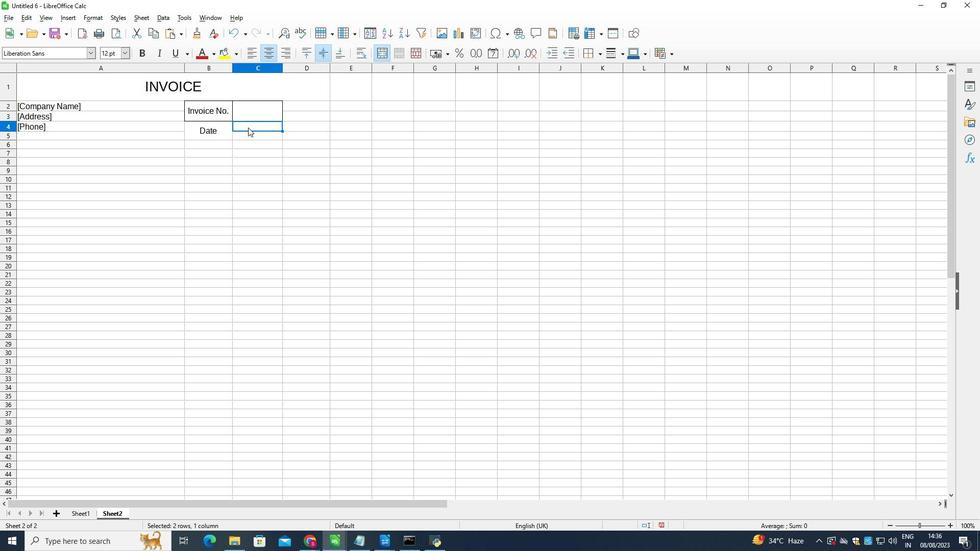 
Action: Mouse moved to (396, 52)
Screenshot: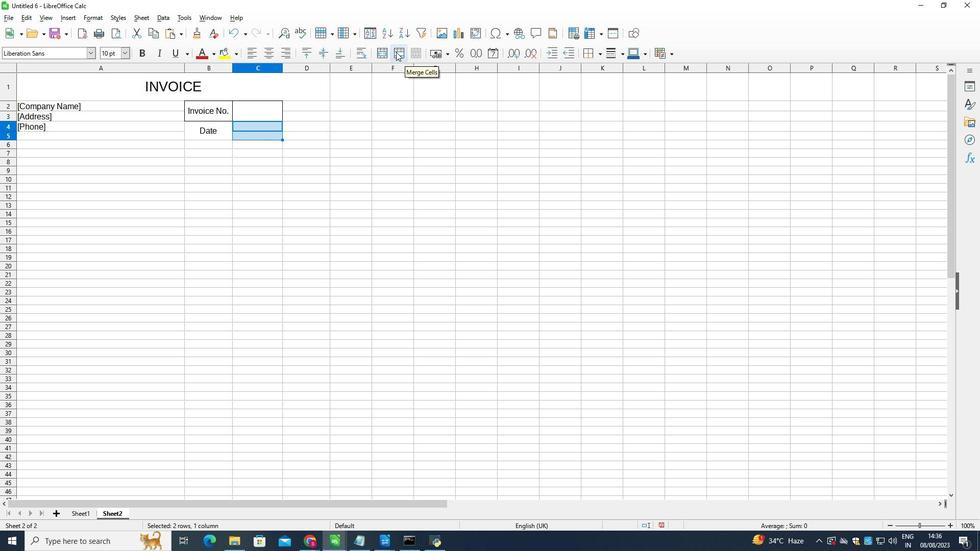 
Action: Mouse pressed left at (396, 52)
Screenshot: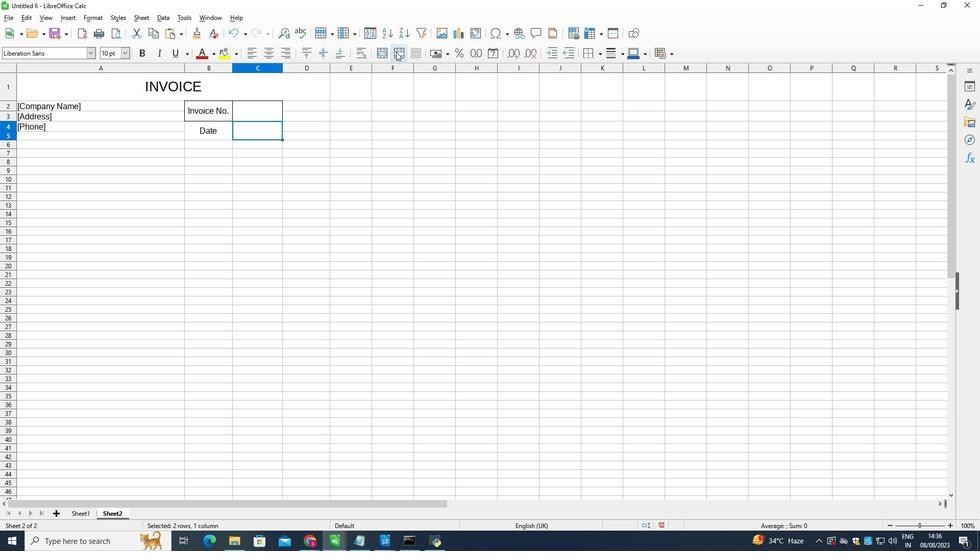 
Action: Mouse moved to (214, 129)
Screenshot: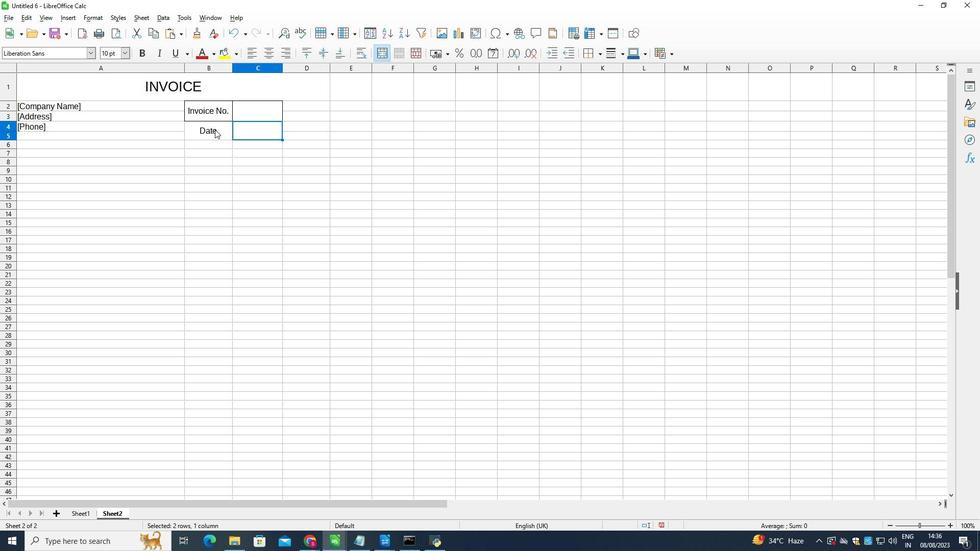 
Action: Mouse pressed left at (214, 129)
Screenshot: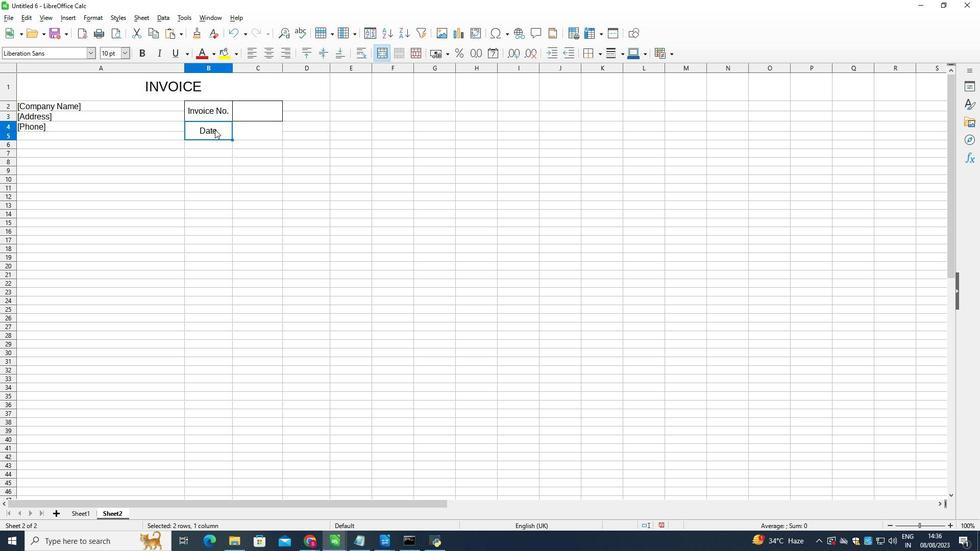 
Action: Mouse moved to (600, 55)
Screenshot: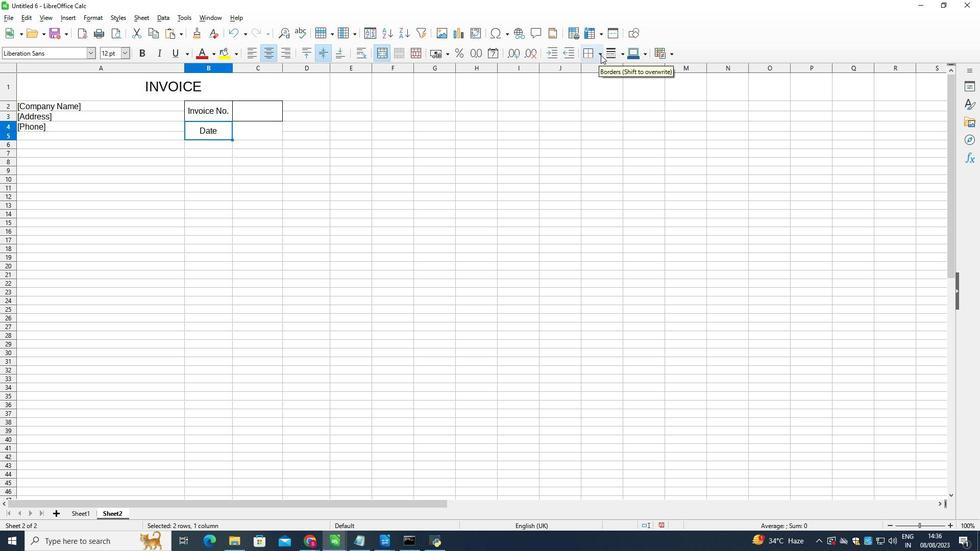 
Action: Mouse pressed left at (600, 55)
Screenshot: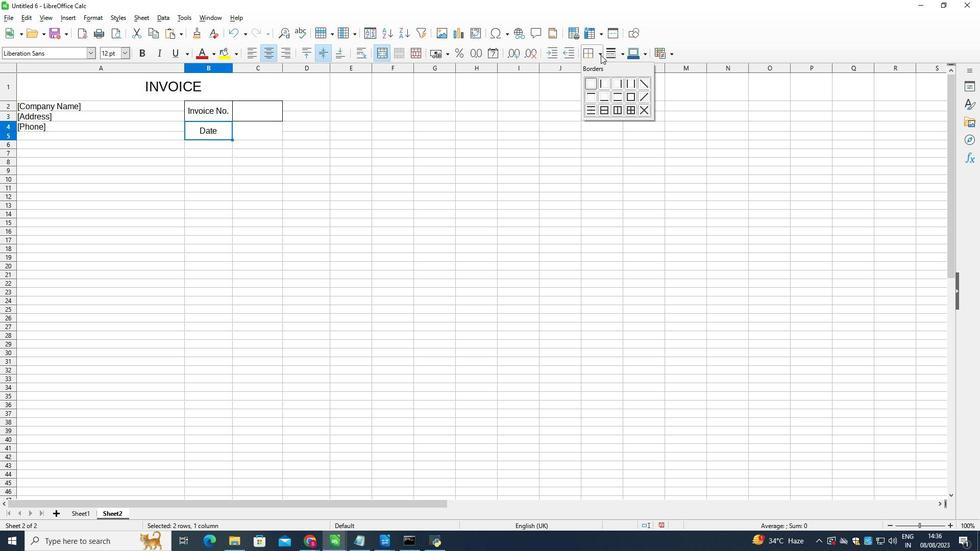 
Action: Mouse moved to (627, 95)
Screenshot: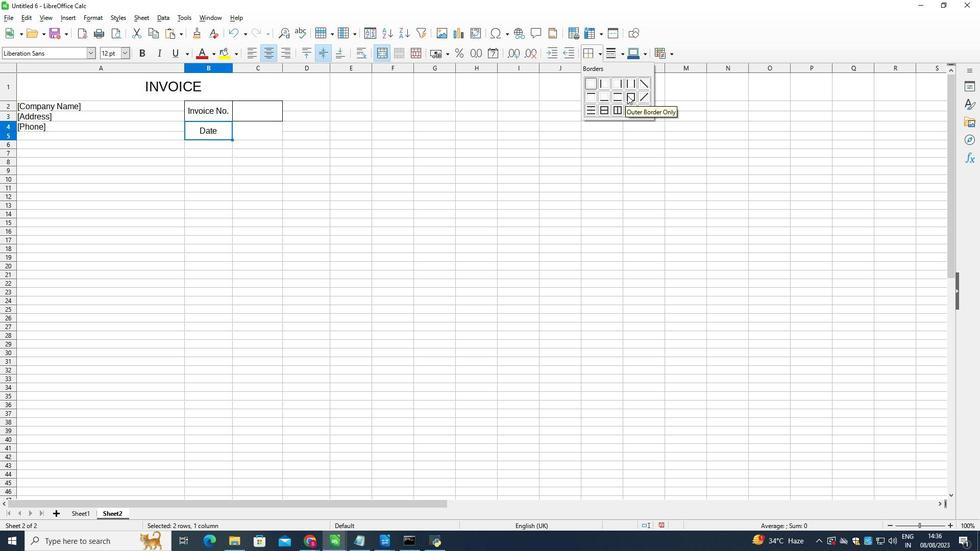 
Action: Mouse pressed left at (627, 95)
Screenshot: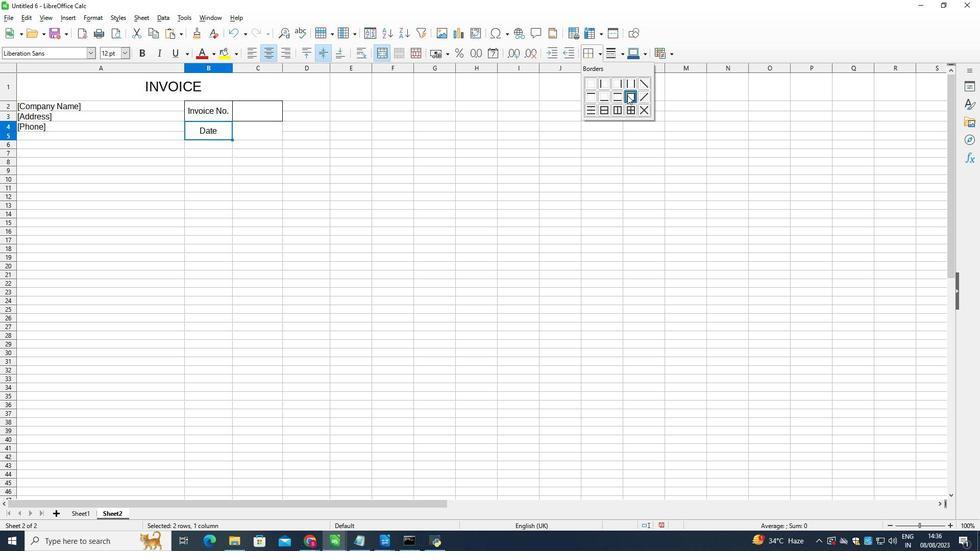
Action: Mouse moved to (257, 133)
Screenshot: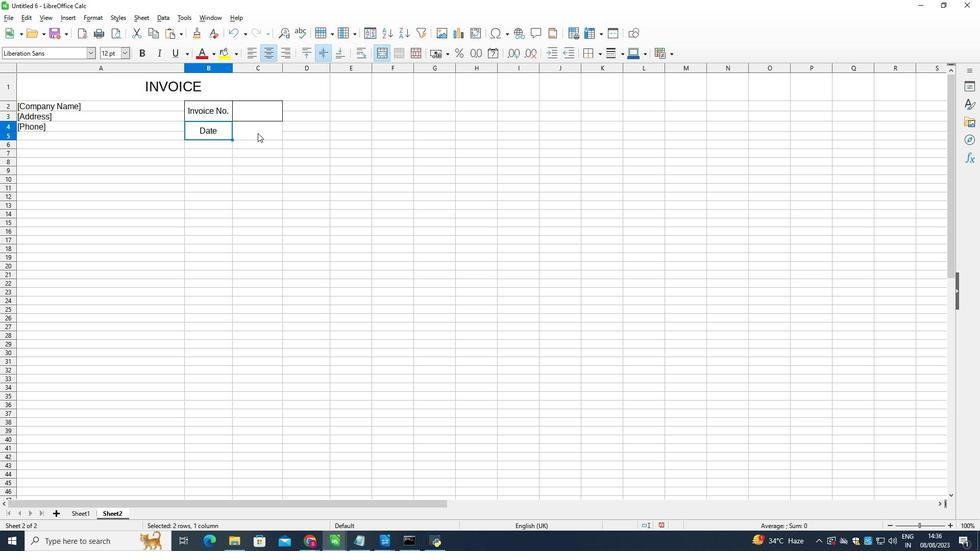 
Action: Mouse pressed left at (257, 133)
Screenshot: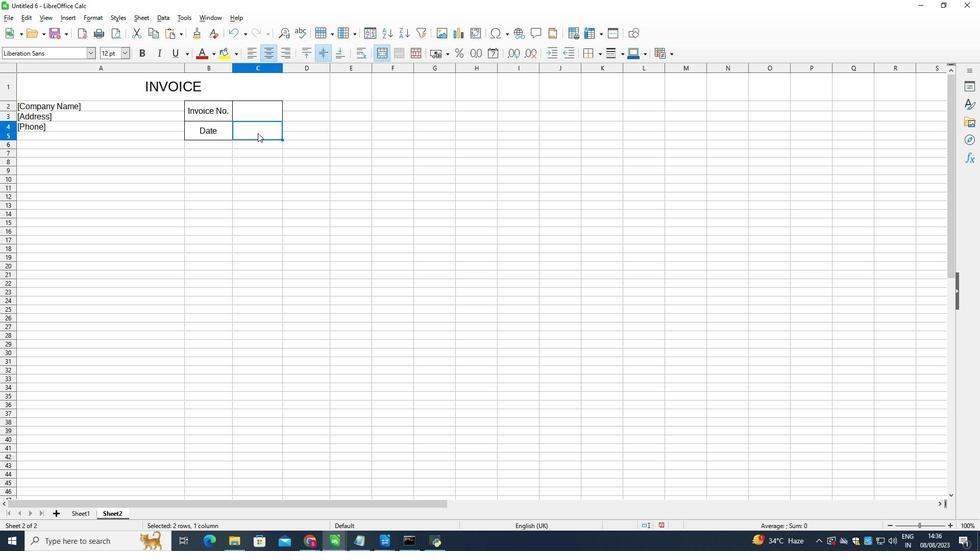 
Action: Mouse moved to (599, 54)
Screenshot: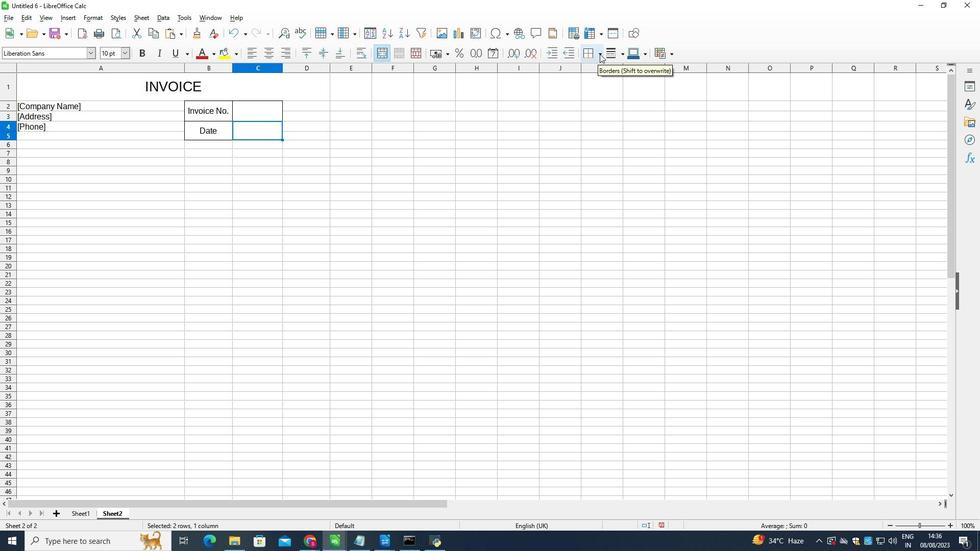 
Action: Mouse pressed left at (599, 54)
Screenshot: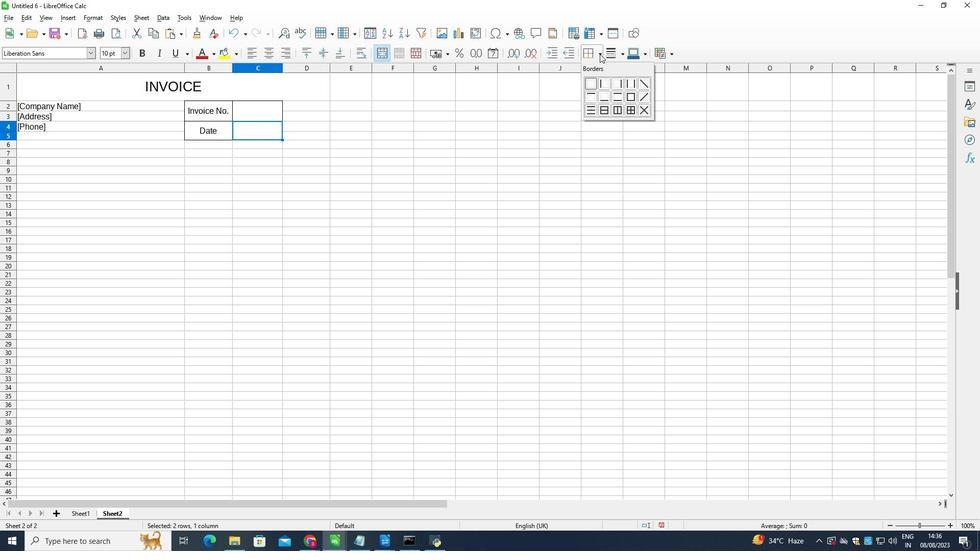 
Action: Mouse moved to (628, 96)
Screenshot: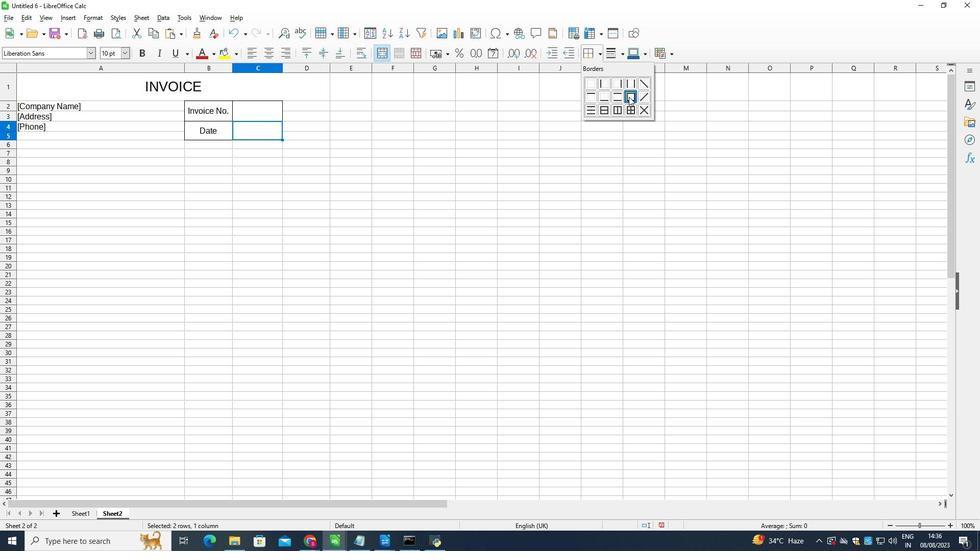
Action: Mouse pressed left at (628, 96)
Screenshot: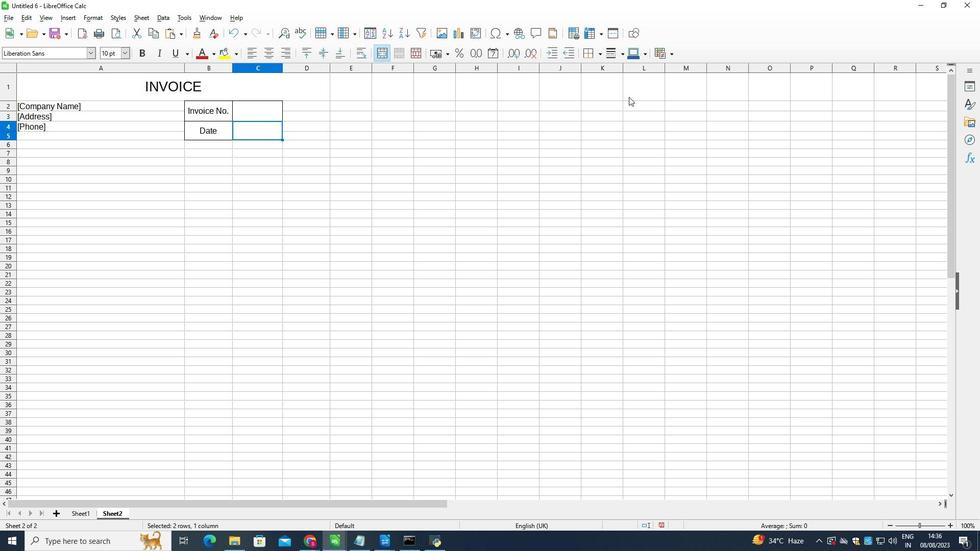 
Action: Mouse moved to (351, 203)
Screenshot: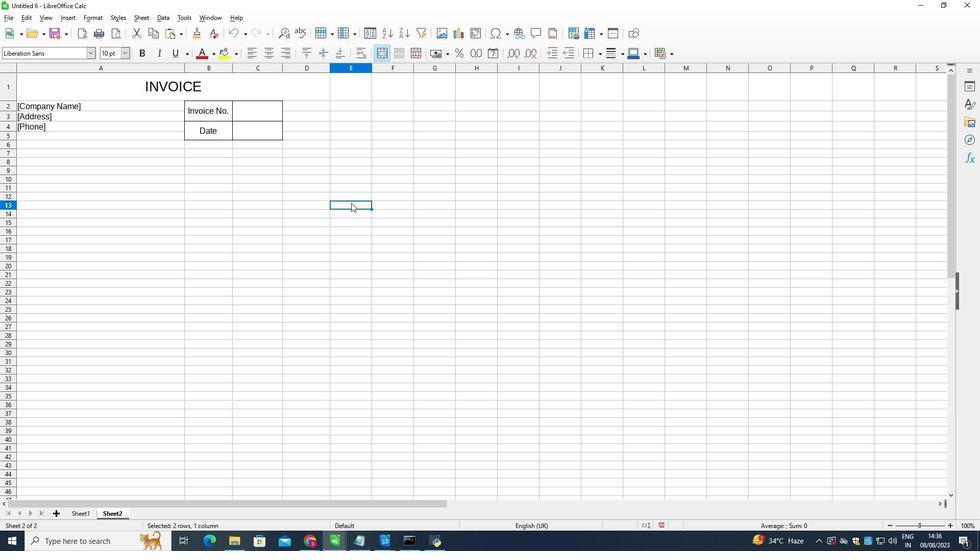 
Action: Mouse pressed left at (351, 203)
Screenshot: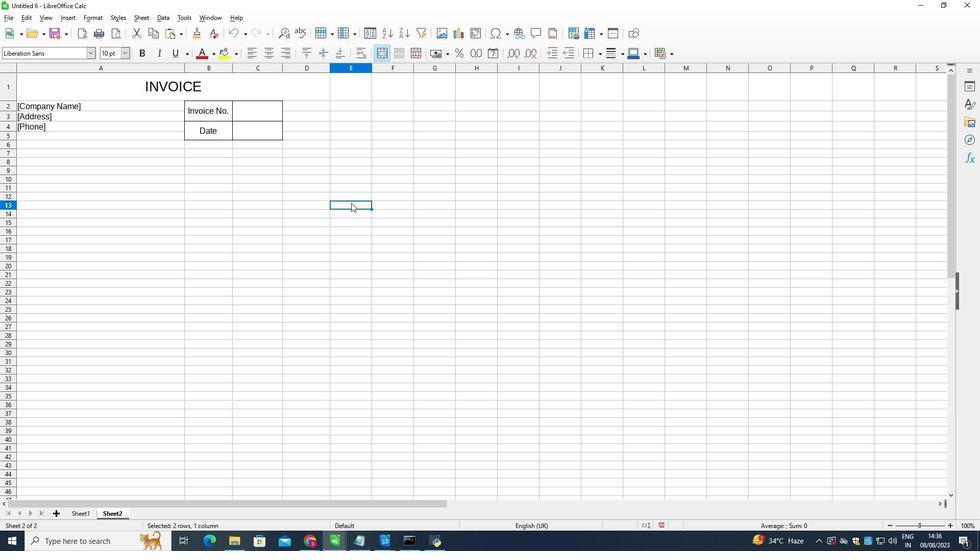 
Action: Mouse moved to (26, 160)
Screenshot: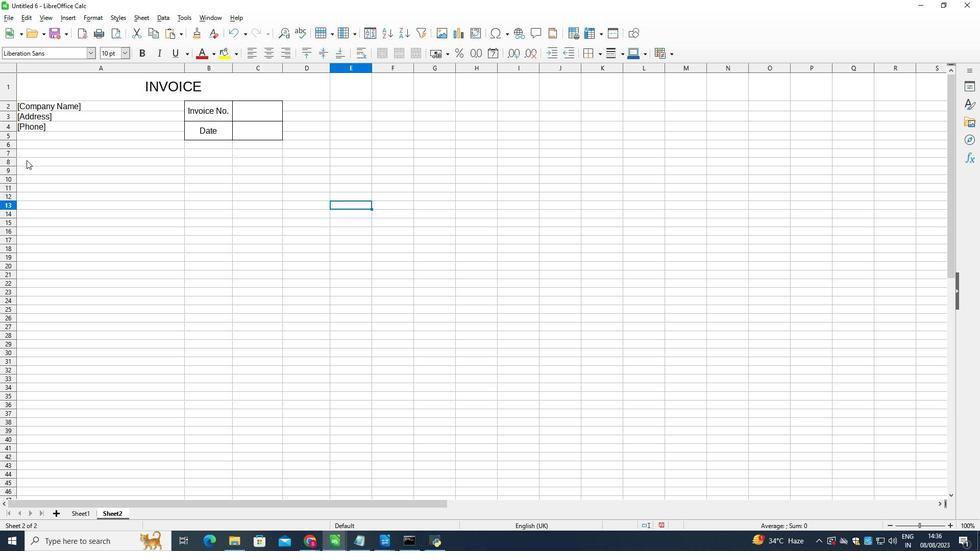 
Action: Mouse pressed left at (26, 160)
Screenshot: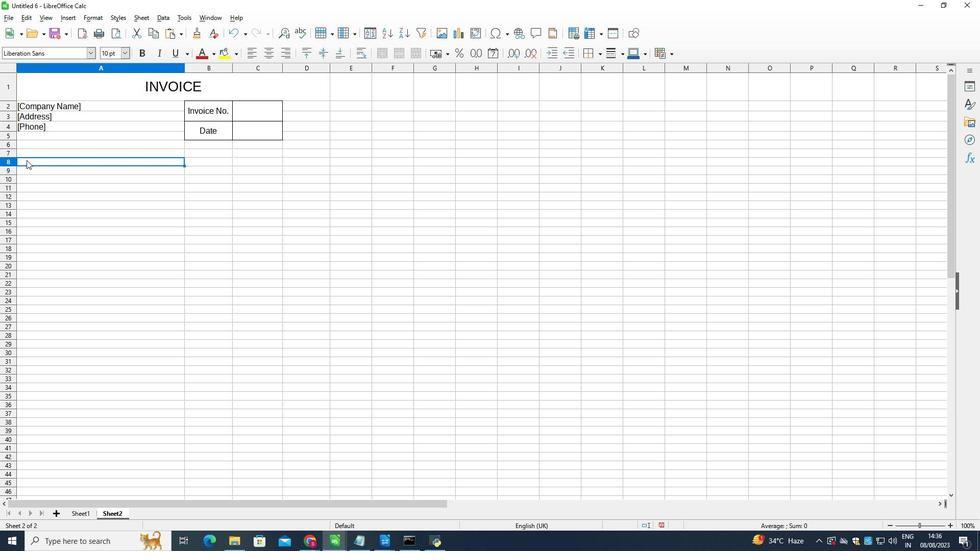 
Action: Mouse moved to (127, 50)
Screenshot: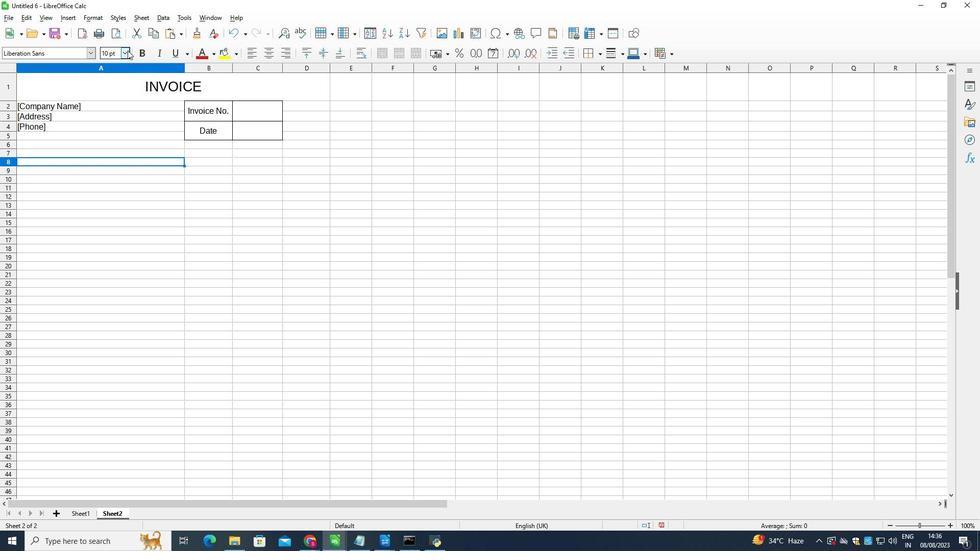 
Action: Mouse pressed left at (127, 50)
Screenshot: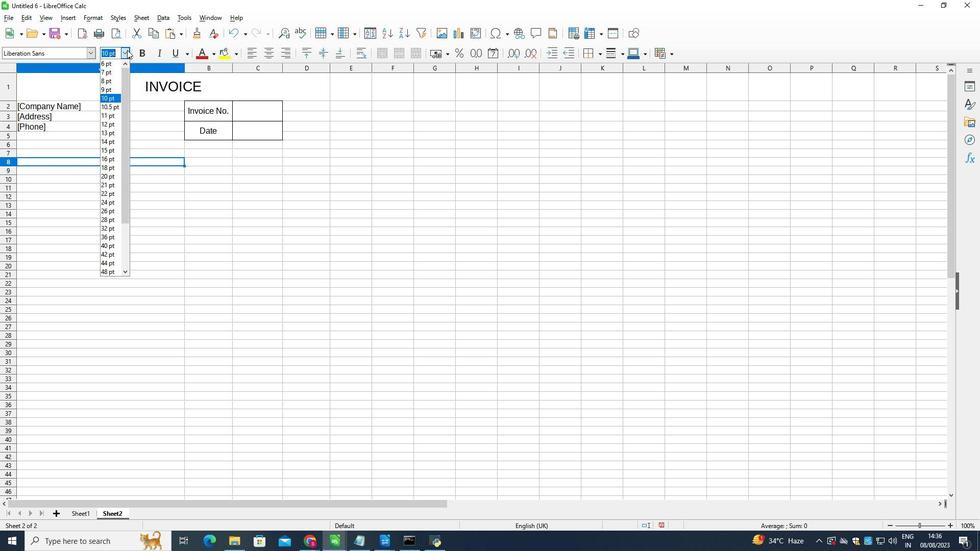 
Action: Mouse moved to (104, 123)
Screenshot: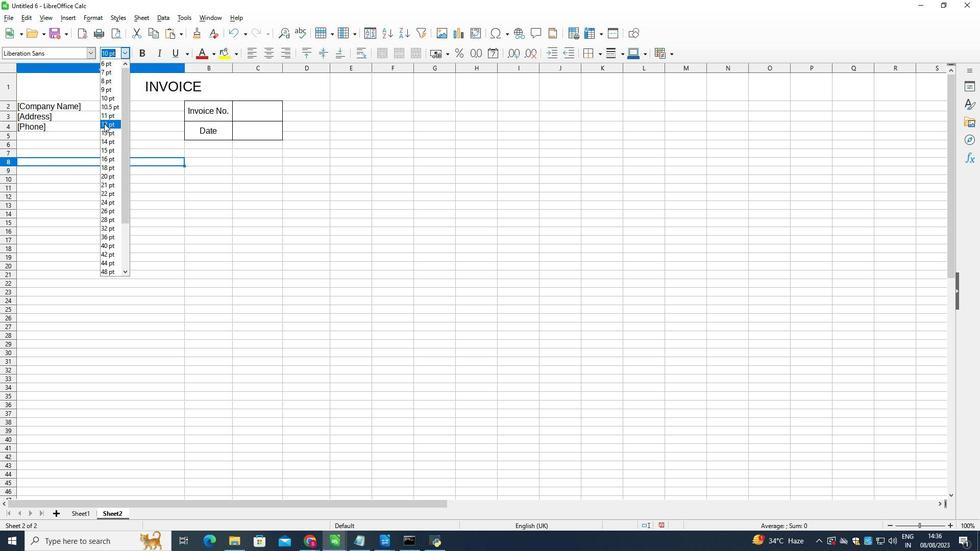 
Action: Mouse pressed left at (104, 123)
Screenshot: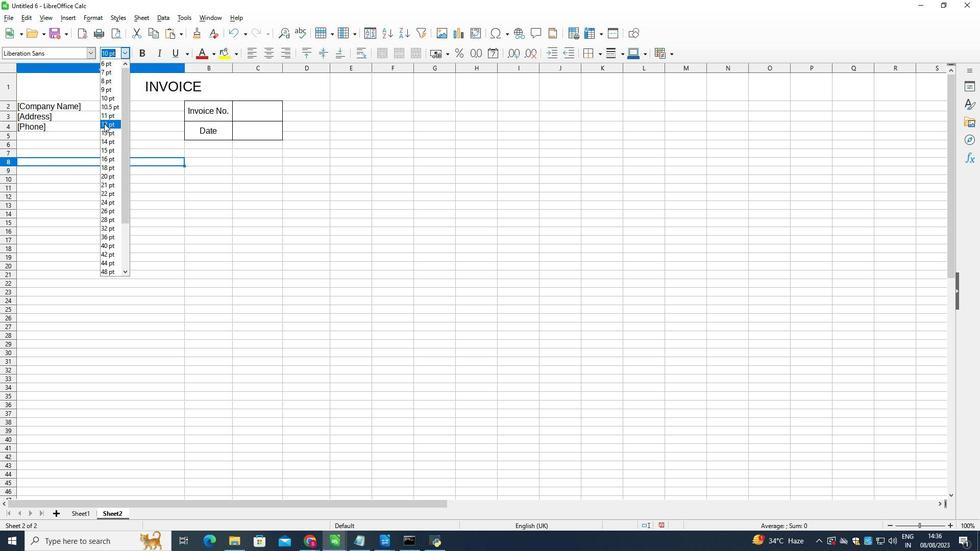 
Action: Key pressed <Key.shift><Key.shift>Sold<Key.space><Key.shift>To<Key.enter>
Screenshot: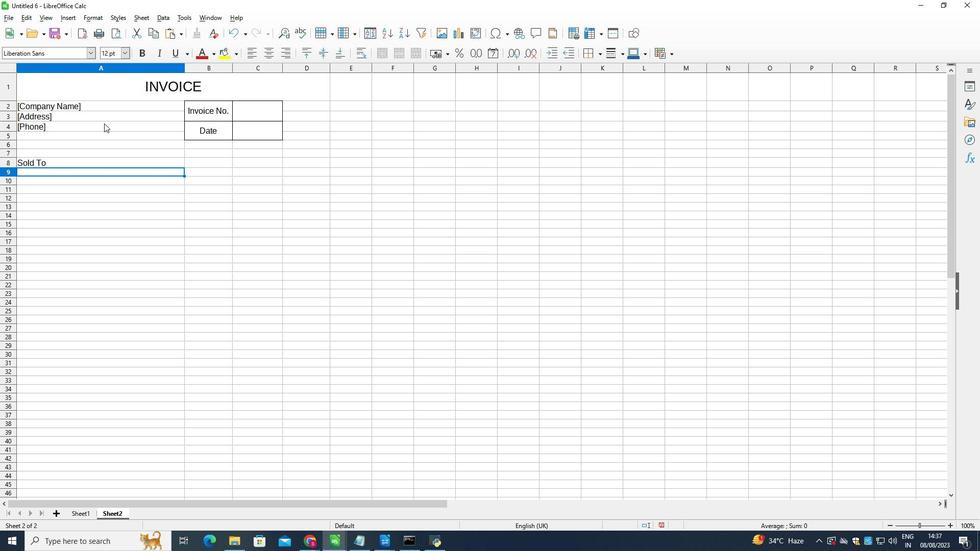 
Action: Mouse moved to (124, 49)
Screenshot: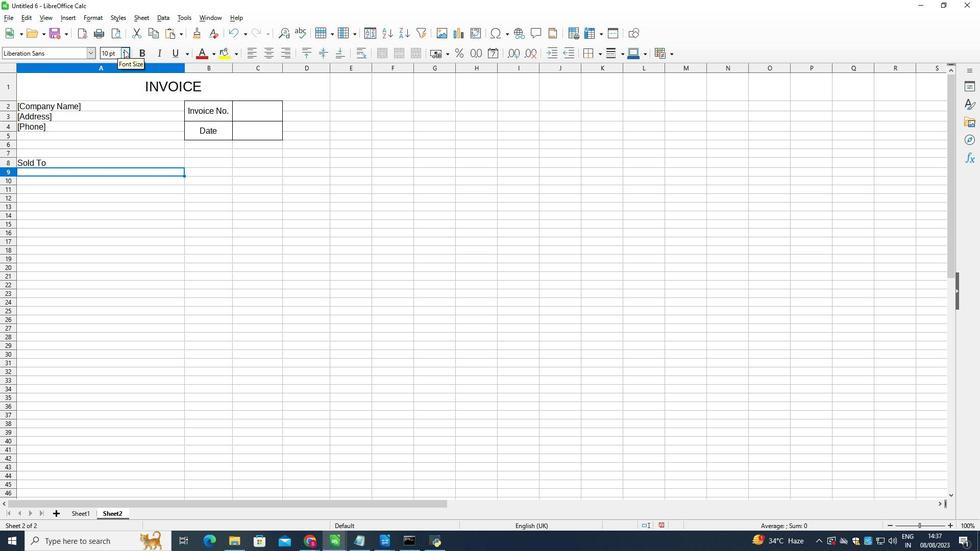 
Action: Mouse pressed left at (124, 49)
Screenshot: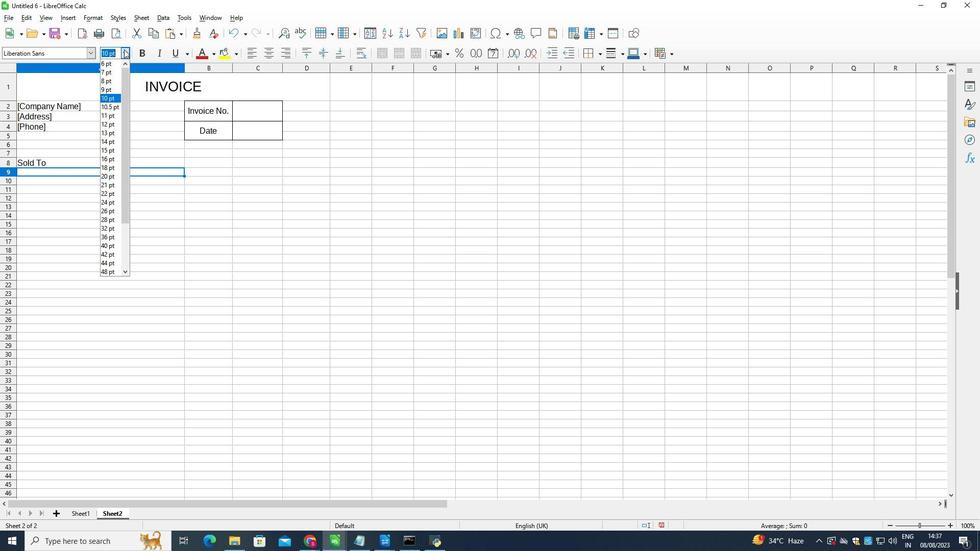 
Action: Mouse moved to (108, 123)
Screenshot: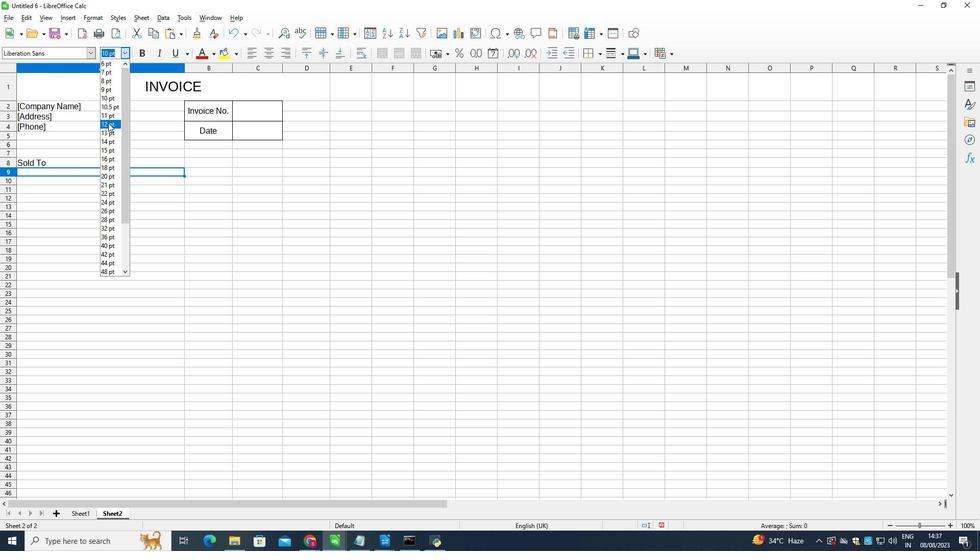
Action: Mouse pressed left at (108, 123)
Screenshot: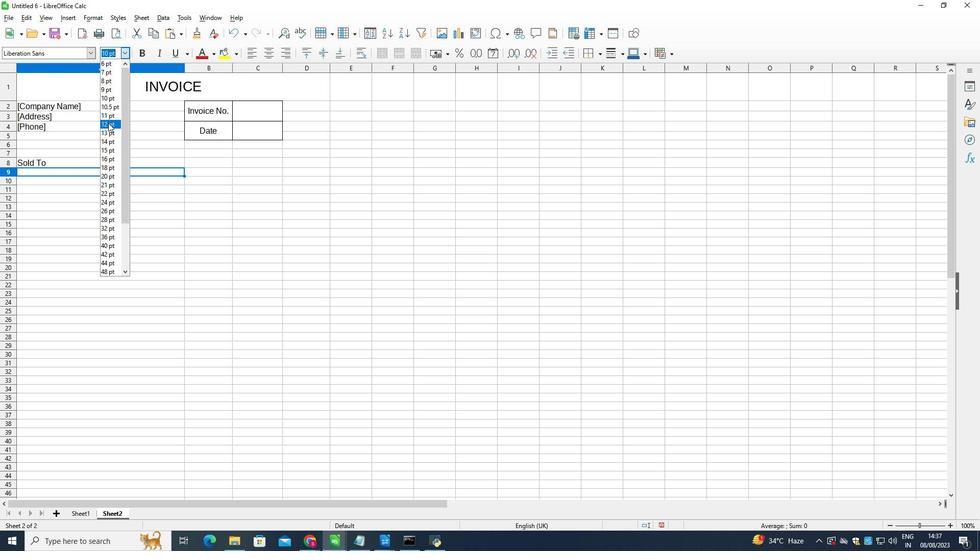 
Action: Key pressed [<Key.shift>C<Key.enter>[<Key.backspace>
Screenshot: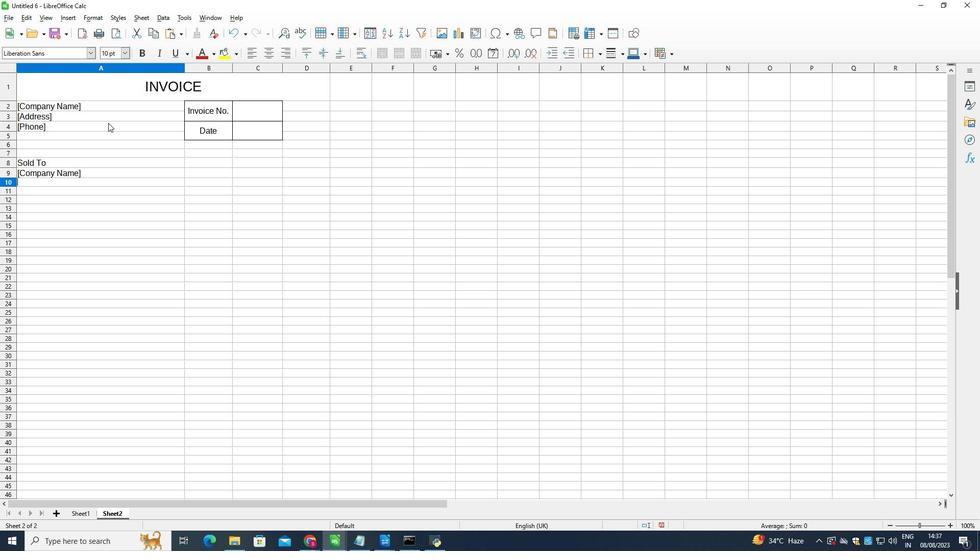 
Action: Mouse moved to (126, 51)
Screenshot: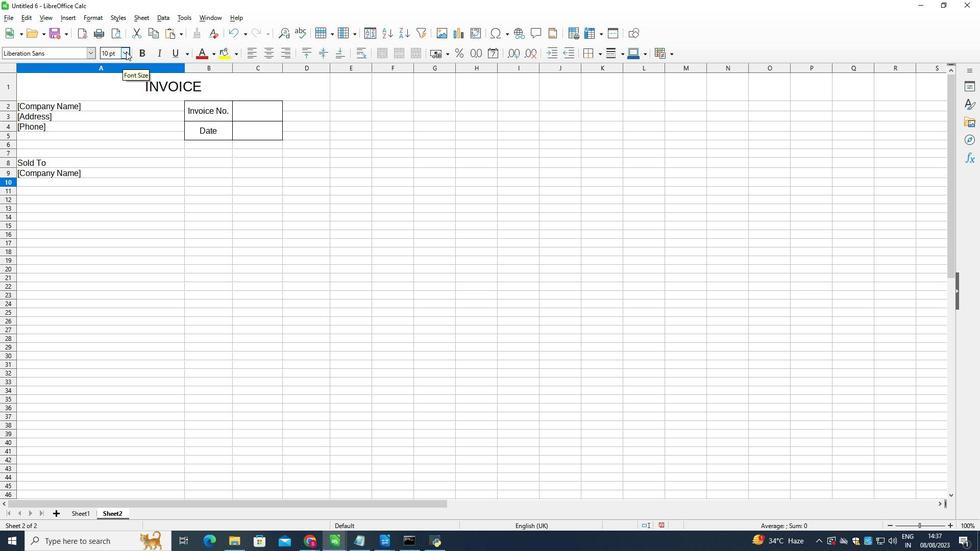 
Action: Mouse pressed left at (126, 51)
Screenshot: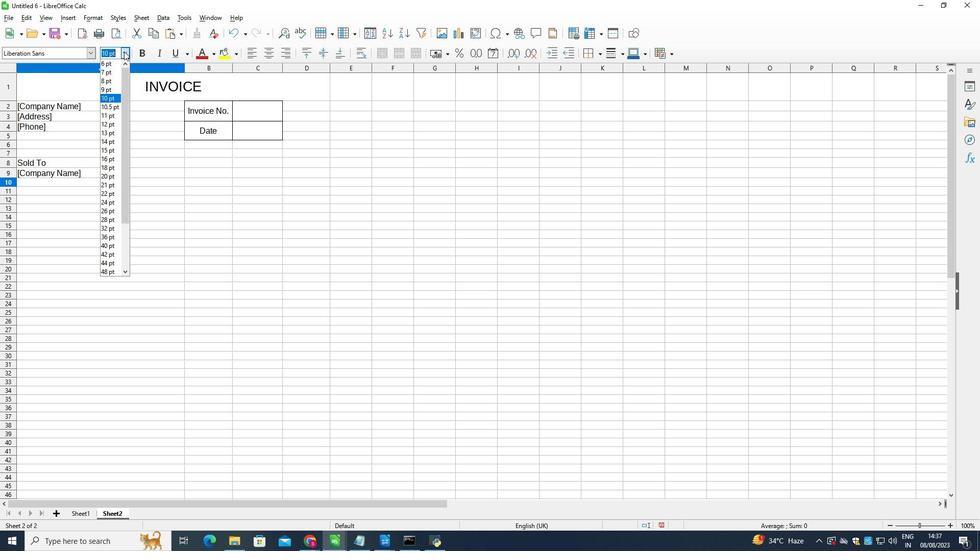 
Action: Mouse moved to (110, 124)
Screenshot: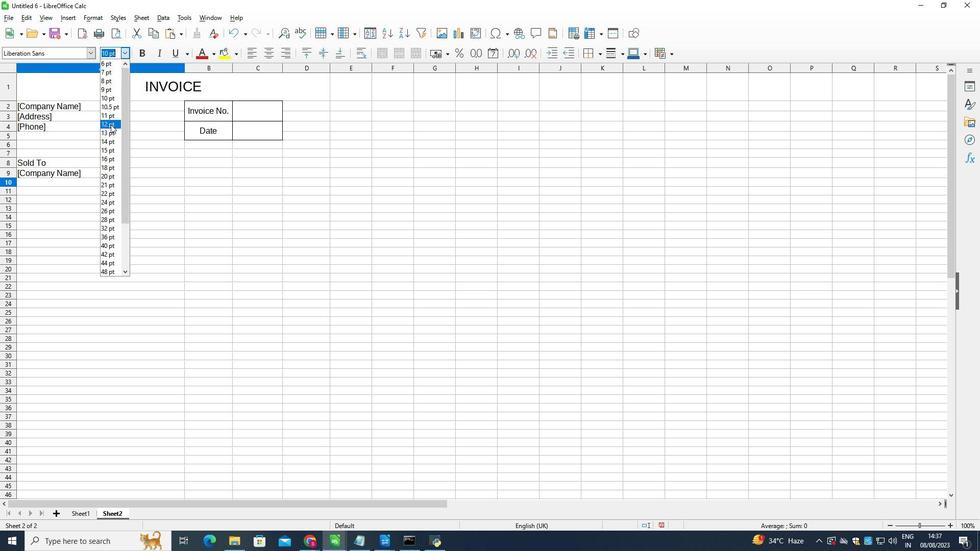 
Action: Mouse pressed left at (110, 124)
Screenshot: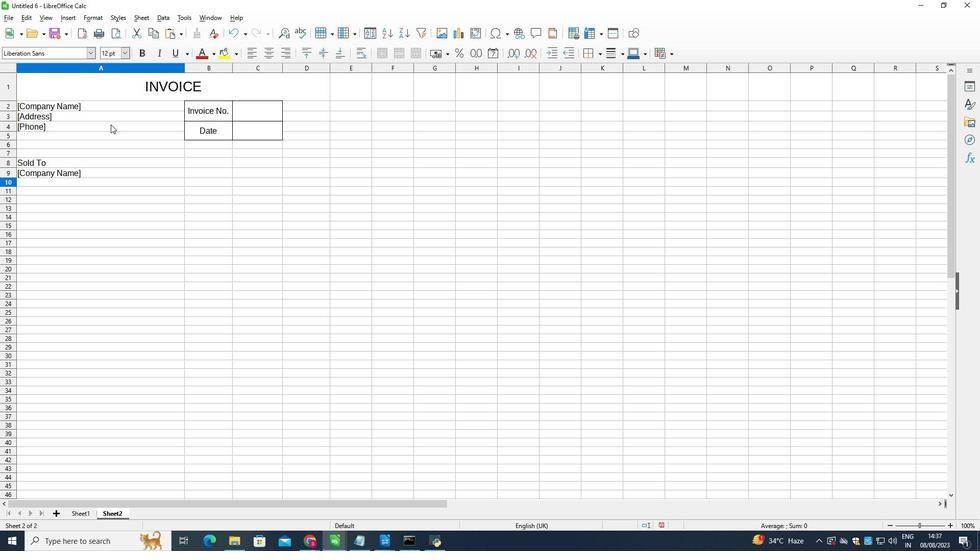 
Action: Key pressed [<Key.shift>Addre<Key.enter>
Screenshot: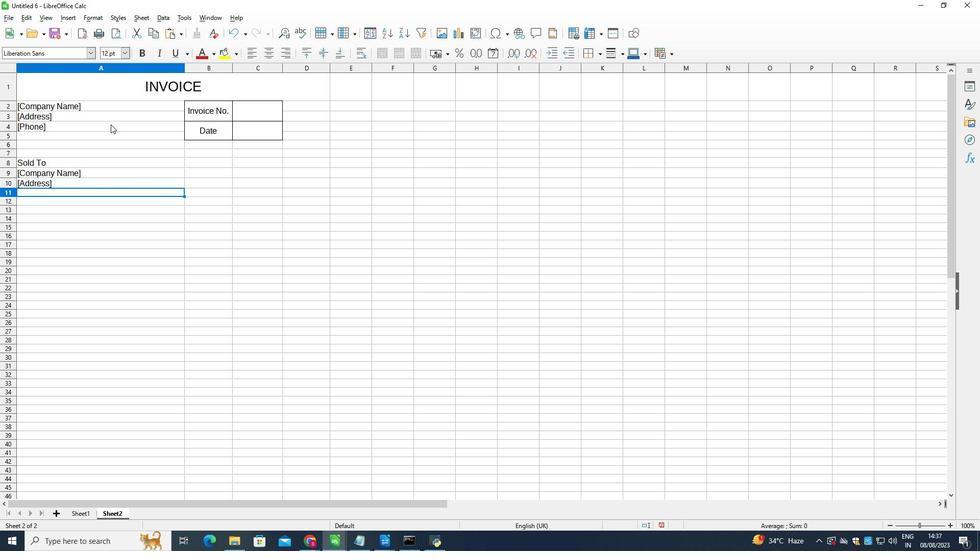 
Action: Mouse moved to (125, 53)
Screenshot: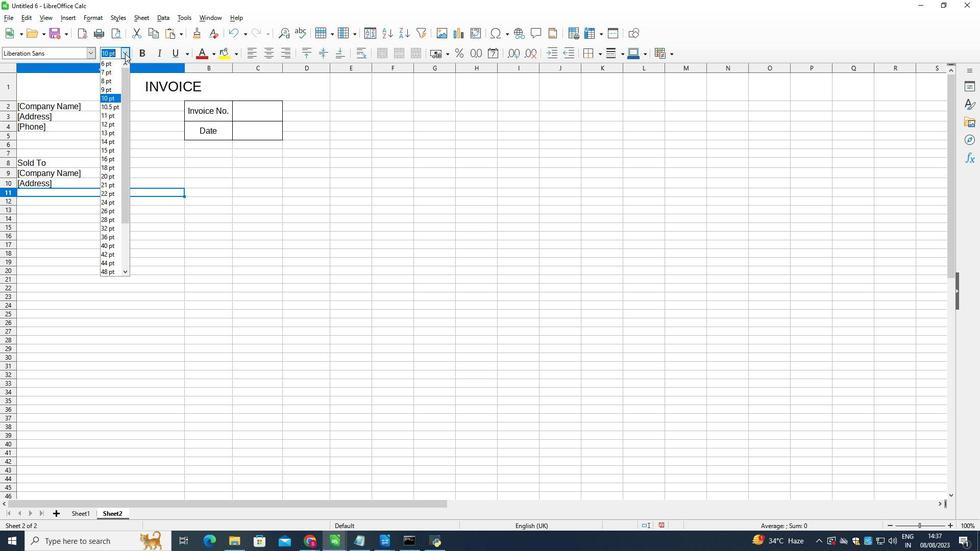 
Action: Mouse pressed left at (125, 53)
Screenshot: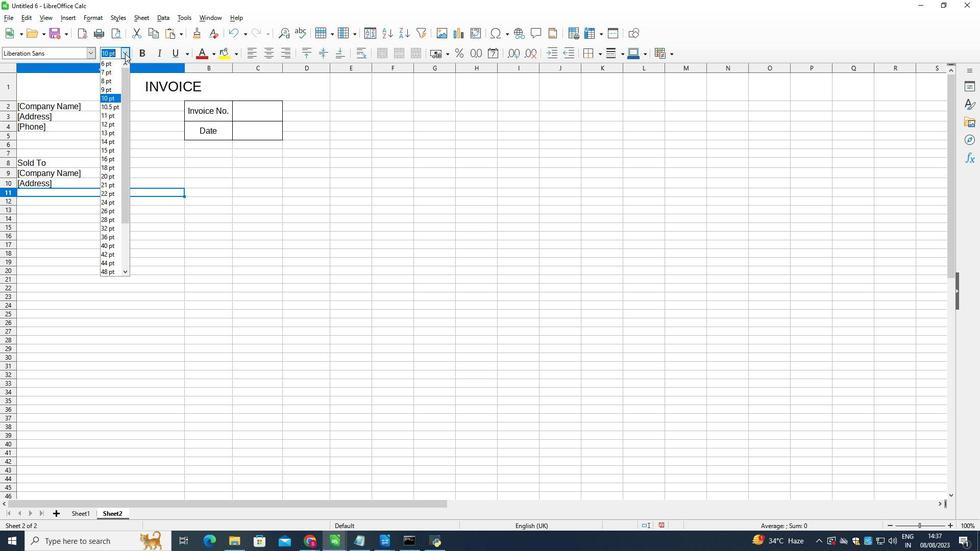 
Action: Mouse moved to (106, 120)
Screenshot: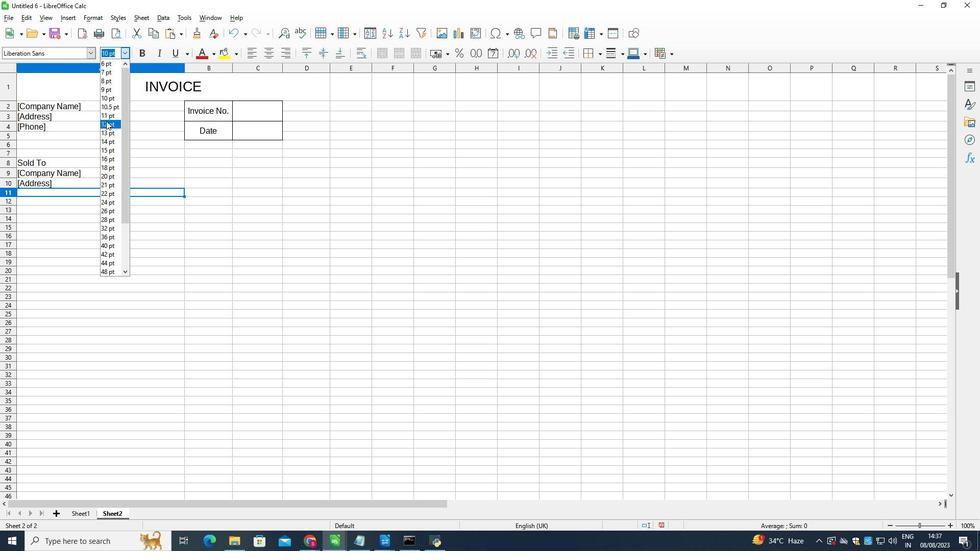
Action: Mouse pressed left at (106, 120)
Screenshot: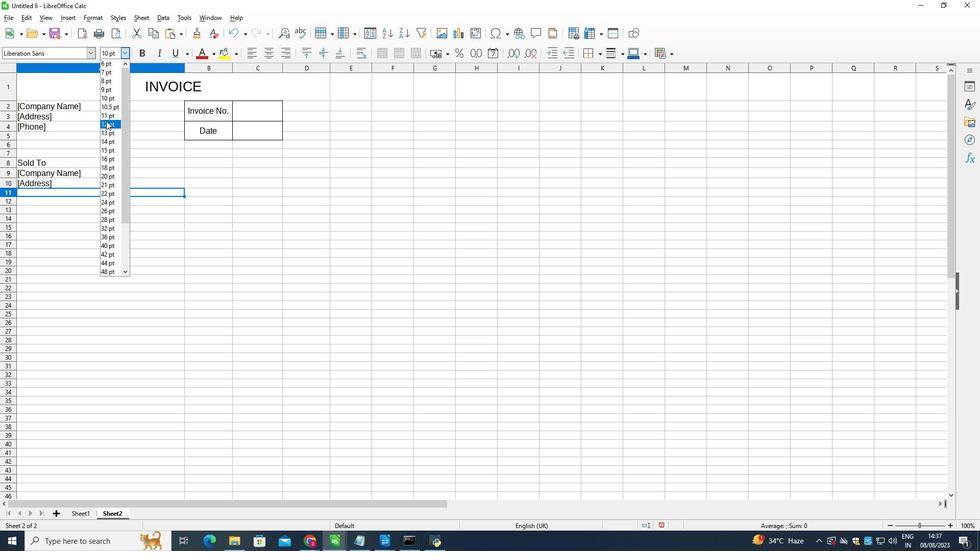 
Action: Key pressed [<Key.shift>A<Key.enter>
Screenshot: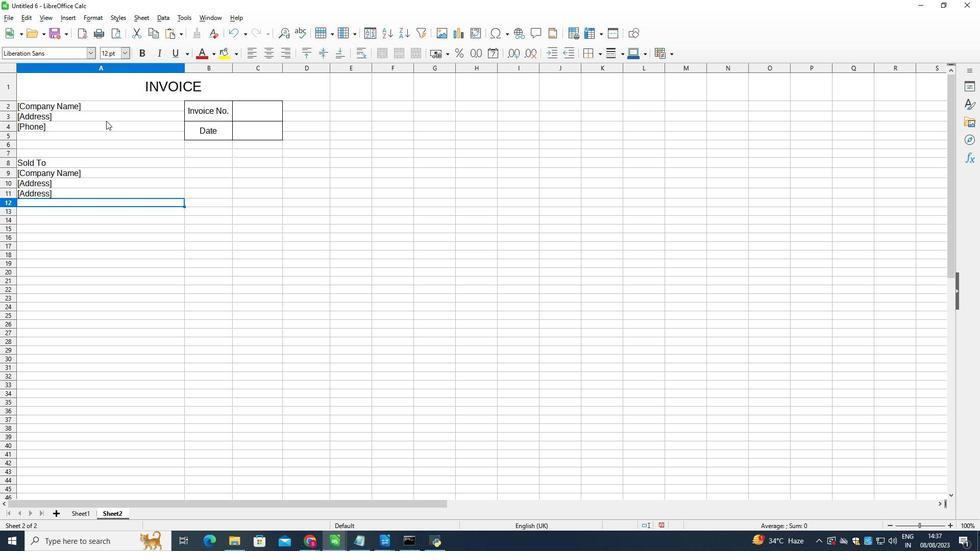 
Action: Mouse moved to (125, 53)
Screenshot: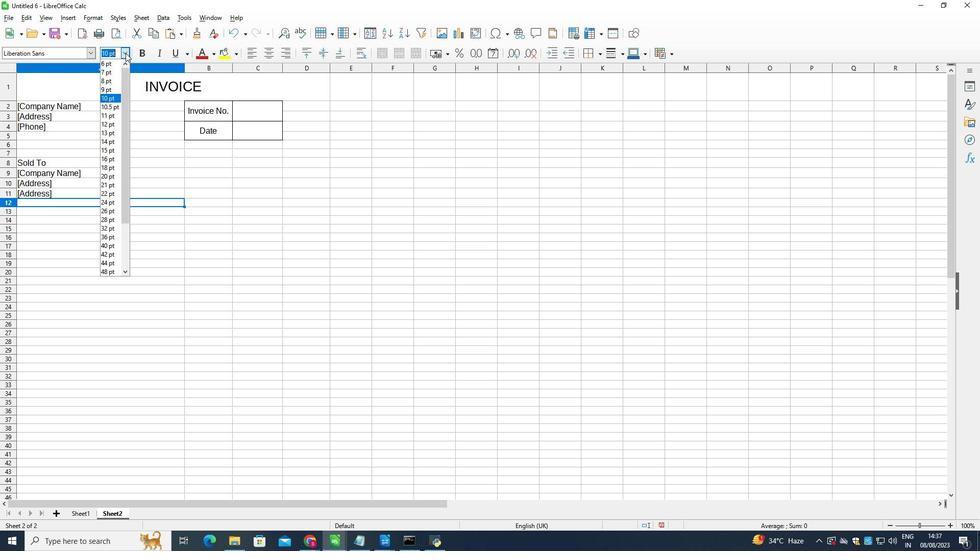 
Action: Mouse pressed left at (125, 53)
Screenshot: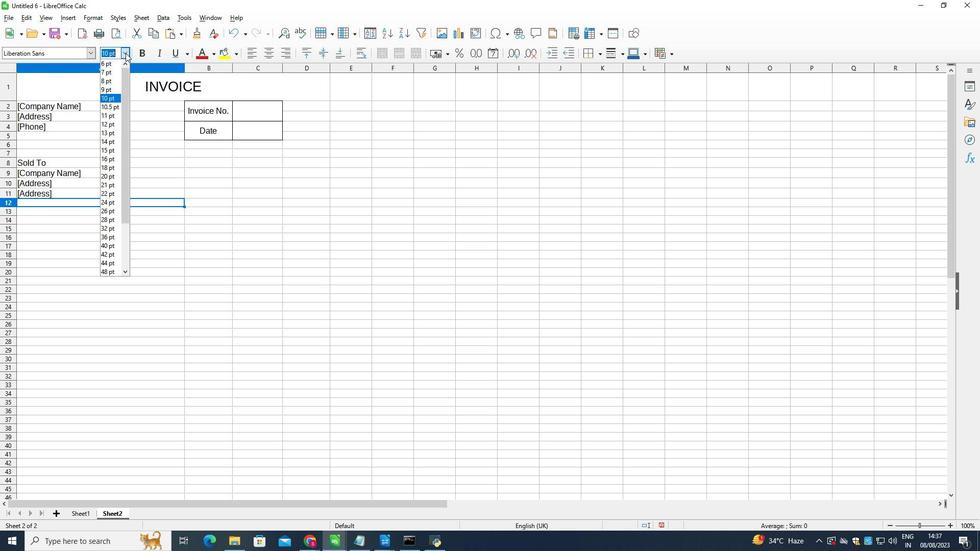
Action: Mouse moved to (112, 123)
Screenshot: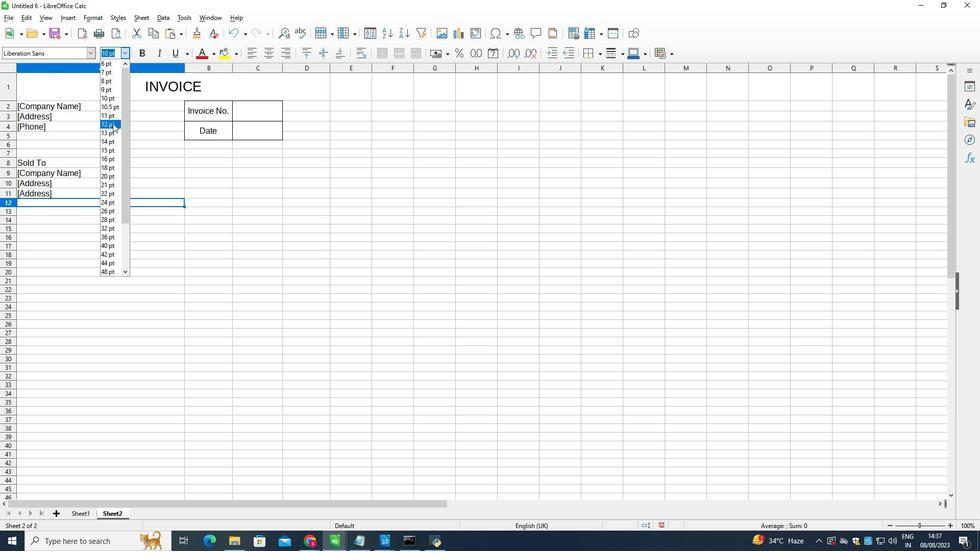
Action: Mouse pressed left at (112, 123)
Screenshot: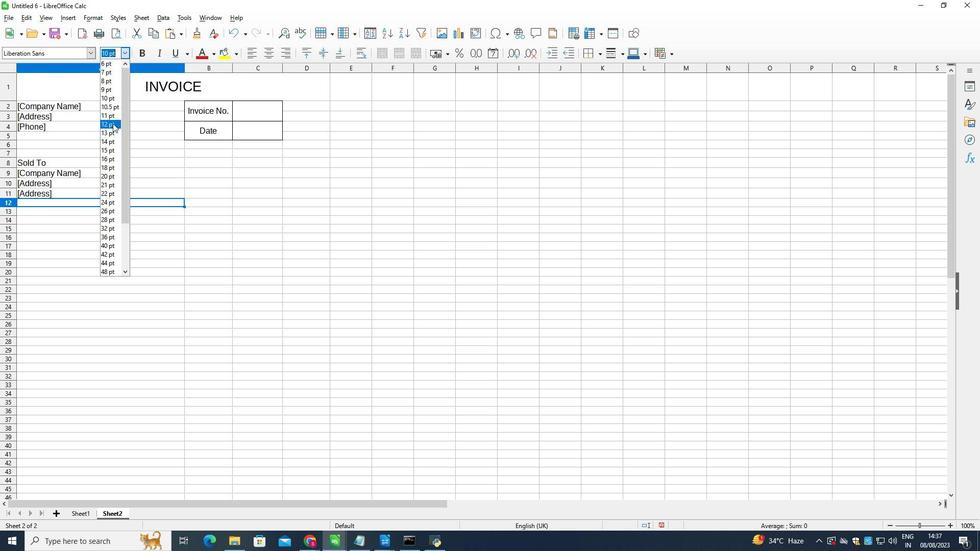 
Action: Mouse moved to (112, 124)
Screenshot: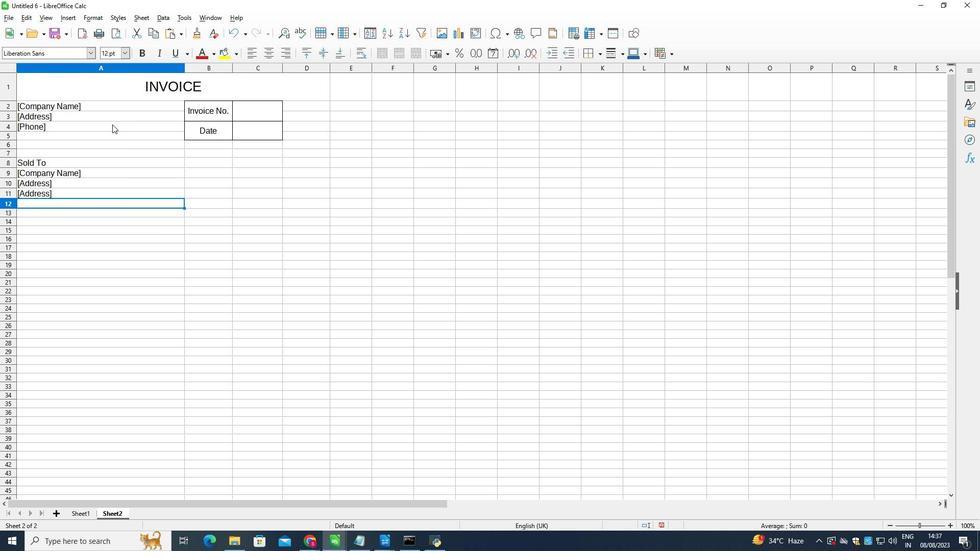 
Action: Key pressed [<Key.shift><Key.shift><Key.shift>Phone]
Screenshot: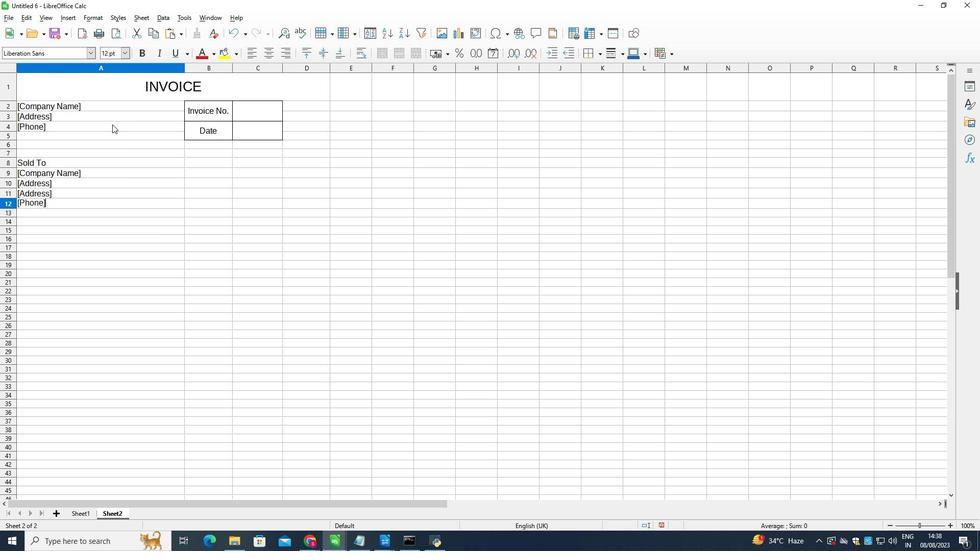 
Action: Mouse moved to (56, 214)
Screenshot: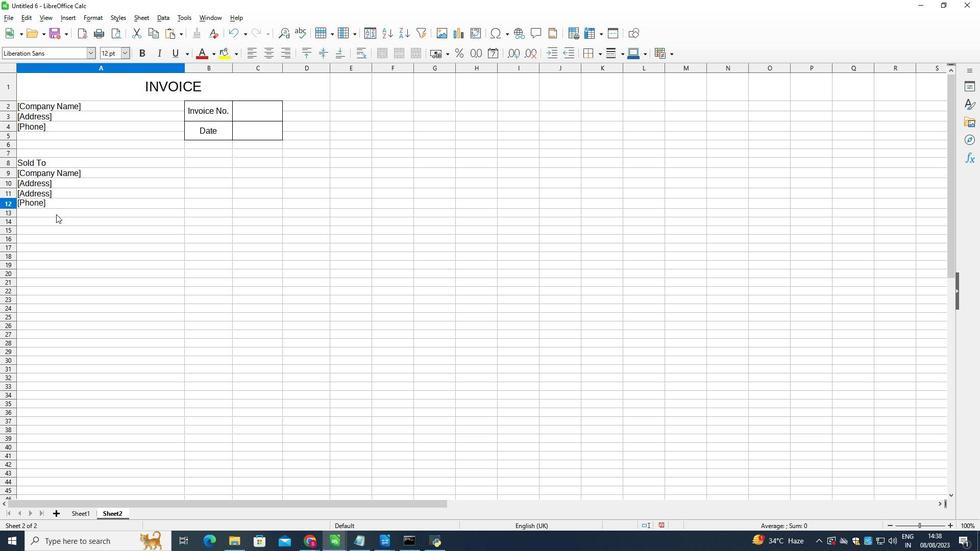 
Action: Mouse pressed left at (56, 214)
Screenshot: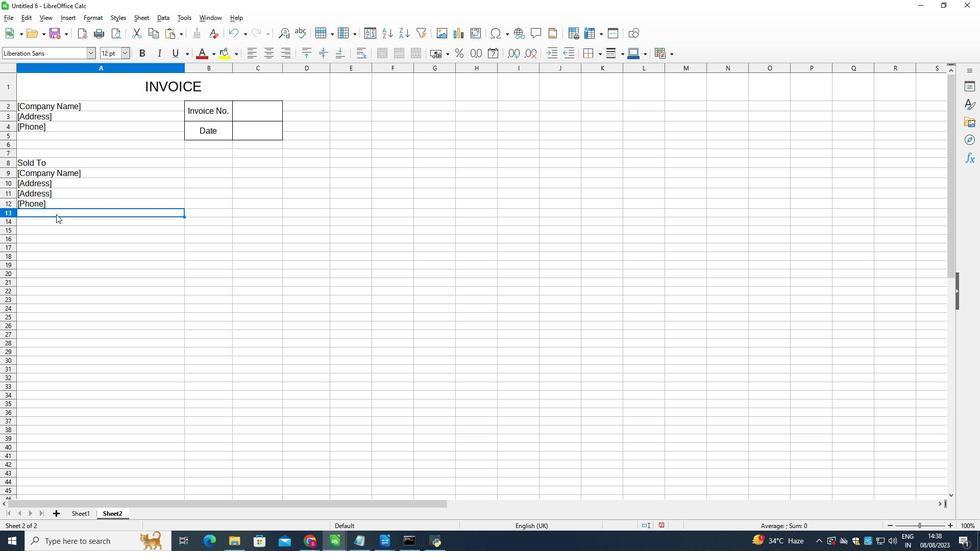 
Action: Mouse moved to (397, 52)
Screenshot: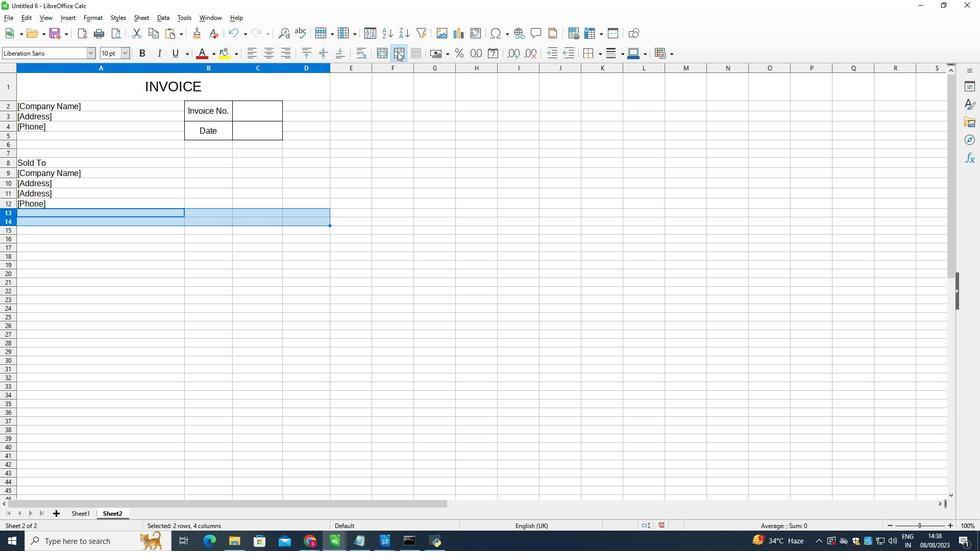
Action: Mouse pressed left at (397, 52)
Screenshot: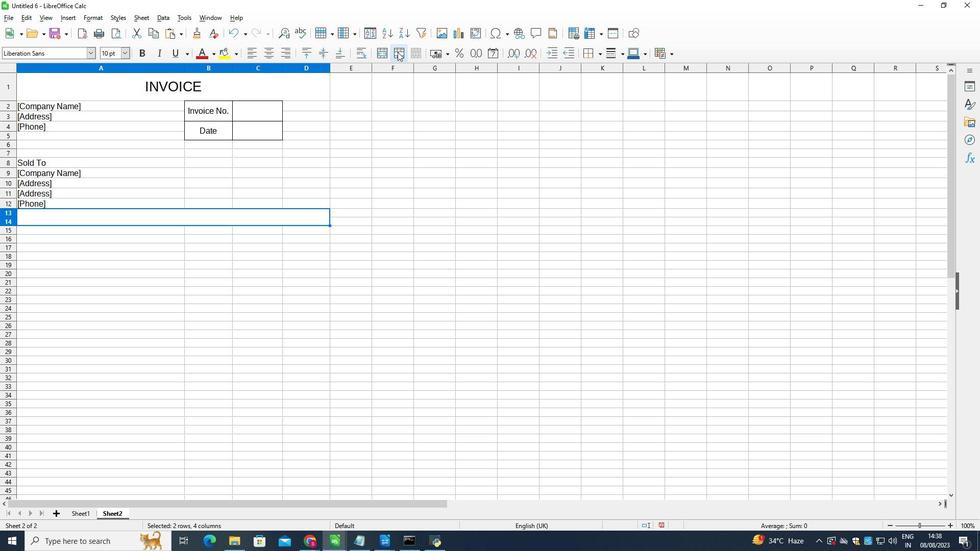 
Action: Mouse moved to (417, 234)
Screenshot: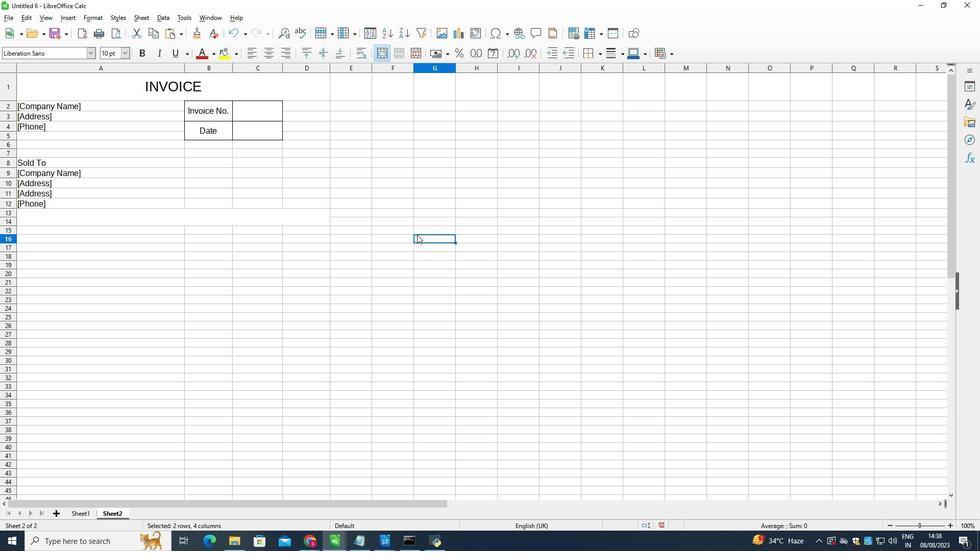 
Action: Mouse pressed left at (417, 234)
Screenshot: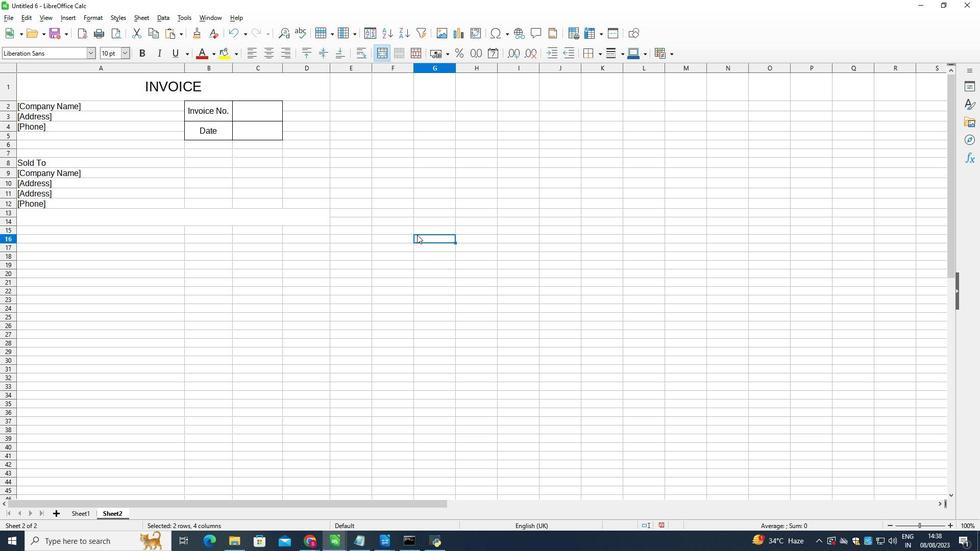 
Action: Mouse moved to (257, 113)
Screenshot: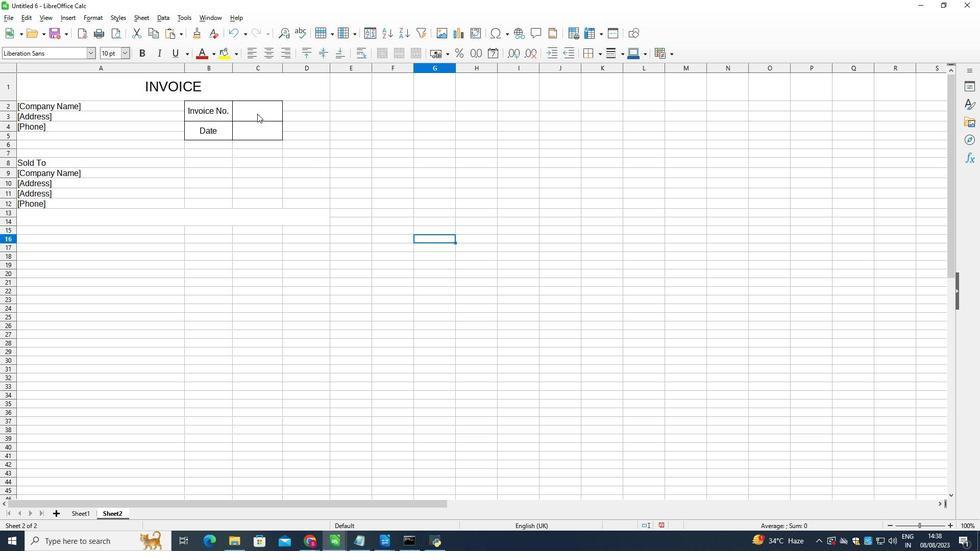 
Action: Mouse pressed left at (257, 113)
Screenshot: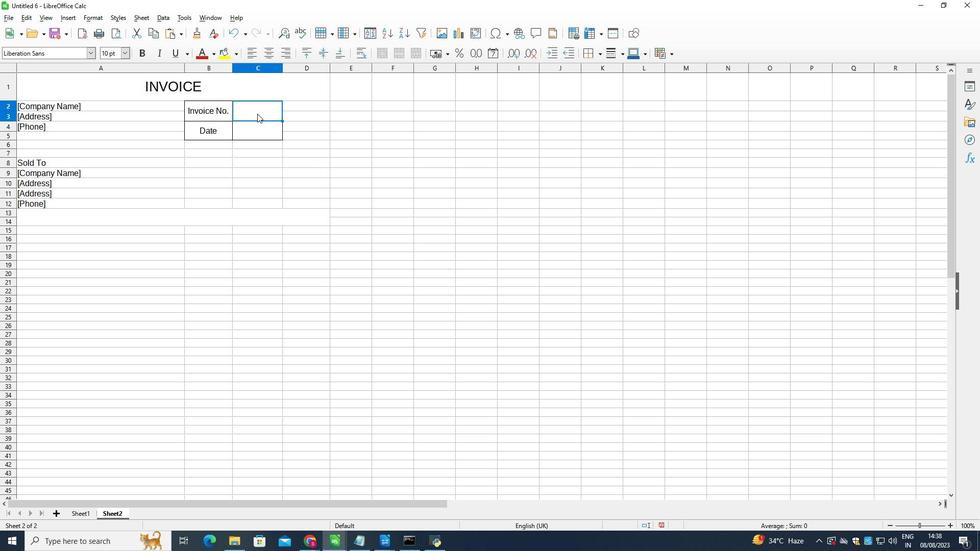 
Action: Mouse moved to (385, 54)
Screenshot: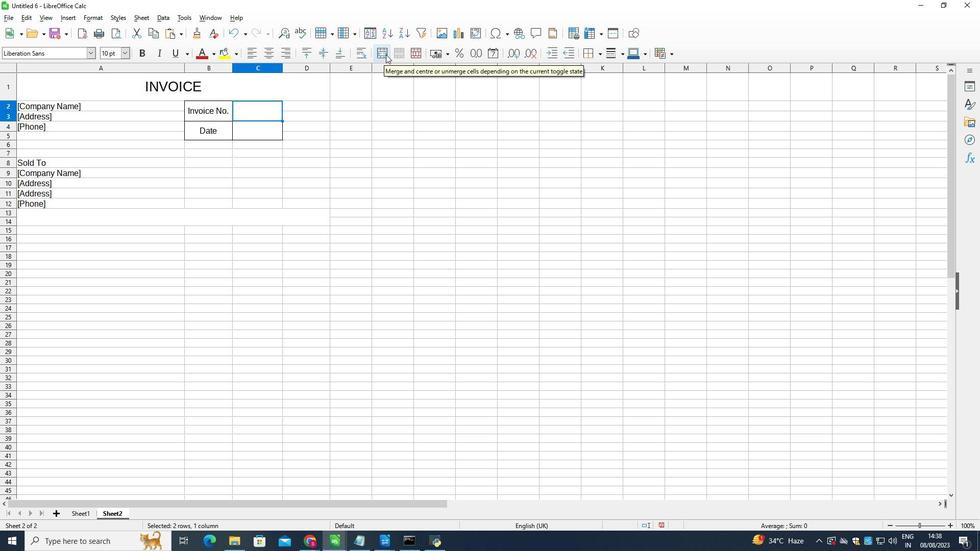 
Action: Mouse pressed left at (385, 54)
Screenshot: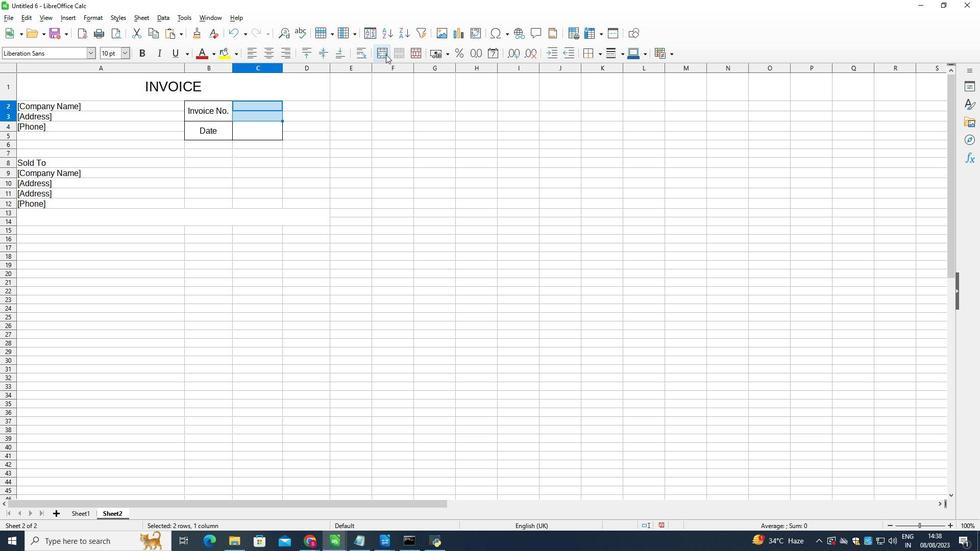
Action: Mouse moved to (274, 134)
Screenshot: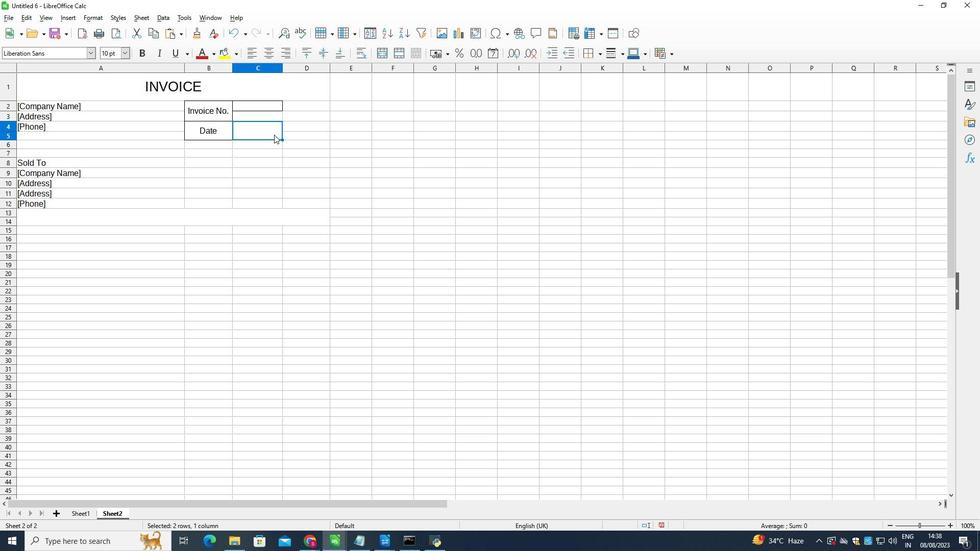 
Action: Mouse pressed left at (274, 134)
Screenshot: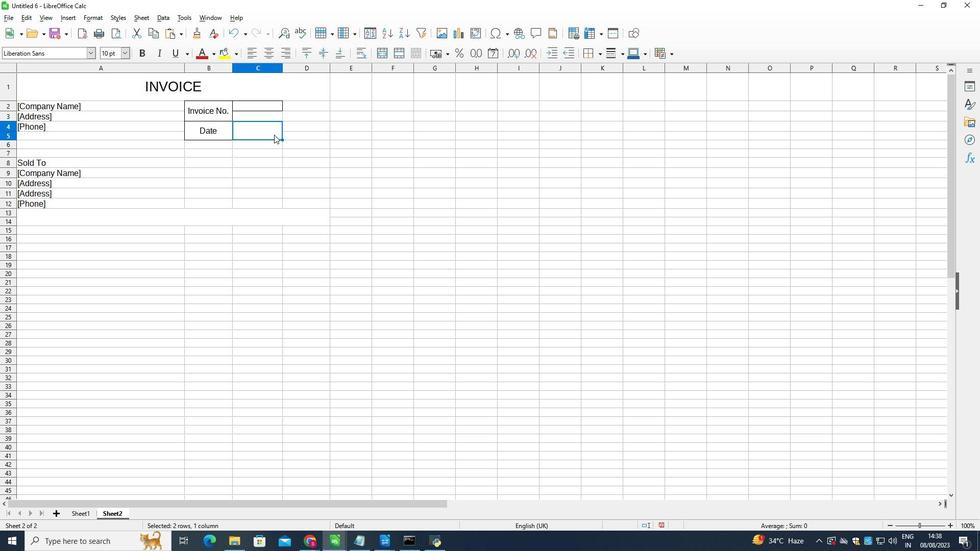 
Action: Mouse moved to (382, 54)
Screenshot: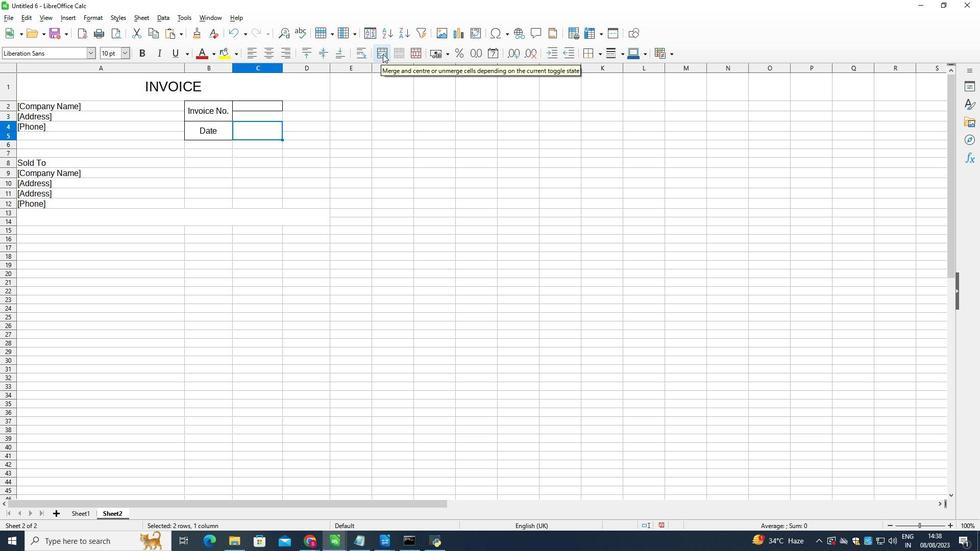 
Action: Mouse pressed left at (382, 54)
Screenshot: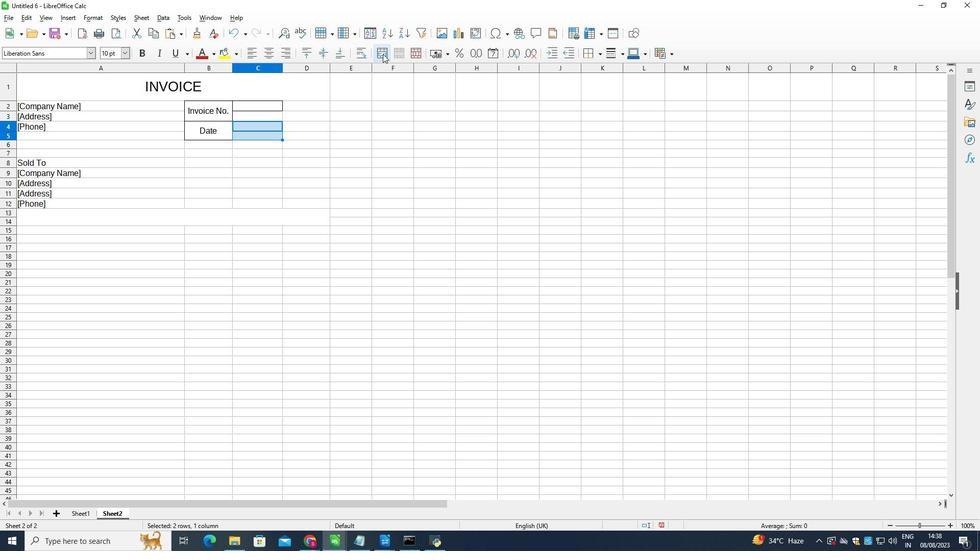 
Action: Mouse moved to (321, 182)
Screenshot: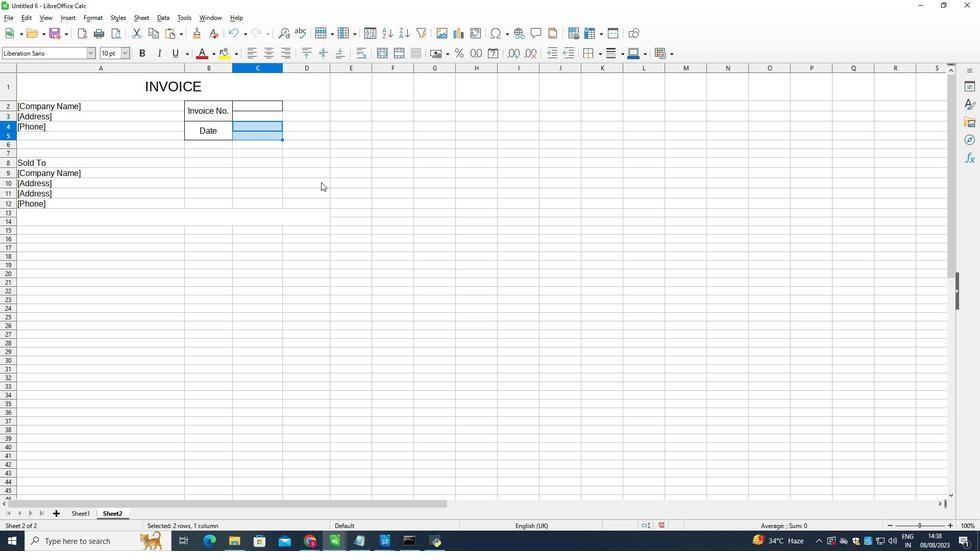 
Action: Mouse pressed left at (321, 182)
Screenshot: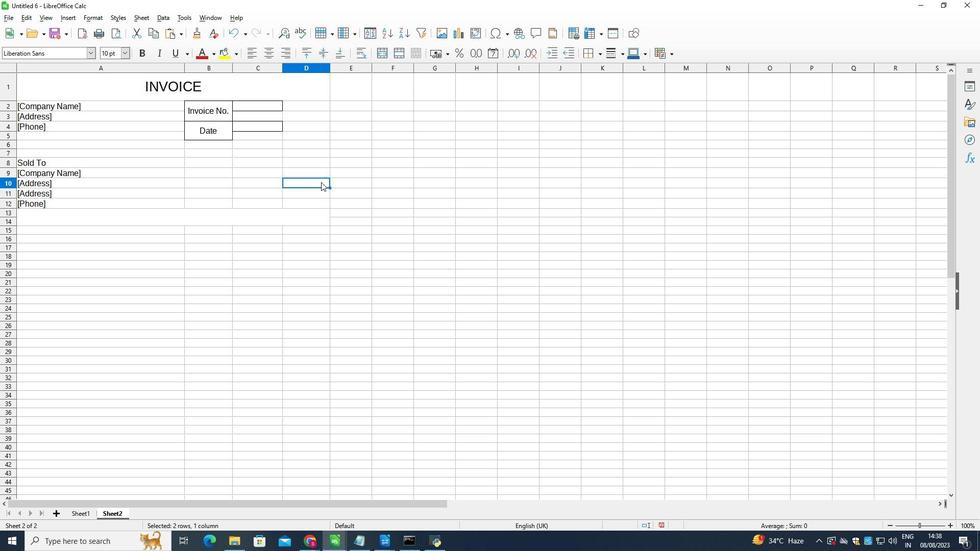 
Action: Mouse moved to (276, 104)
Screenshot: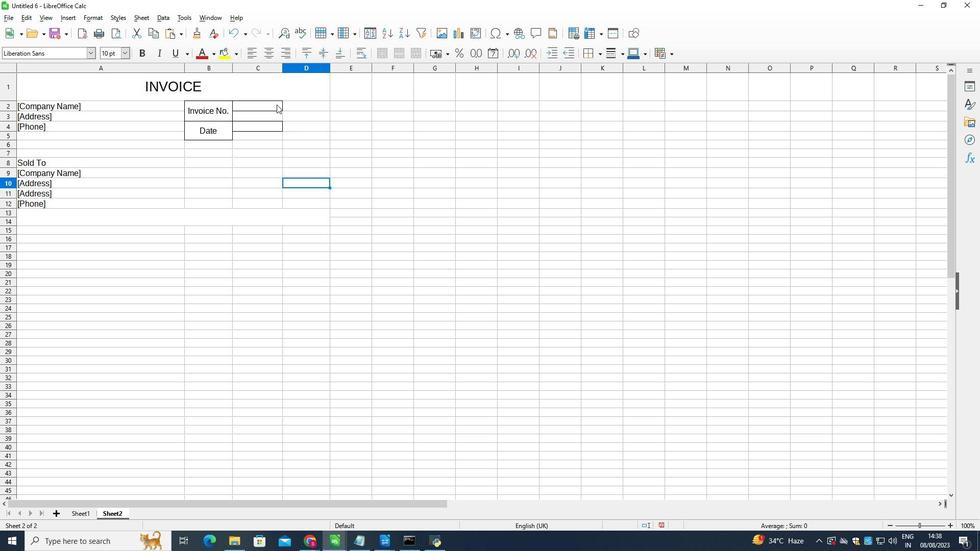 
Action: Mouse pressed left at (276, 104)
Screenshot: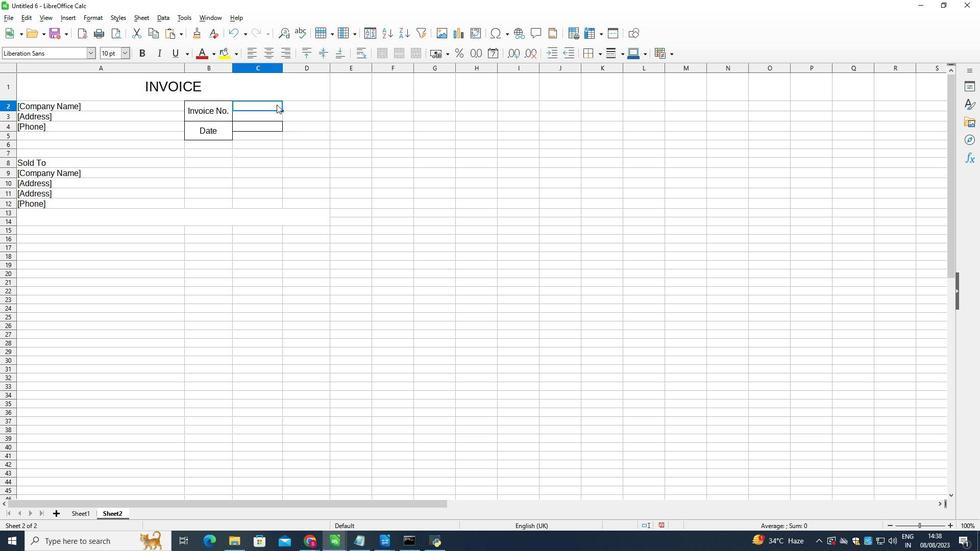 
Action: Mouse moved to (402, 54)
Screenshot: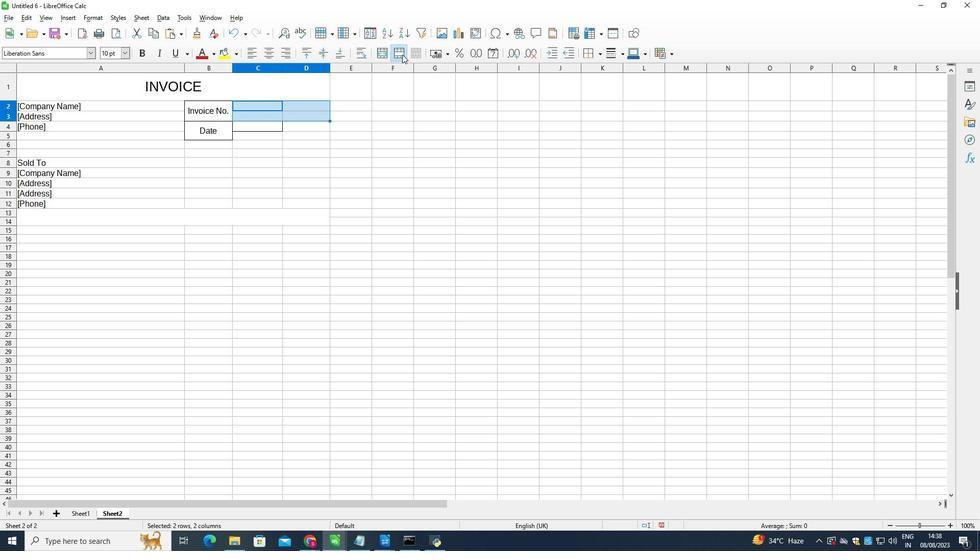 
Action: Mouse pressed left at (402, 54)
Screenshot: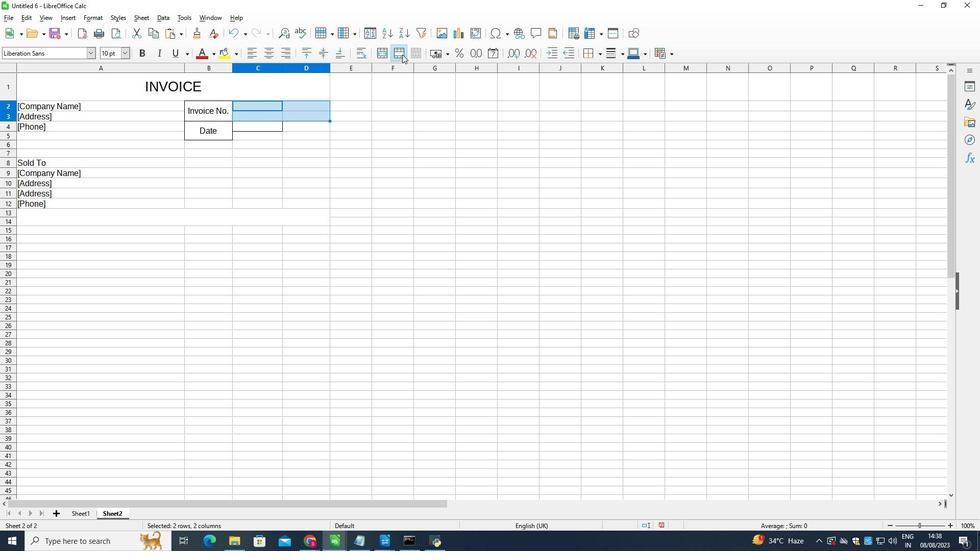 
Action: Mouse moved to (600, 53)
Screenshot: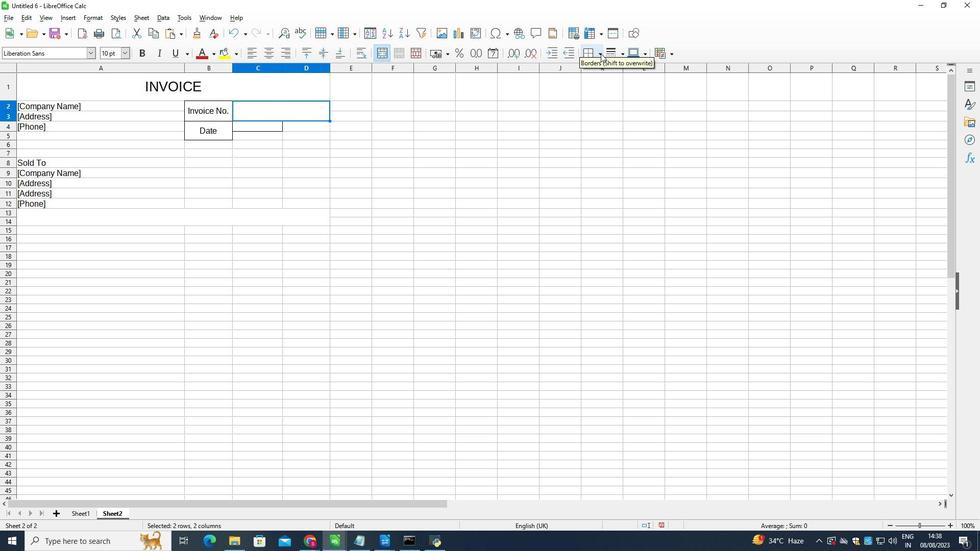 
Action: Mouse pressed left at (600, 53)
Screenshot: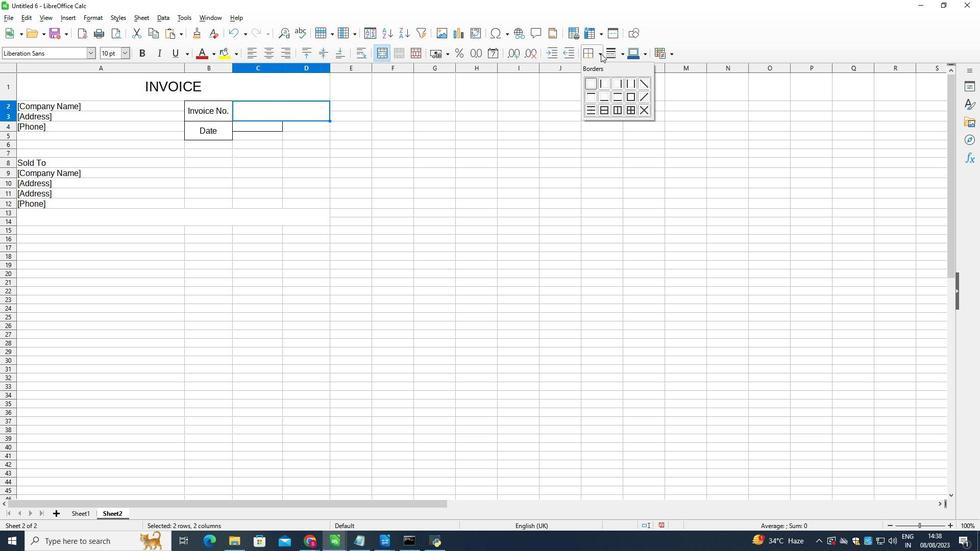 
Action: Mouse moved to (629, 95)
Screenshot: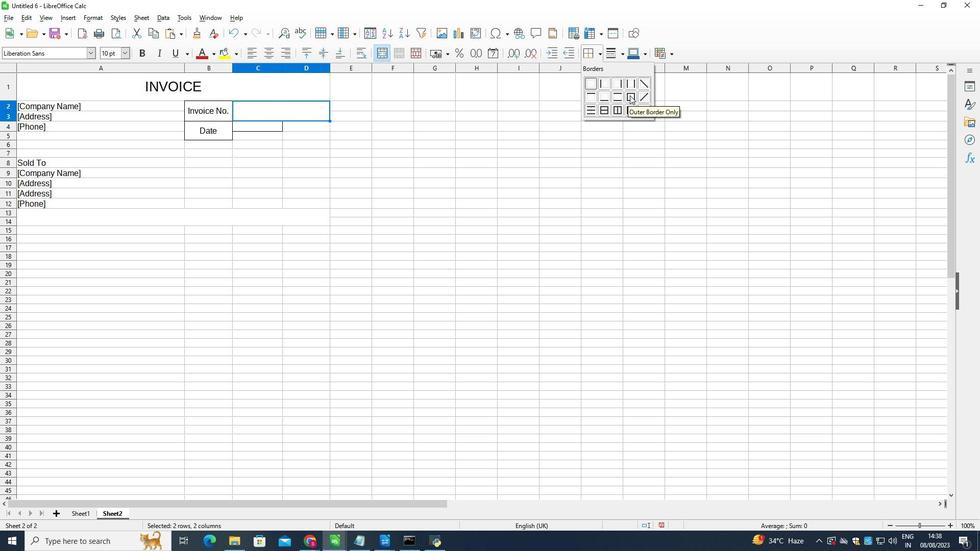 
Action: Mouse pressed left at (629, 95)
Screenshot: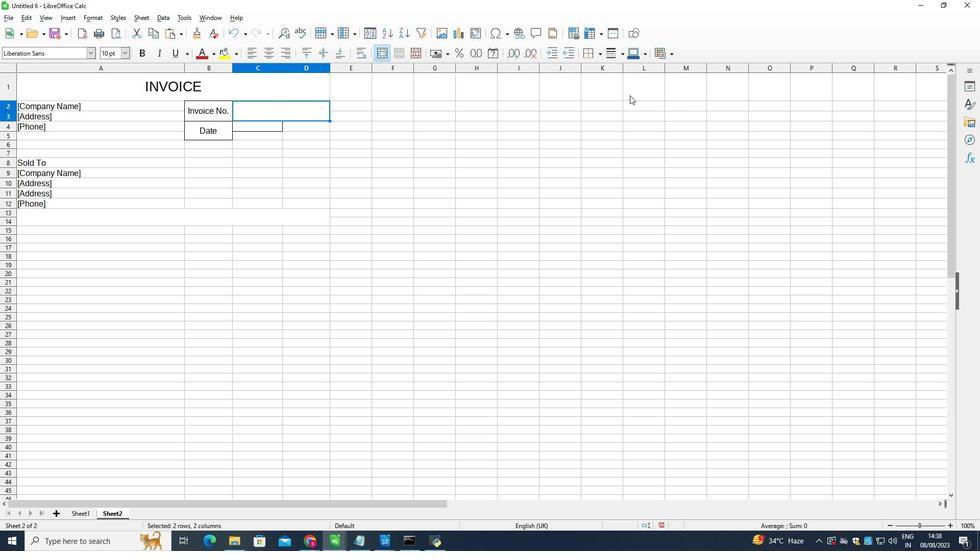 
Action: Mouse moved to (268, 126)
Screenshot: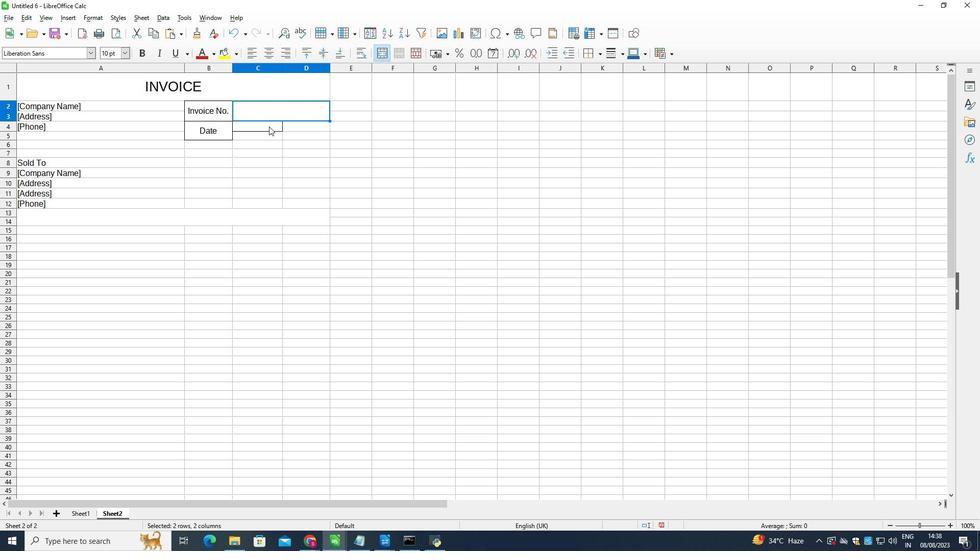 
Action: Mouse pressed left at (268, 126)
Screenshot: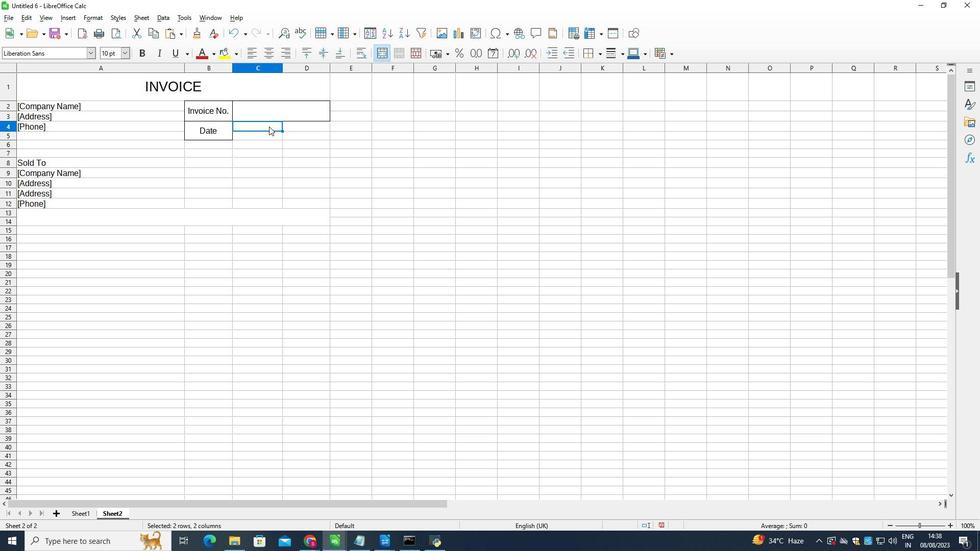 
Action: Mouse moved to (399, 53)
Screenshot: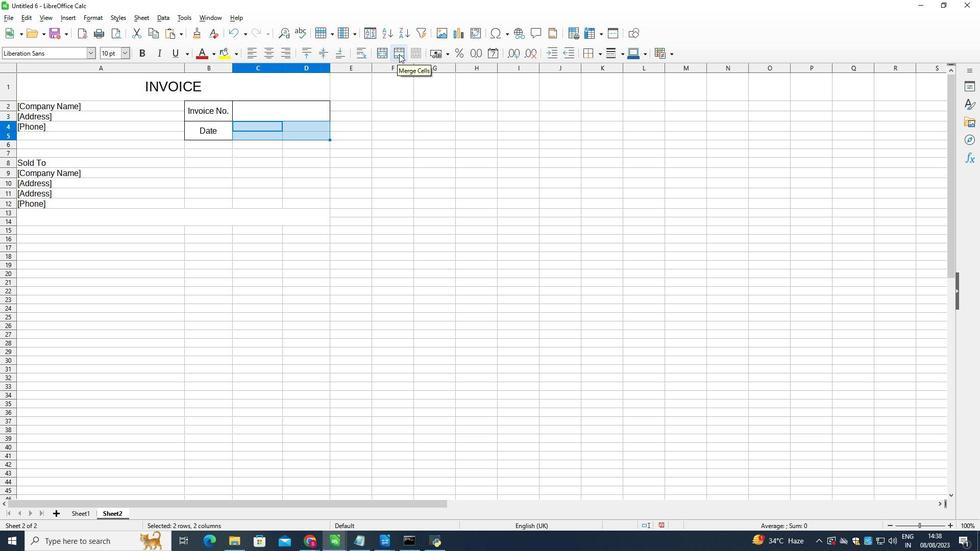 
Action: Mouse pressed left at (399, 53)
Screenshot: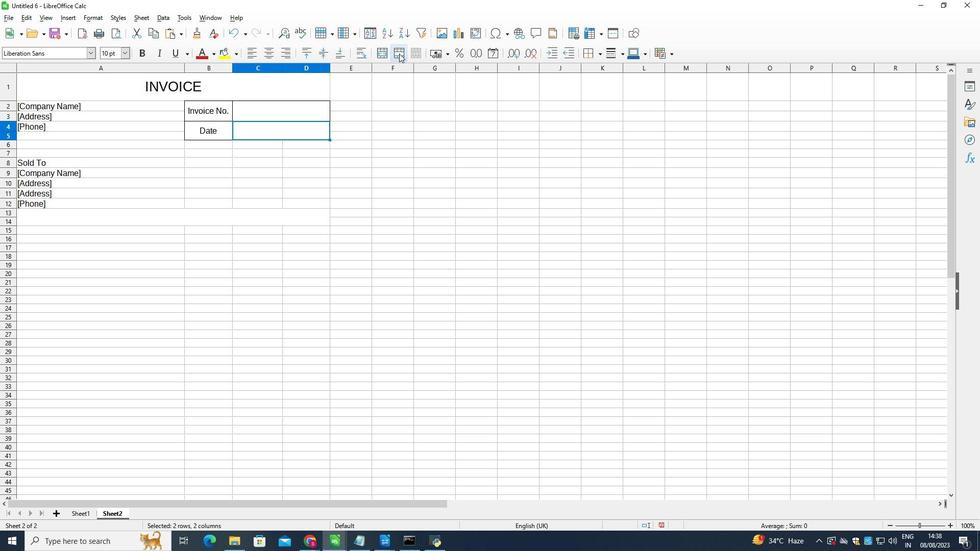 
Action: Mouse moved to (599, 55)
Screenshot: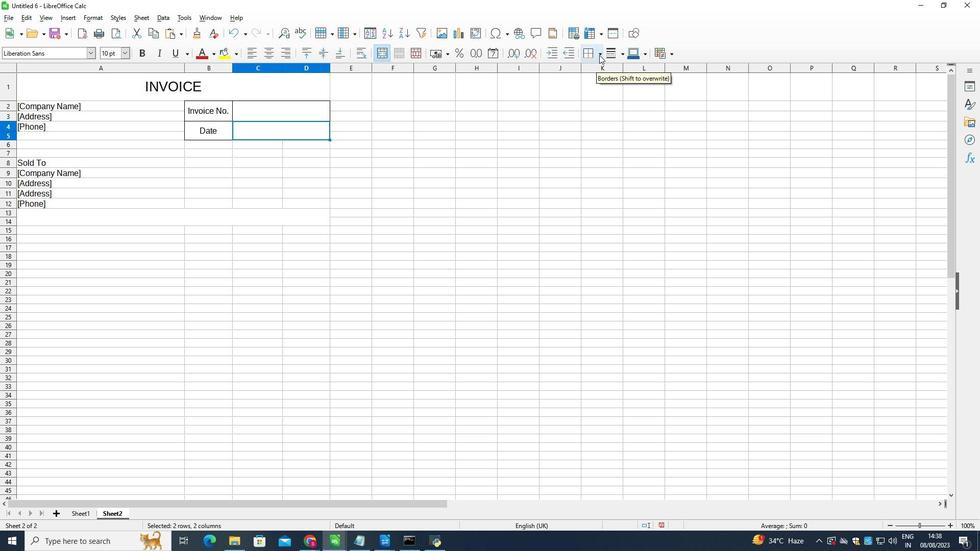 
Action: Mouse pressed left at (599, 55)
Screenshot: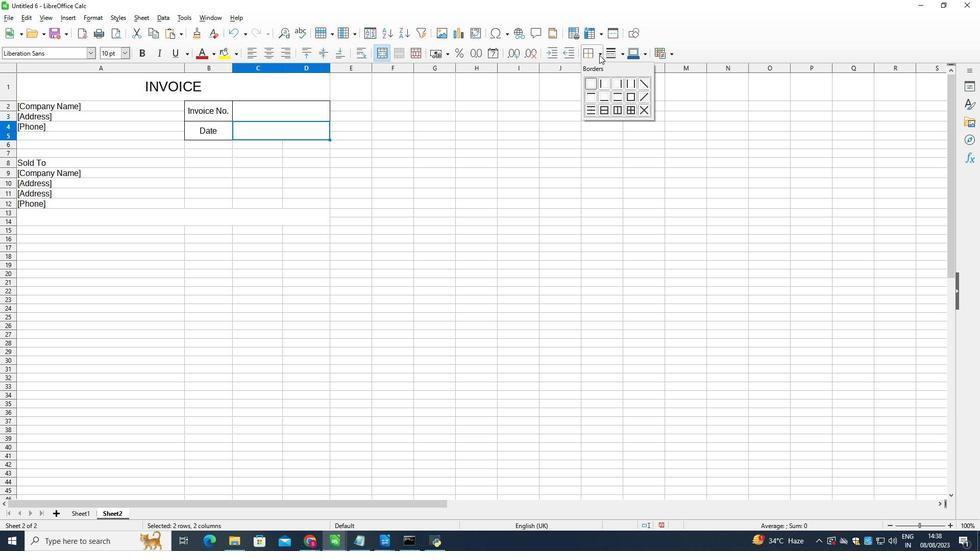 
Action: Mouse moved to (631, 95)
Screenshot: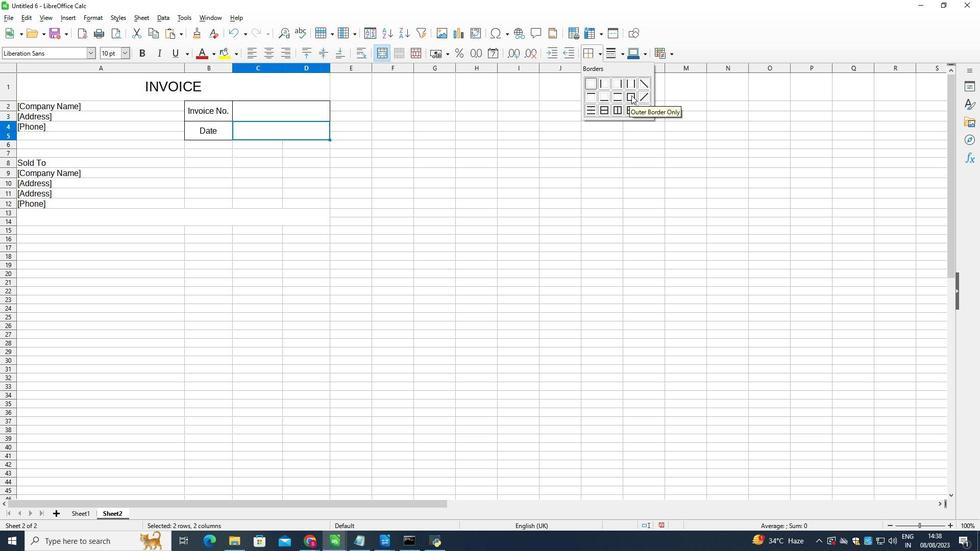 
Action: Mouse pressed left at (631, 95)
Screenshot: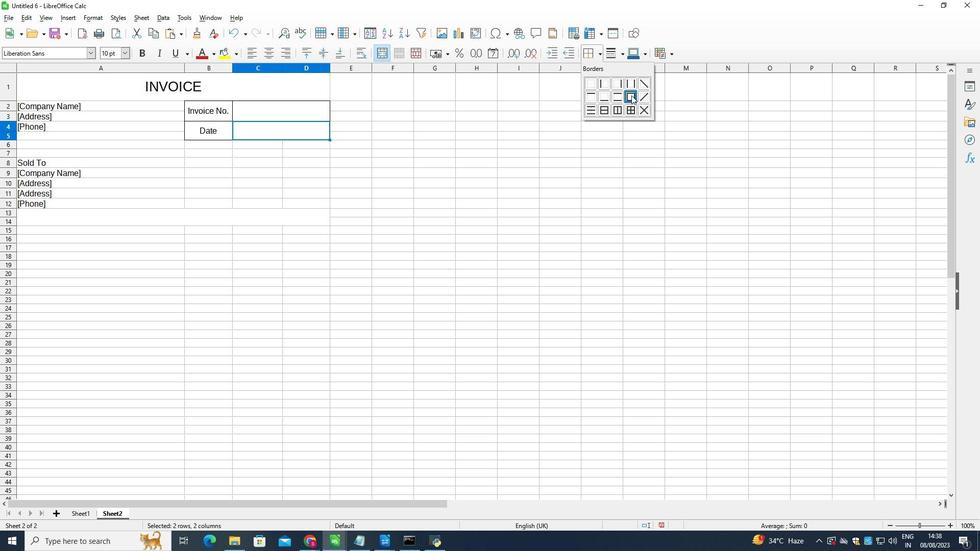 
Action: Mouse moved to (379, 191)
Screenshot: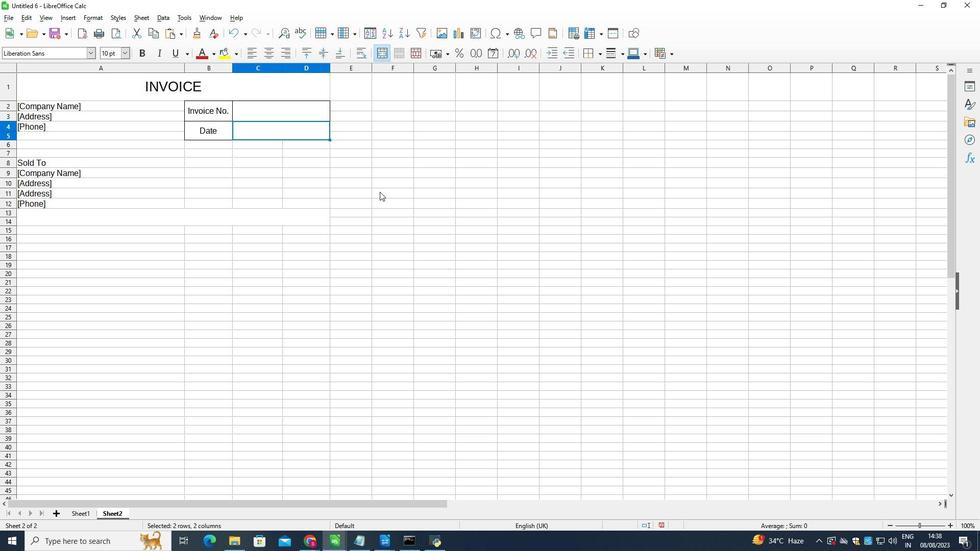 
Action: Mouse pressed left at (379, 191)
Screenshot: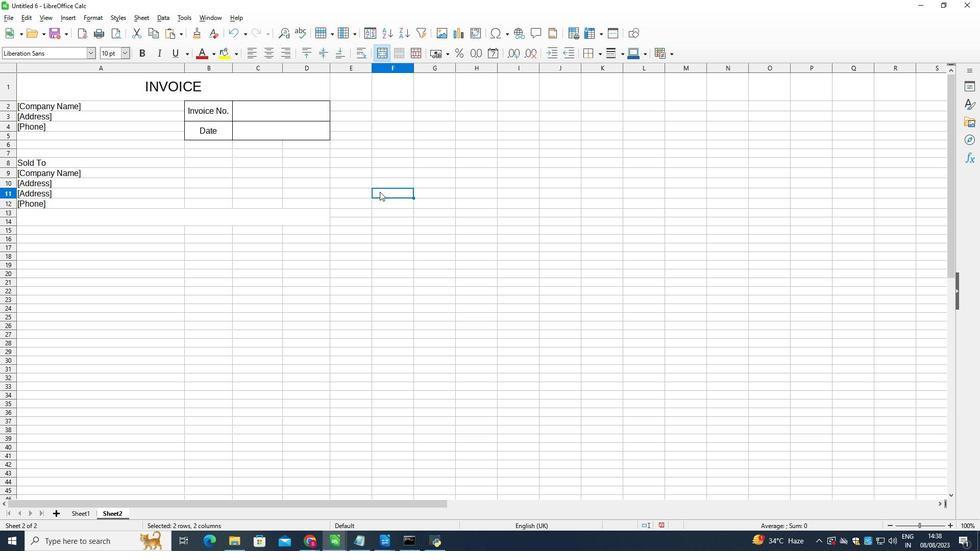 
Action: Mouse moved to (12, 234)
Screenshot: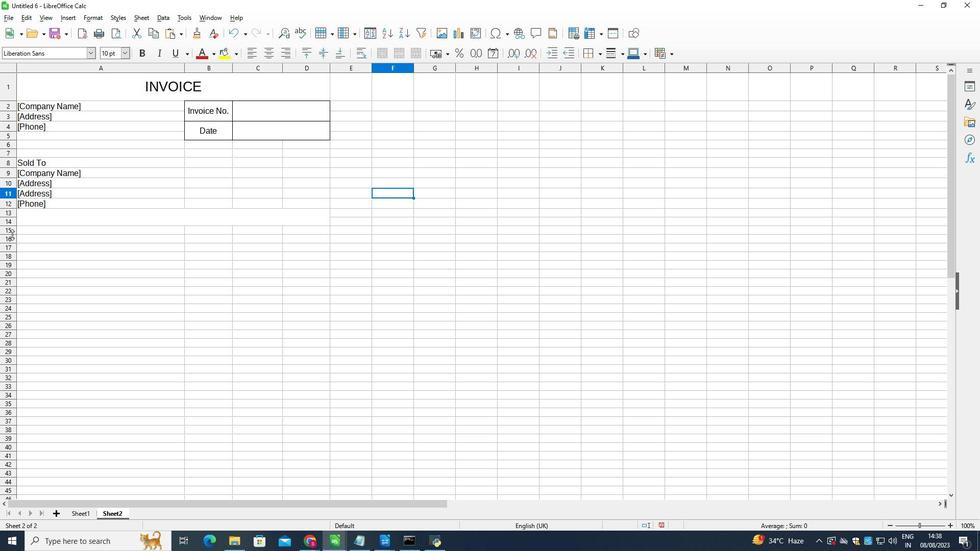 
Action: Mouse pressed left at (12, 234)
Screenshot: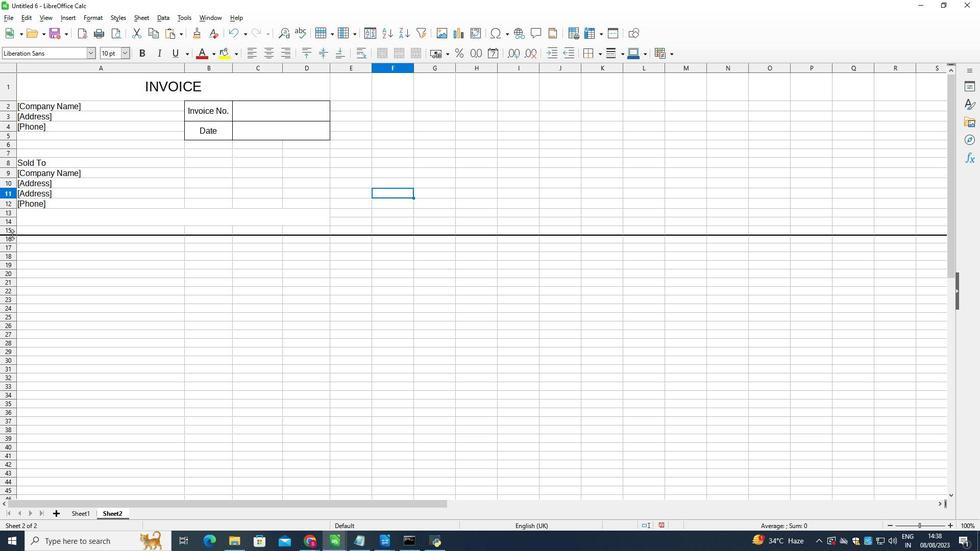 
Action: Mouse moved to (8, 243)
Screenshot: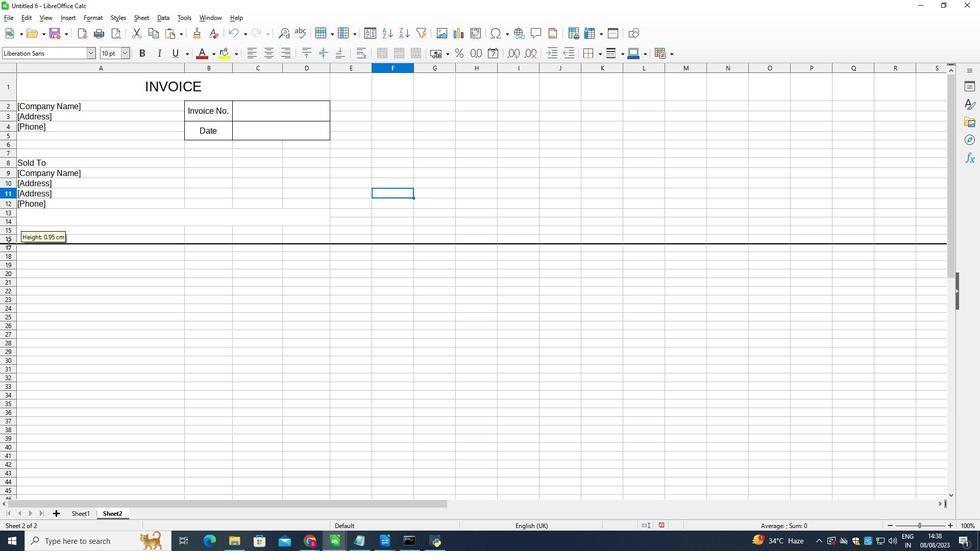 
Action: Mouse pressed left at (8, 243)
Screenshot: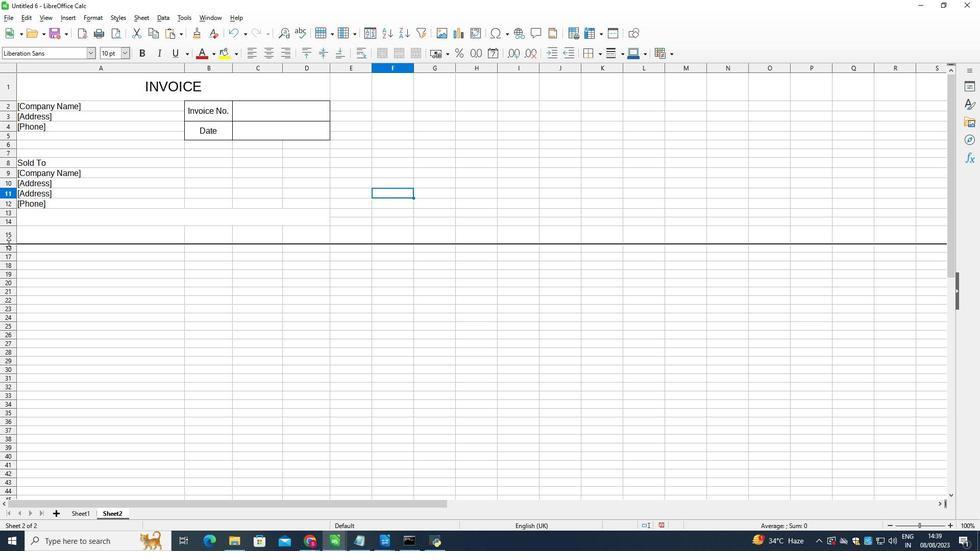 
Action: Mouse moved to (155, 236)
Screenshot: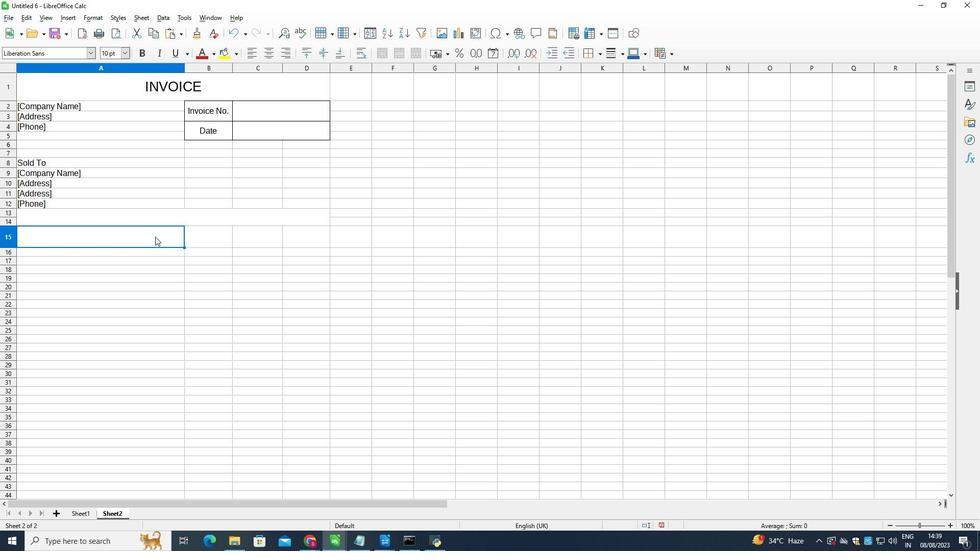 
Action: Mouse pressed left at (155, 236)
Screenshot: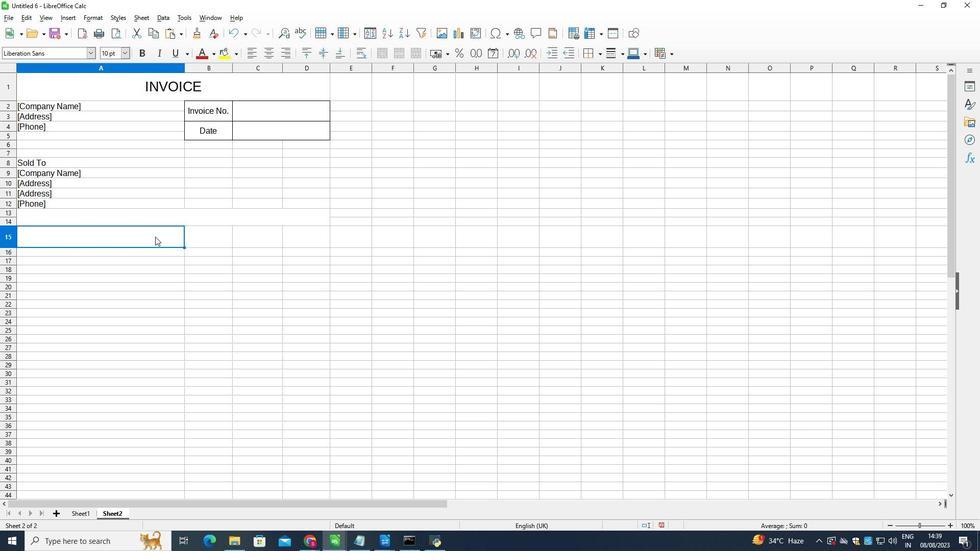 
Action: Mouse moved to (125, 51)
Screenshot: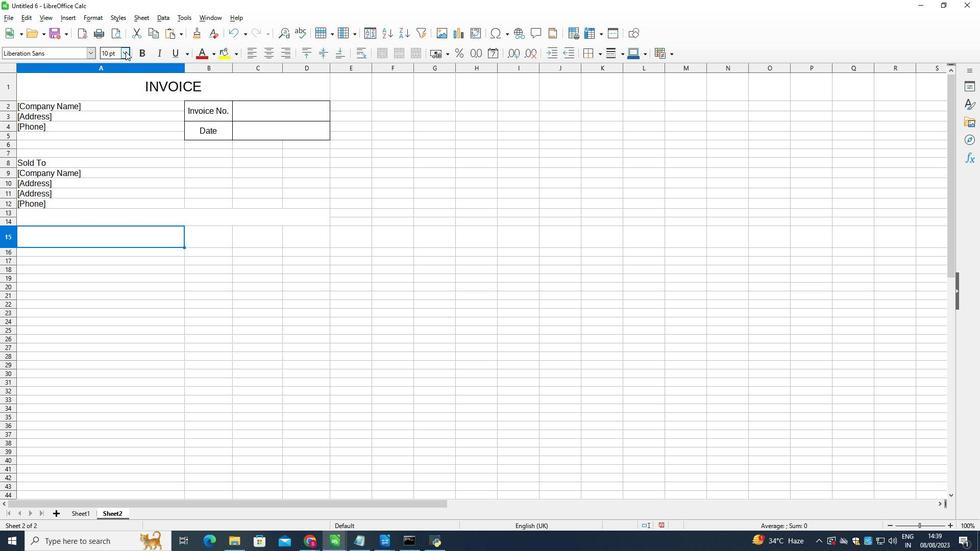 
Action: Mouse pressed left at (125, 51)
Screenshot: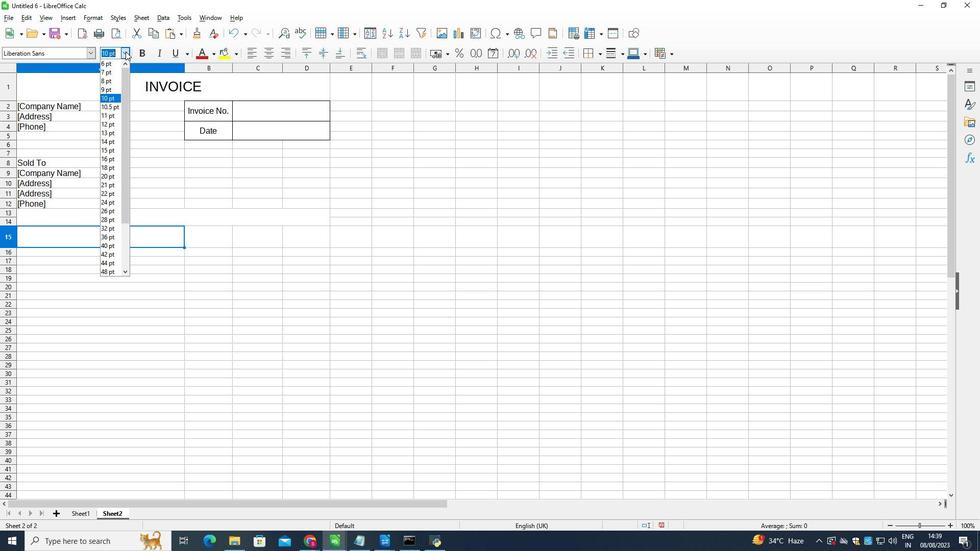 
Action: Mouse moved to (112, 121)
Screenshot: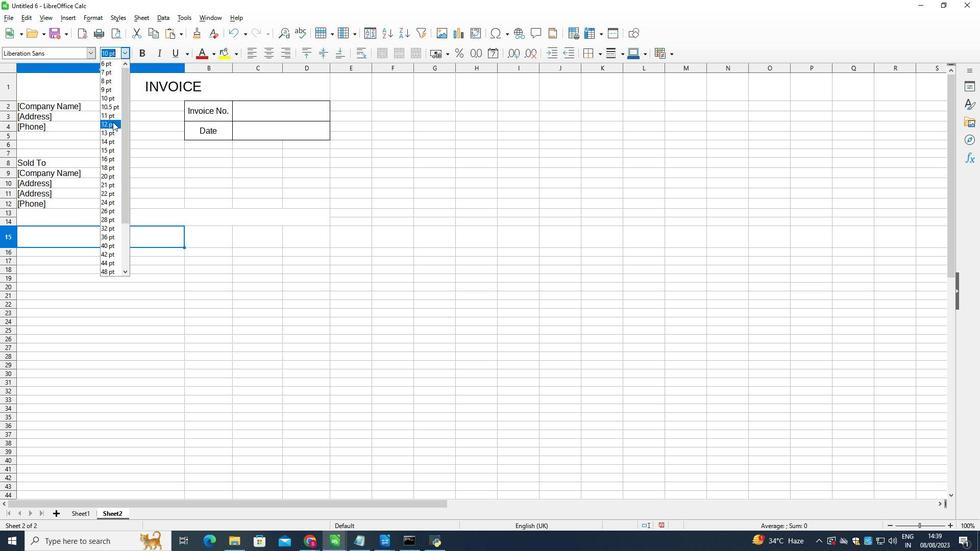 
Action: Mouse pressed left at (112, 121)
Screenshot: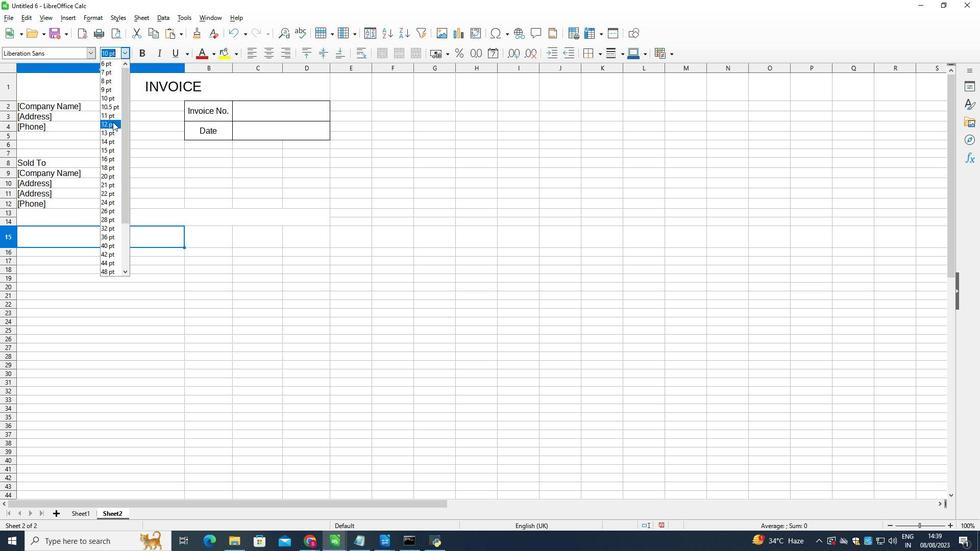 
Action: Key pressed <Key.shift>Description
Screenshot: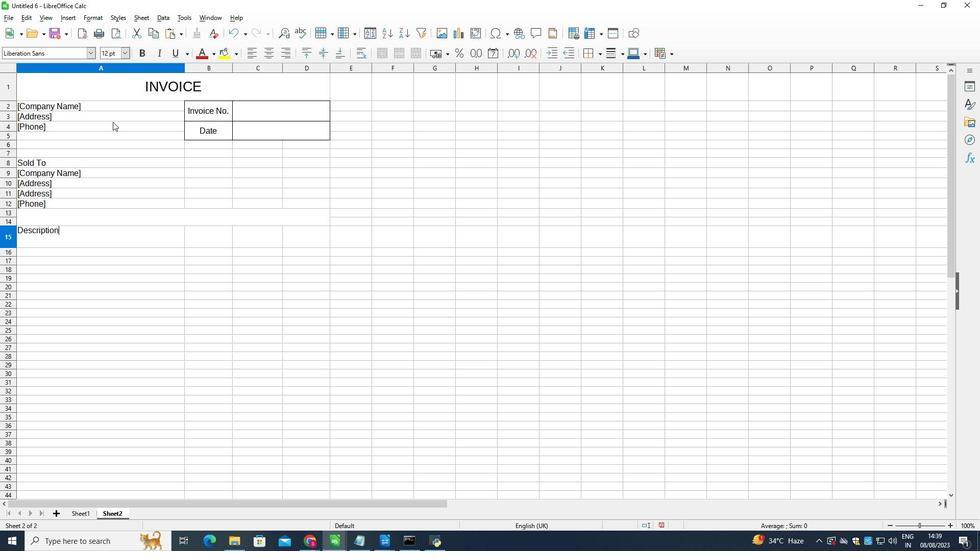 
Action: Mouse moved to (203, 235)
Screenshot: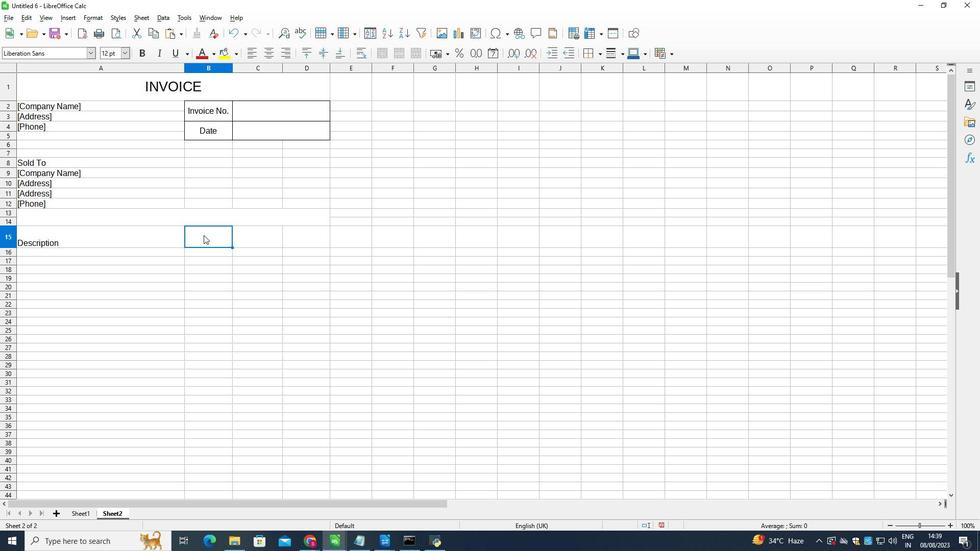 
Action: Mouse pressed left at (203, 235)
Screenshot: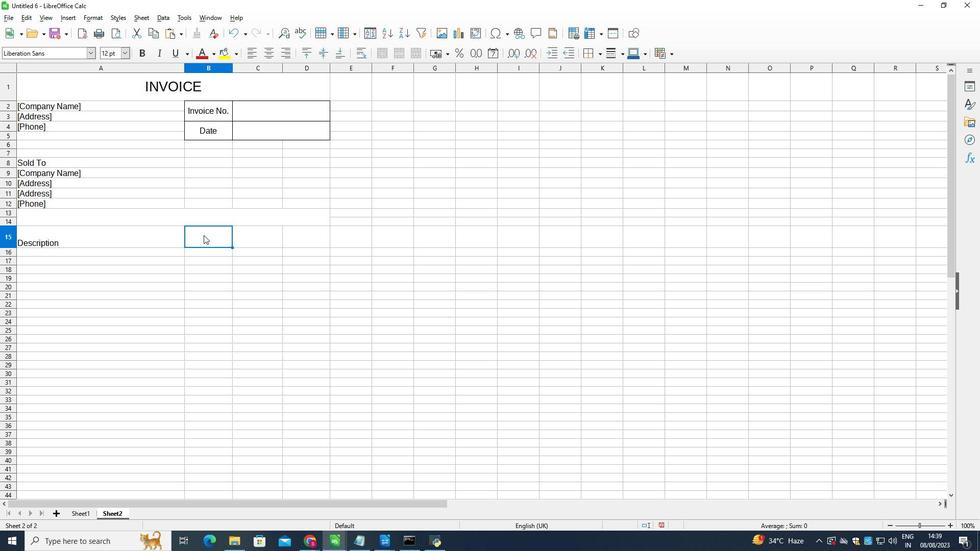 
Action: Mouse moved to (122, 50)
Screenshot: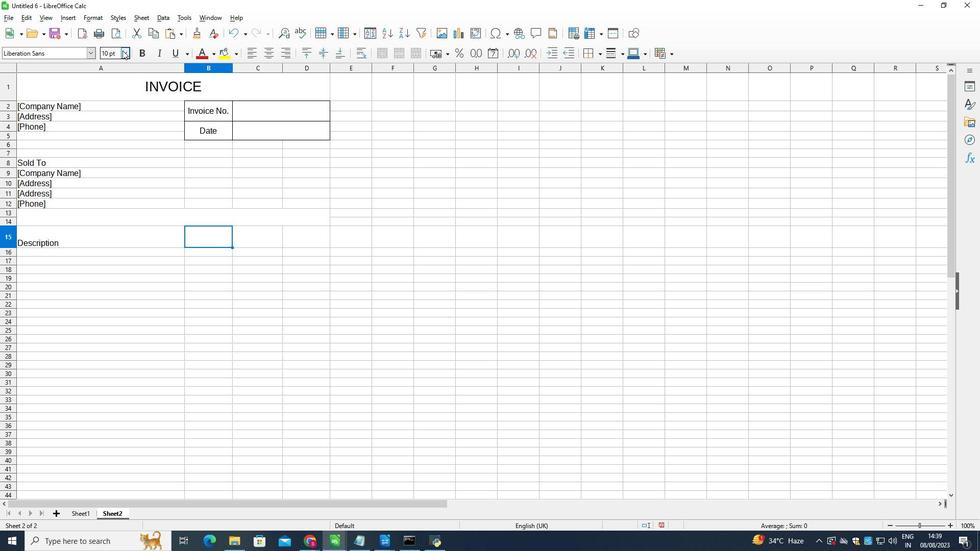 
Action: Mouse pressed left at (122, 50)
Screenshot: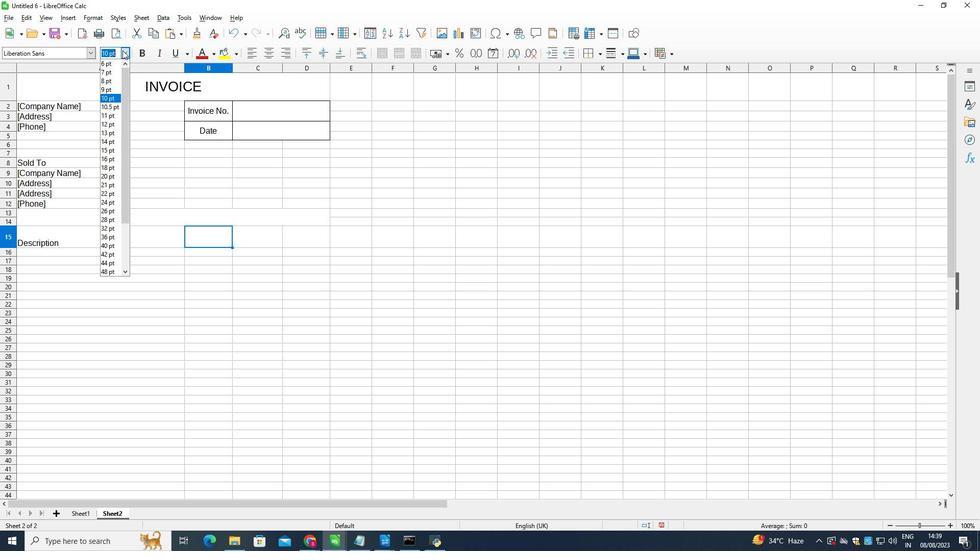 
Action: Mouse moved to (111, 121)
Screenshot: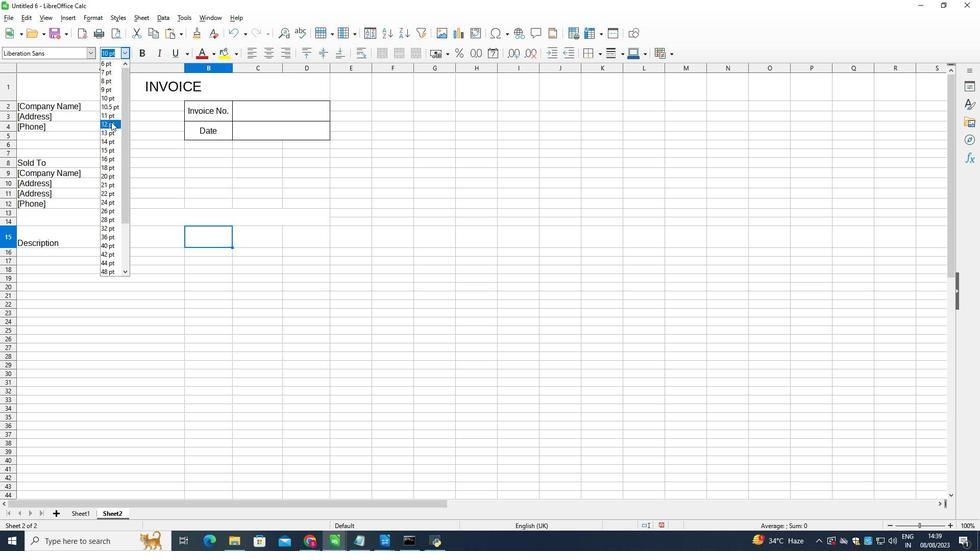
Action: Mouse pressed left at (111, 121)
Screenshot: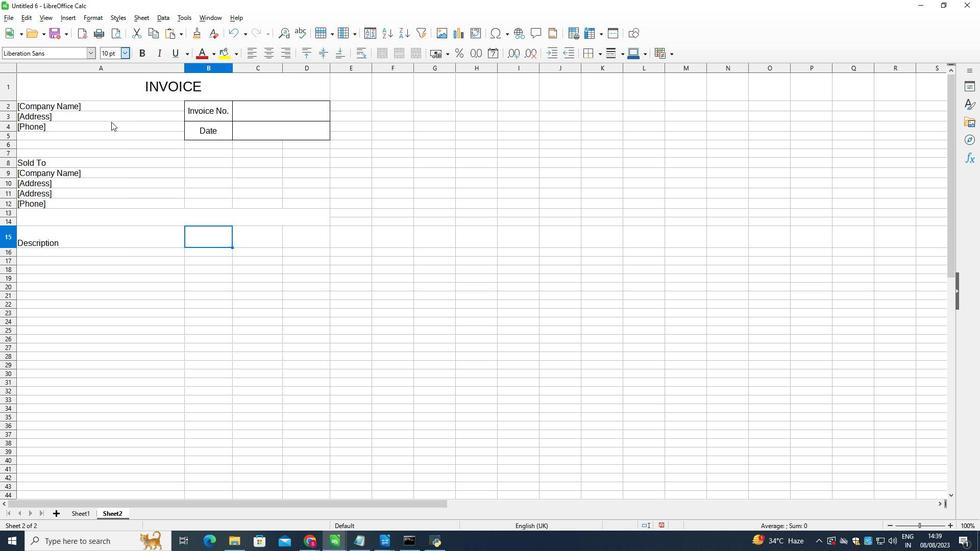 
Action: Mouse moved to (111, 122)
Screenshot: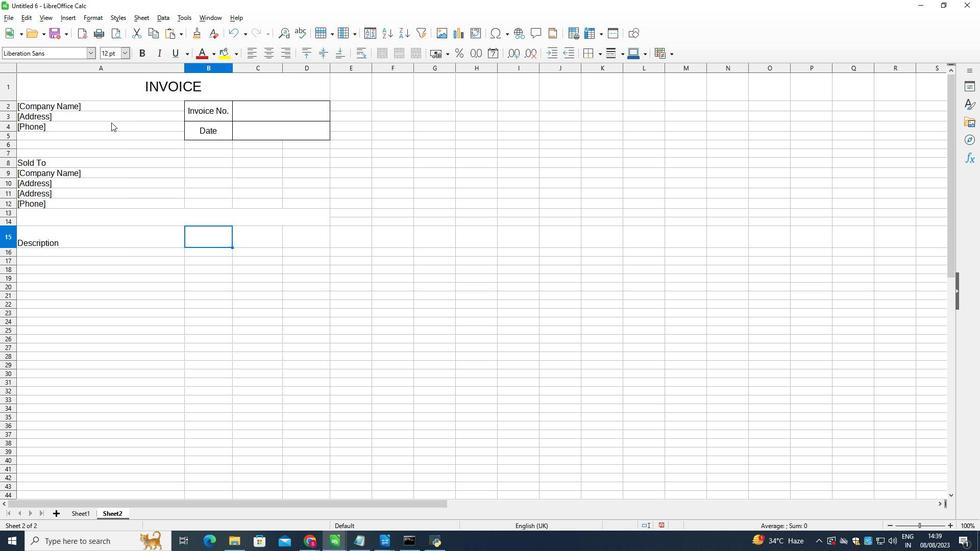 
Action: Key pressed <Key.shift>Hours
Screenshot: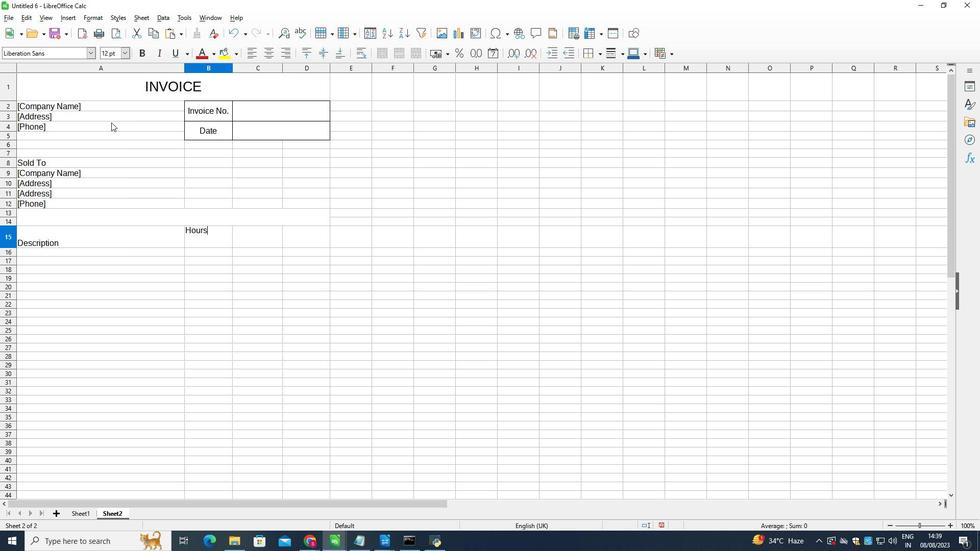 
Action: Mouse moved to (254, 241)
Screenshot: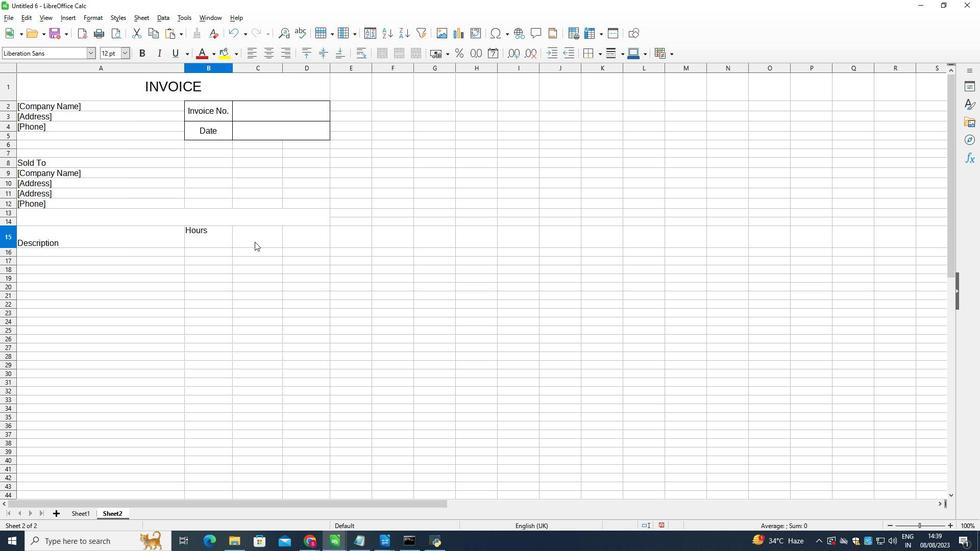 
Action: Mouse pressed left at (254, 241)
Screenshot: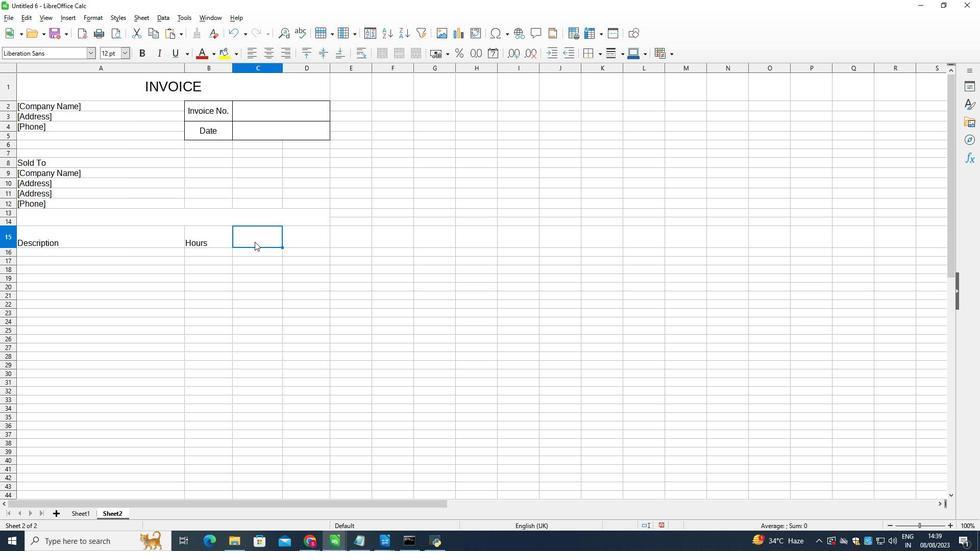 
Action: Mouse moved to (124, 51)
Screenshot: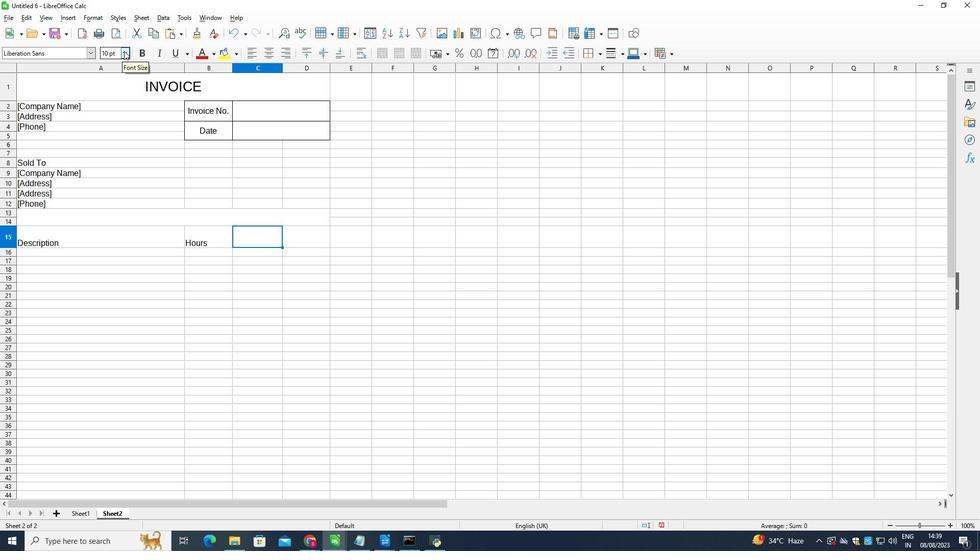 
Action: Mouse pressed left at (124, 51)
Screenshot: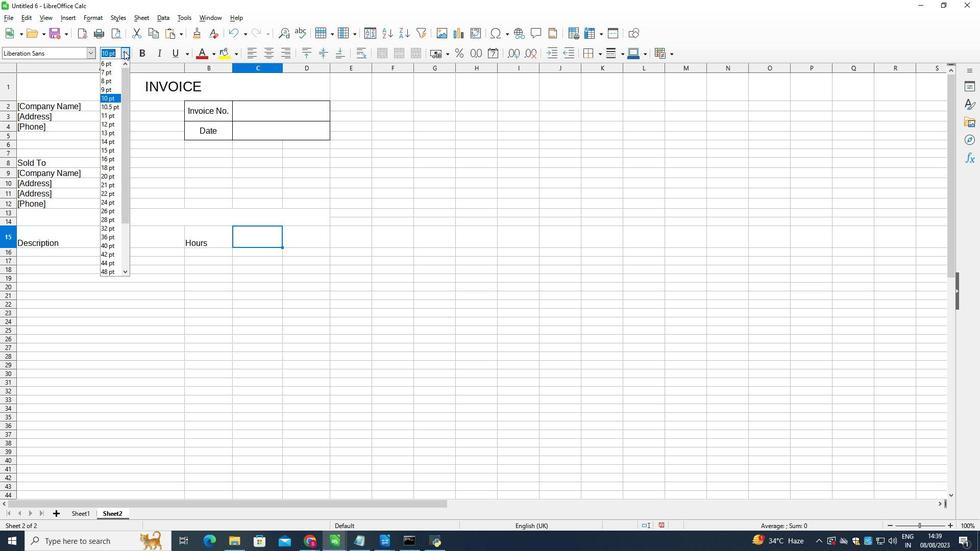 
Action: Mouse moved to (106, 126)
Screenshot: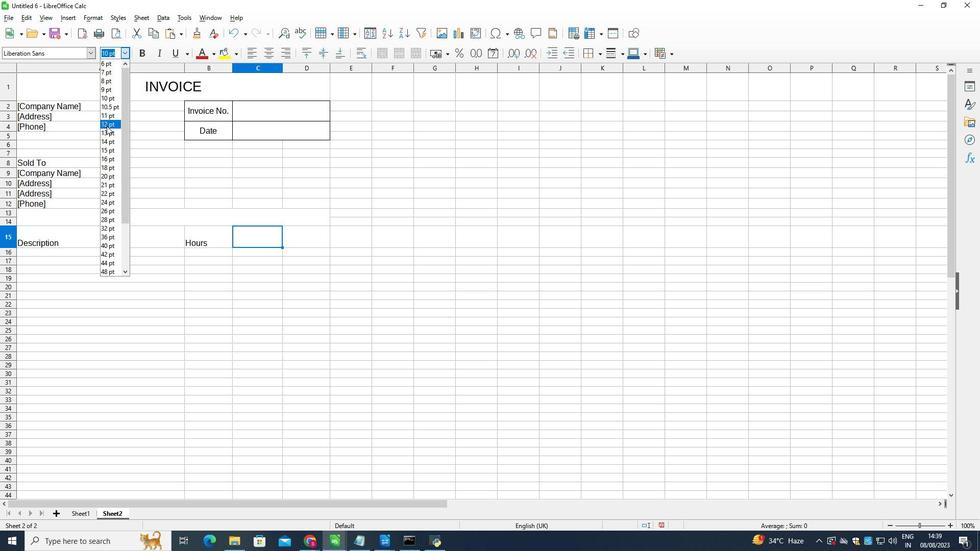 
Action: Mouse pressed left at (106, 126)
Screenshot: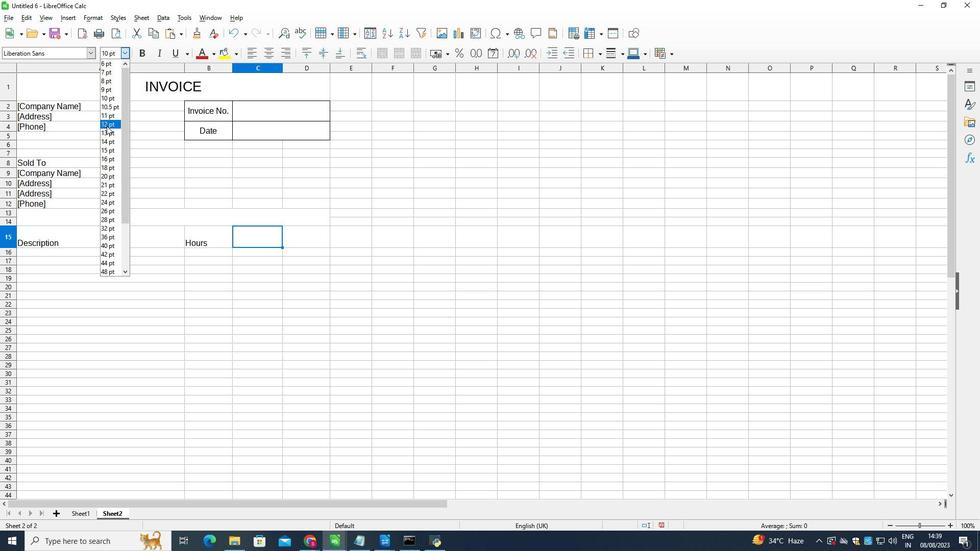 
Action: Key pressed <Key.shift>Rate
Screenshot: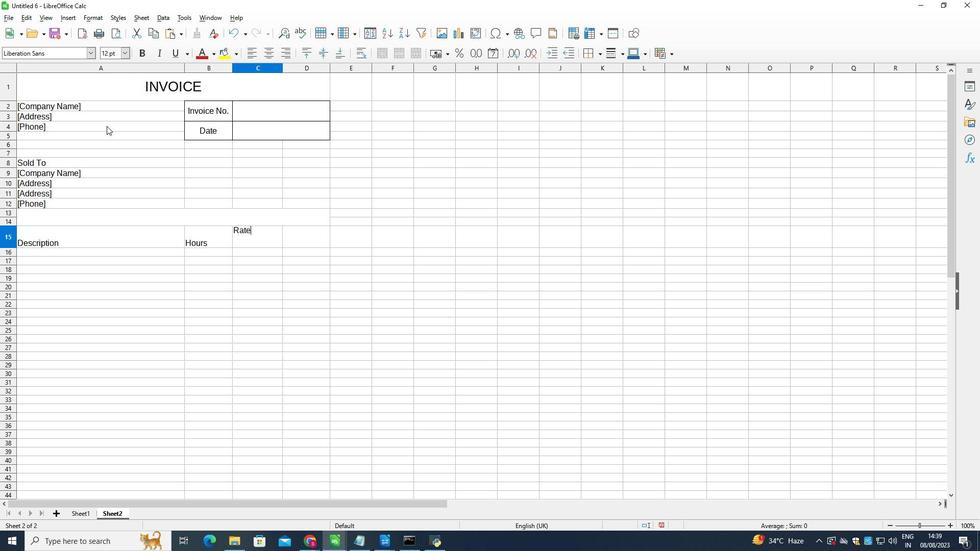 
Action: Mouse moved to (306, 242)
Screenshot: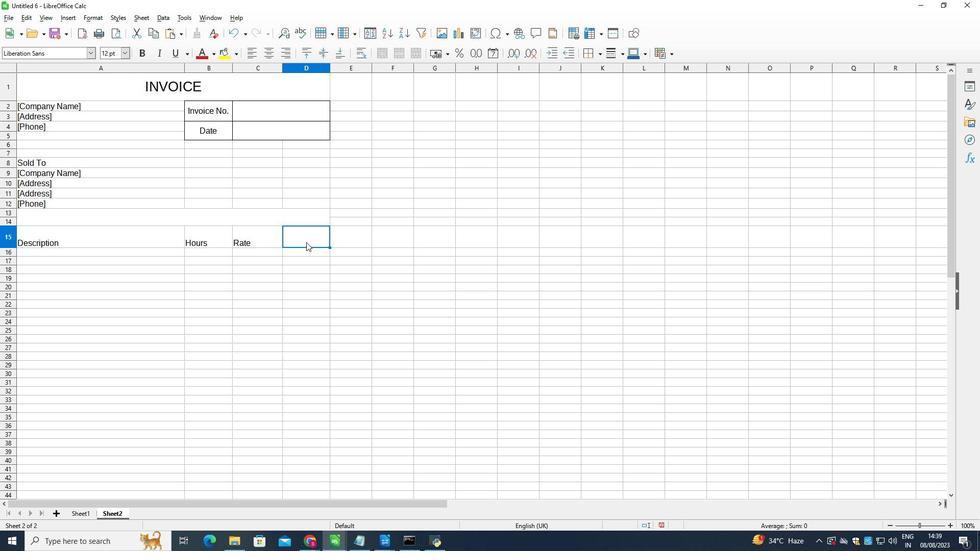 
Action: Mouse pressed left at (306, 242)
Screenshot: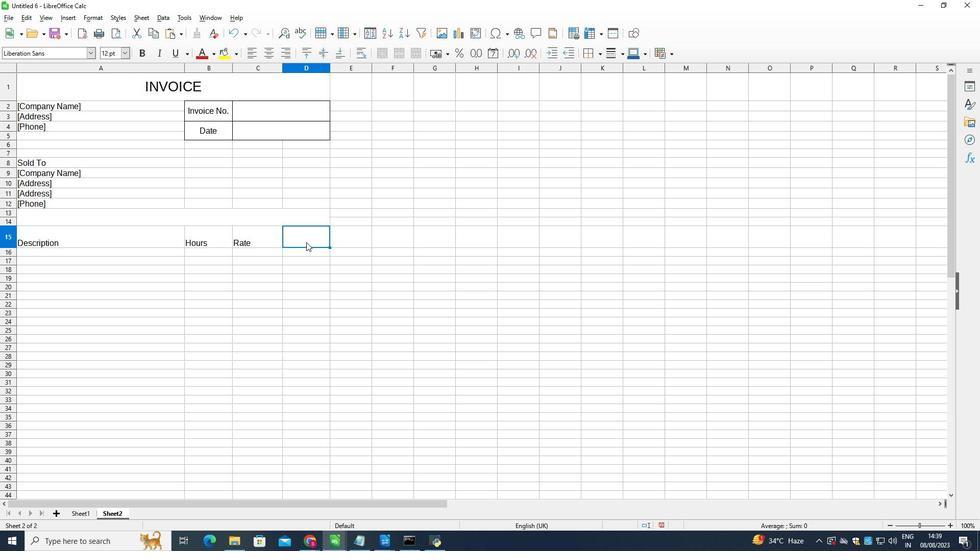 
Action: Mouse moved to (124, 51)
Screenshot: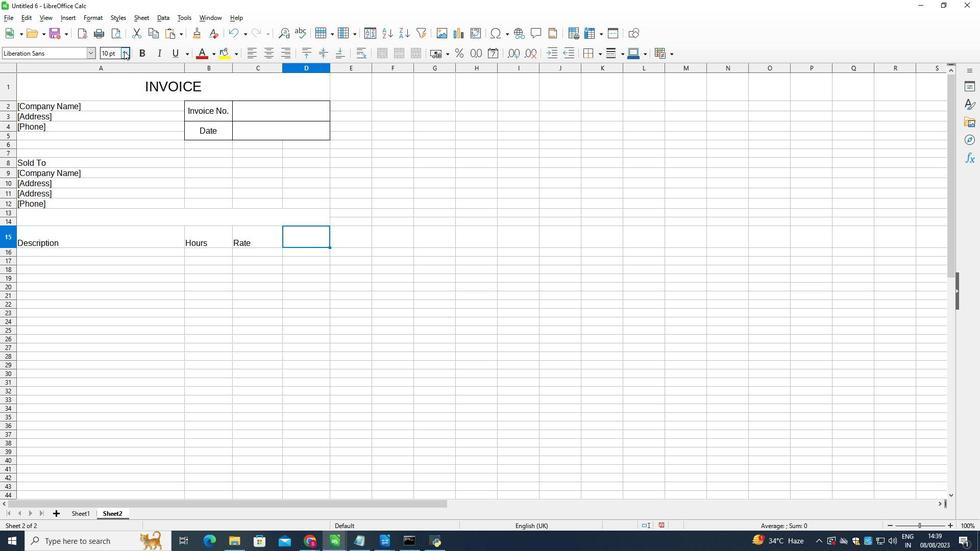 
Action: Mouse pressed left at (124, 51)
Screenshot: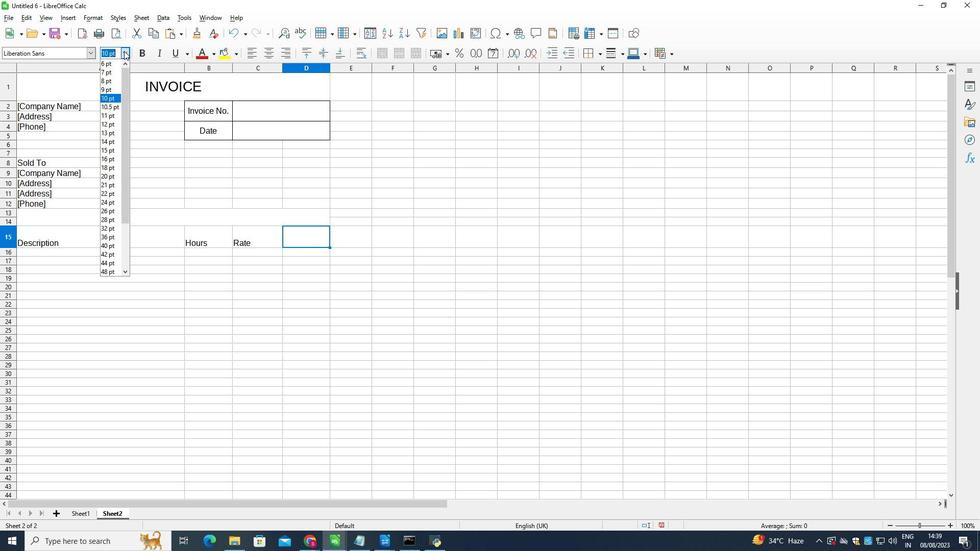 
Action: Mouse moved to (107, 123)
Screenshot: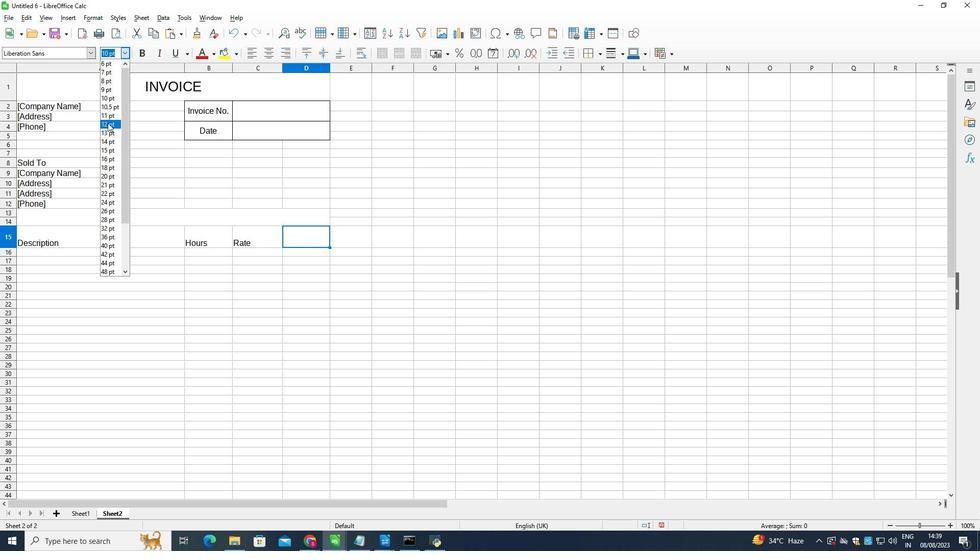 
Action: Mouse pressed left at (107, 123)
Screenshot: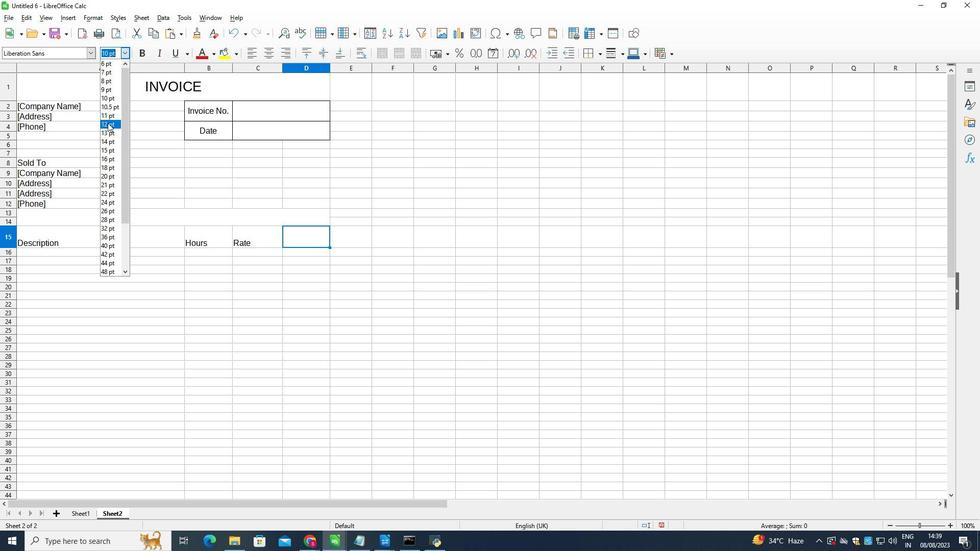 
Action: Key pressed <Key.shift>Total
Screenshot: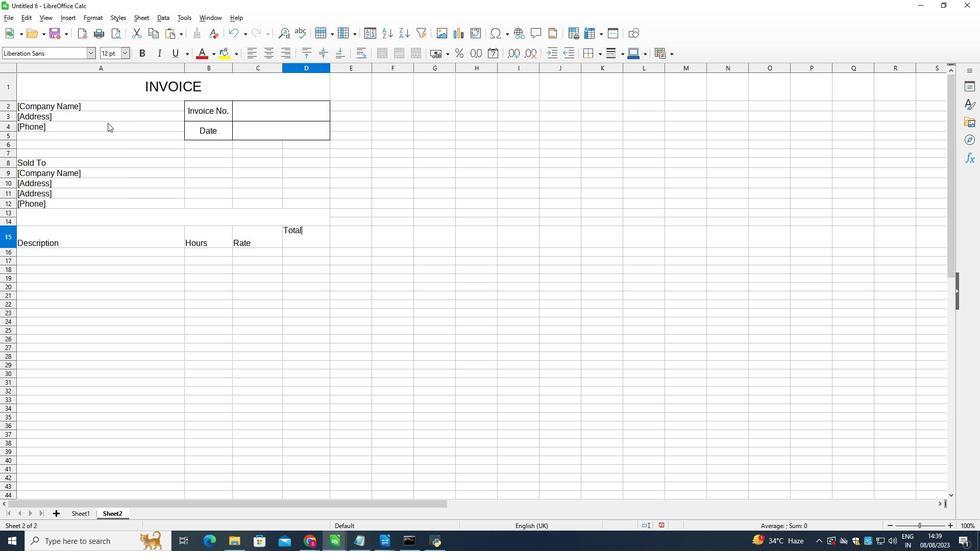 
Action: Mouse moved to (111, 280)
Screenshot: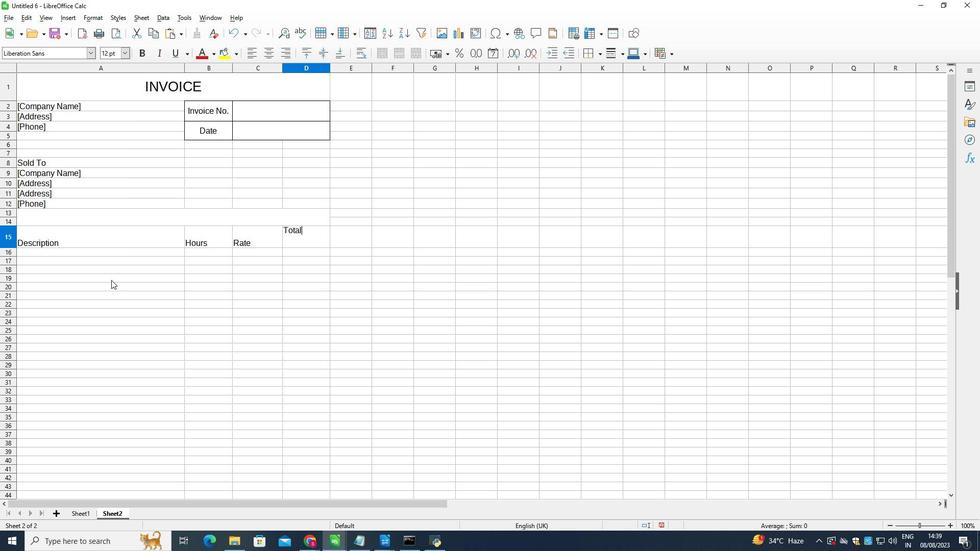 
Action: Mouse pressed left at (111, 280)
Screenshot: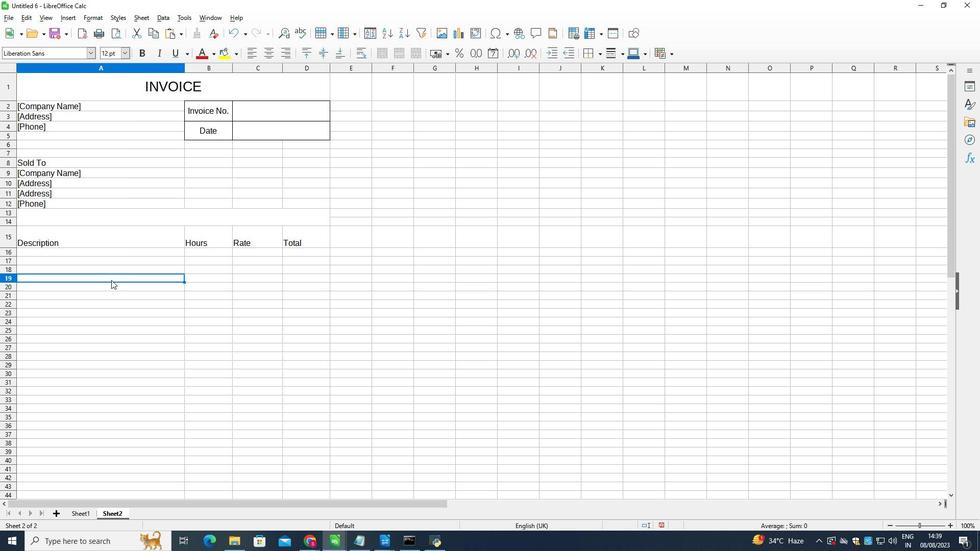 
Action: Mouse moved to (150, 237)
Screenshot: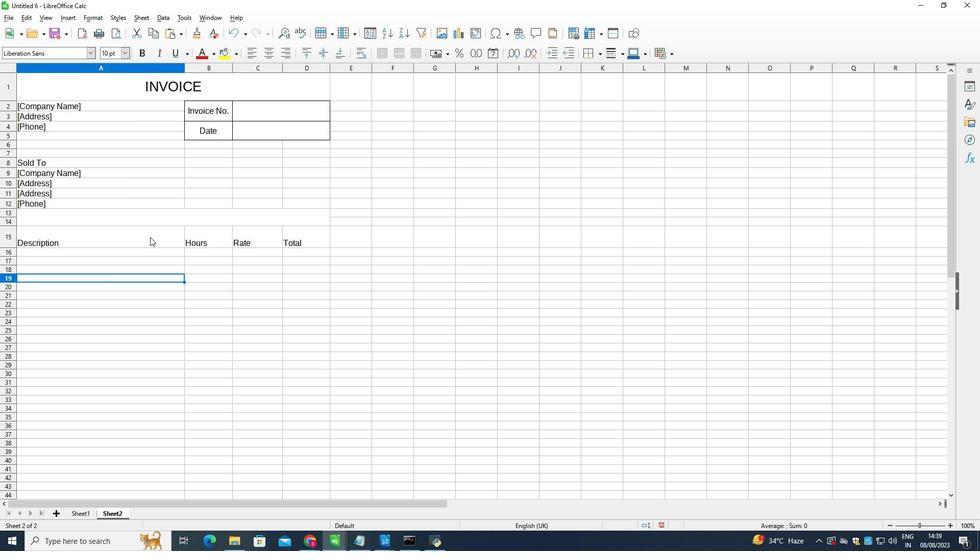 
Action: Mouse pressed left at (150, 237)
Screenshot: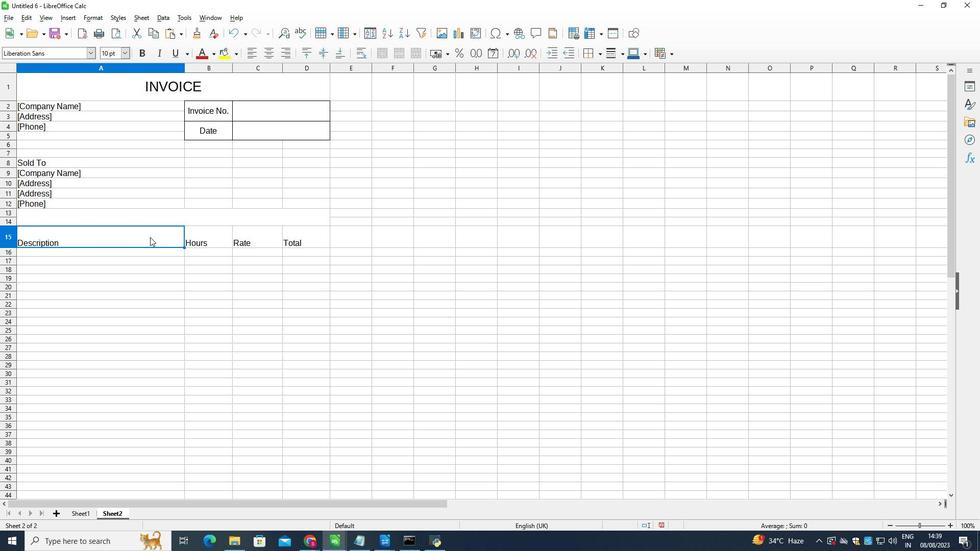 
Action: Mouse moved to (268, 53)
Screenshot: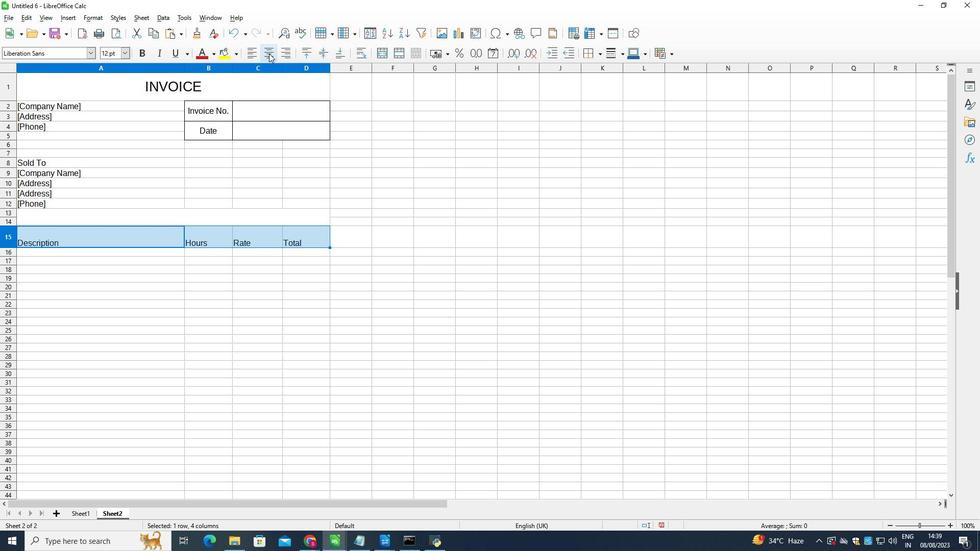 
Action: Mouse pressed left at (268, 53)
Screenshot: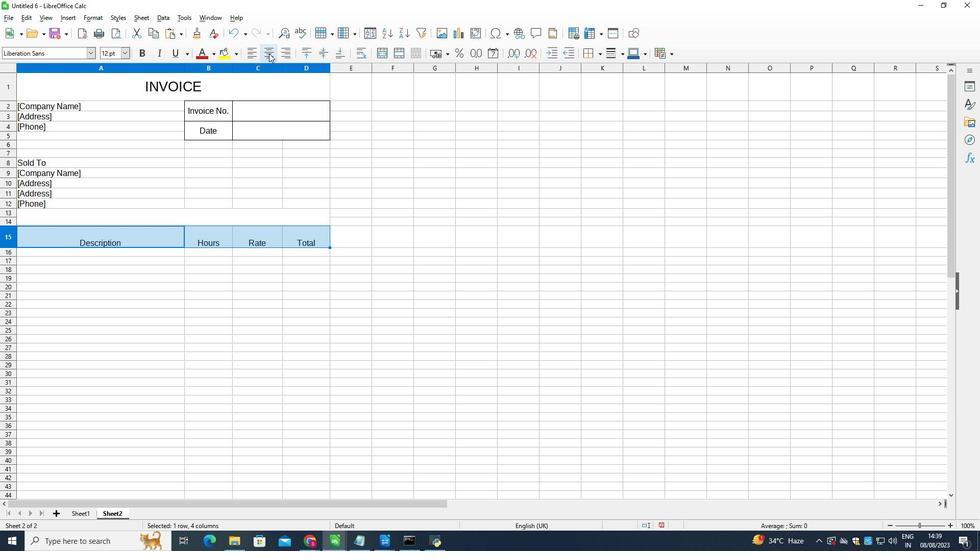 
Action: Mouse moved to (317, 47)
Screenshot: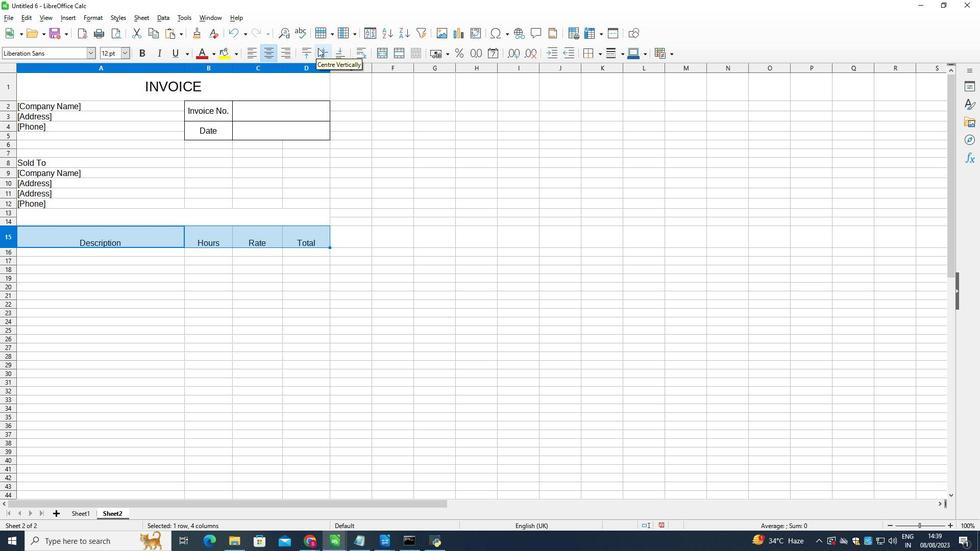 
Action: Mouse pressed left at (317, 47)
Screenshot: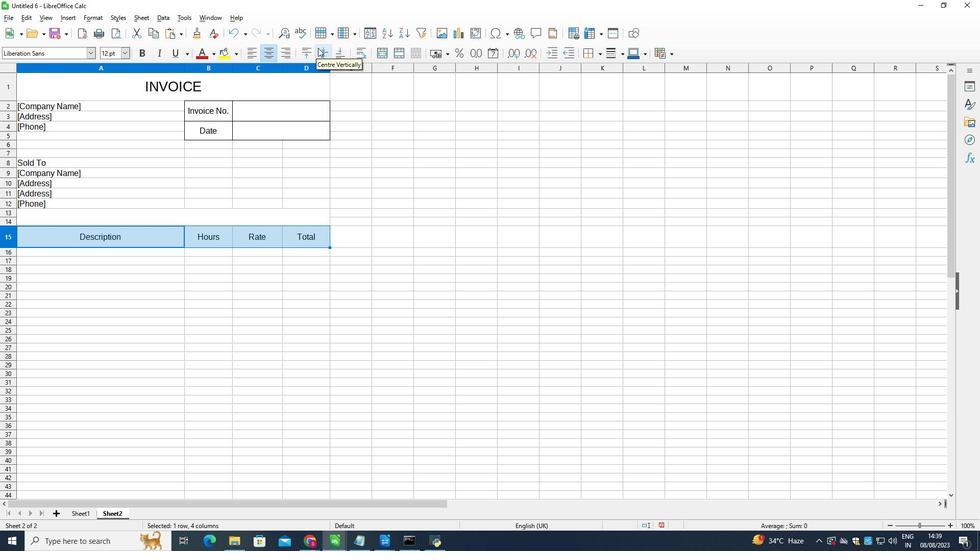 
Action: Mouse moved to (213, 296)
Screenshot: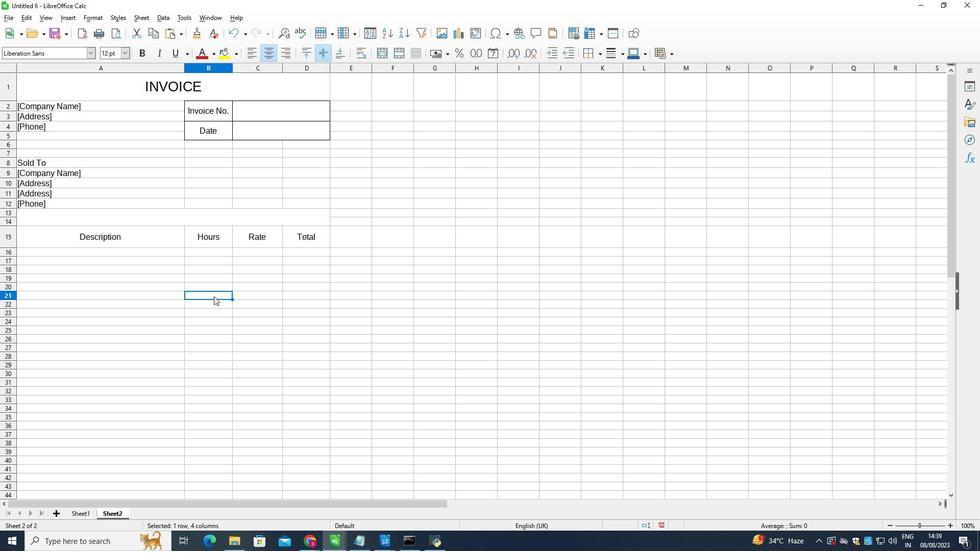 
Action: Mouse pressed left at (213, 296)
